 Task: Buy 1 Hair Rollers from Drying Hoods section under best seller category for shipping address: Carlos Perez, 4547 Long Street, Gainesville, Florida 32653, Cell Number 3522153680. Pay from credit card ending with 5759, CVV 953
Action: Mouse moved to (16, 93)
Screenshot: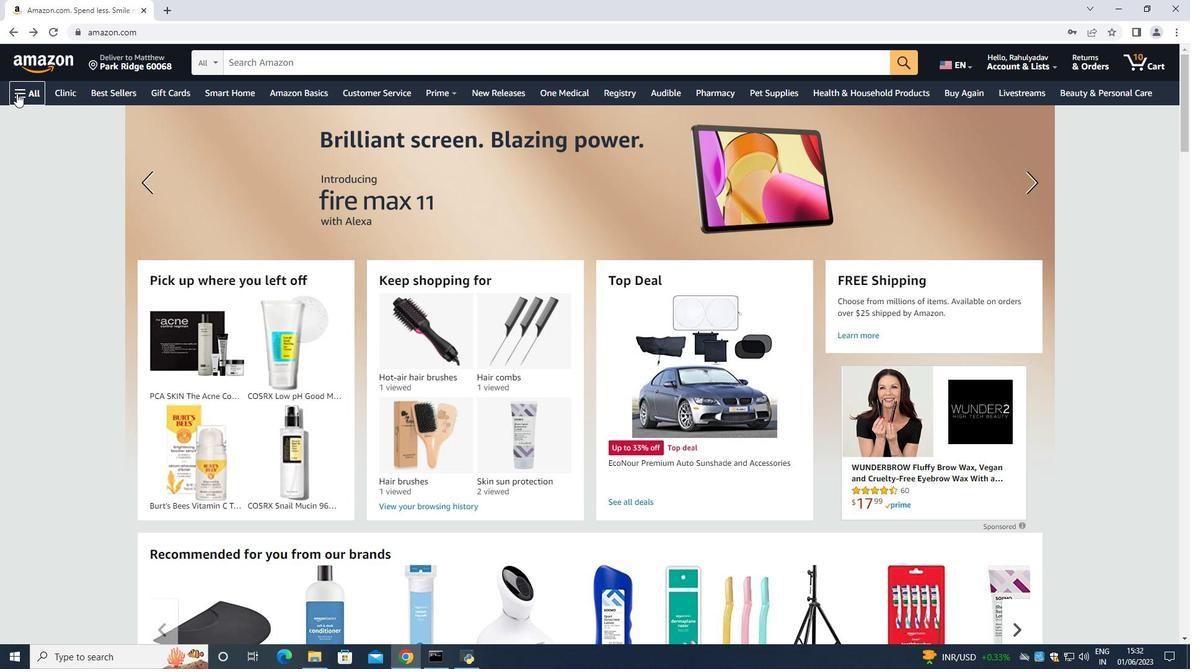 
Action: Mouse pressed left at (16, 93)
Screenshot: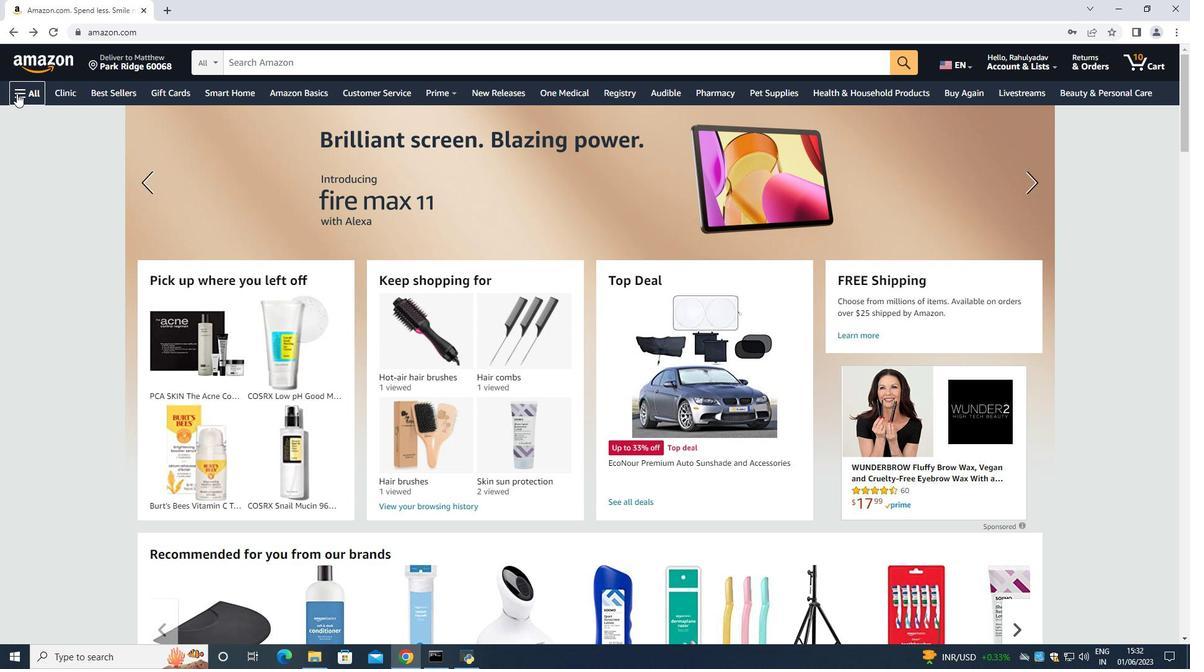 
Action: Mouse moved to (30, 110)
Screenshot: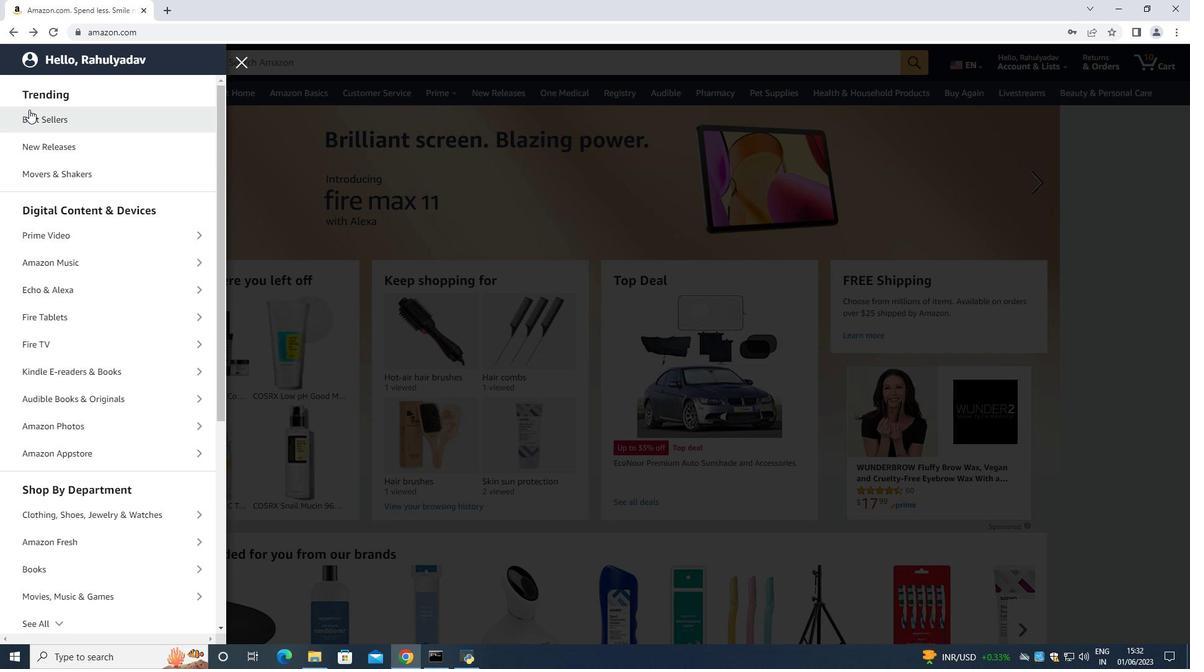 
Action: Mouse pressed left at (30, 110)
Screenshot: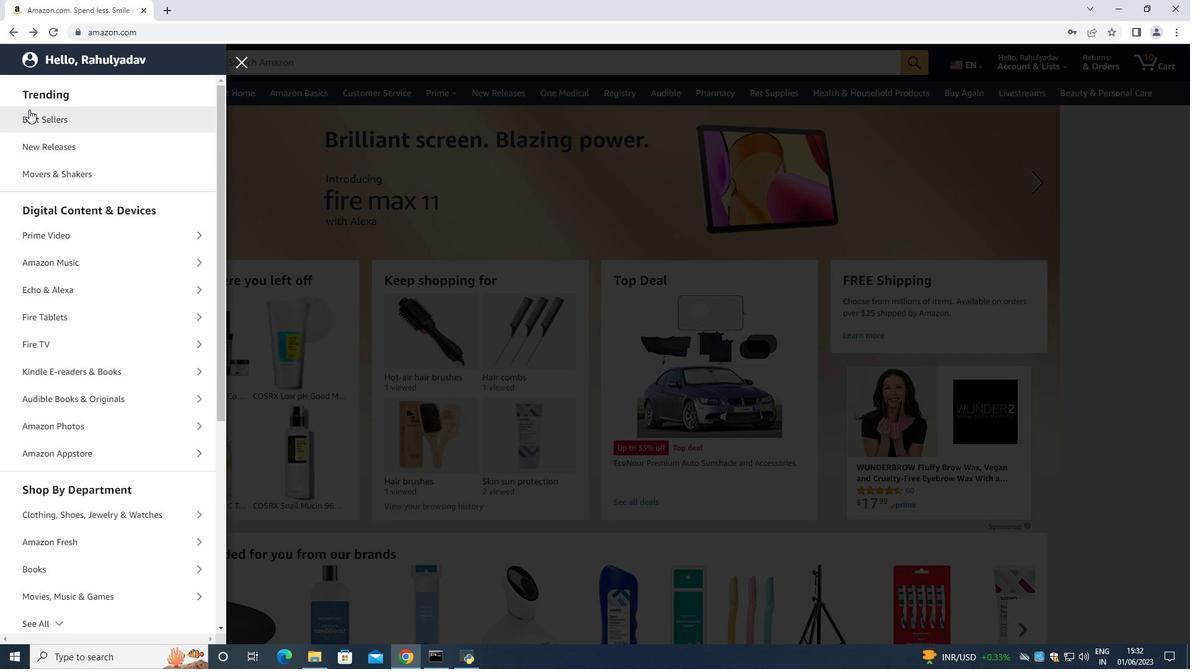 
Action: Mouse moved to (30, 111)
Screenshot: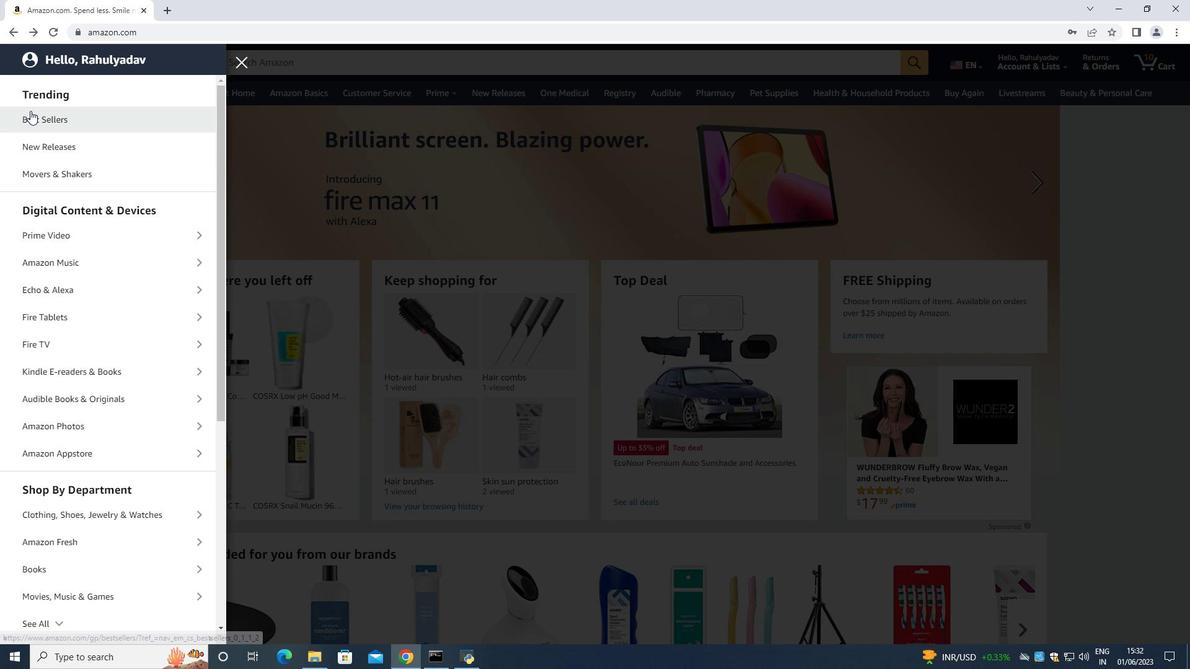 
Action: Key pressed <Key.right><Key.tab><Key.tab><Key.tab><Key.tab><Key.tab><Key.shift>Hair<Key.space><Key.shift>r<Key.backspace><Key.shift><Key.shift><Key.shift><Key.shift><Key.shift>Rollers<Key.space><Key.enter>
Screenshot: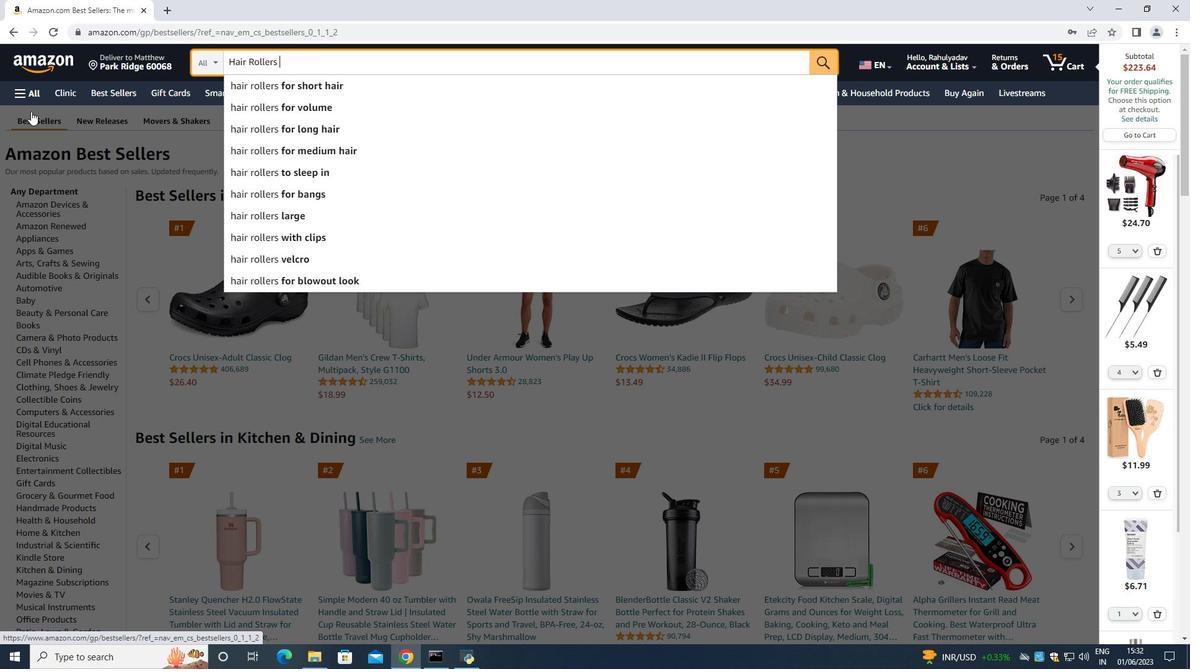 
Action: Mouse moved to (403, 484)
Screenshot: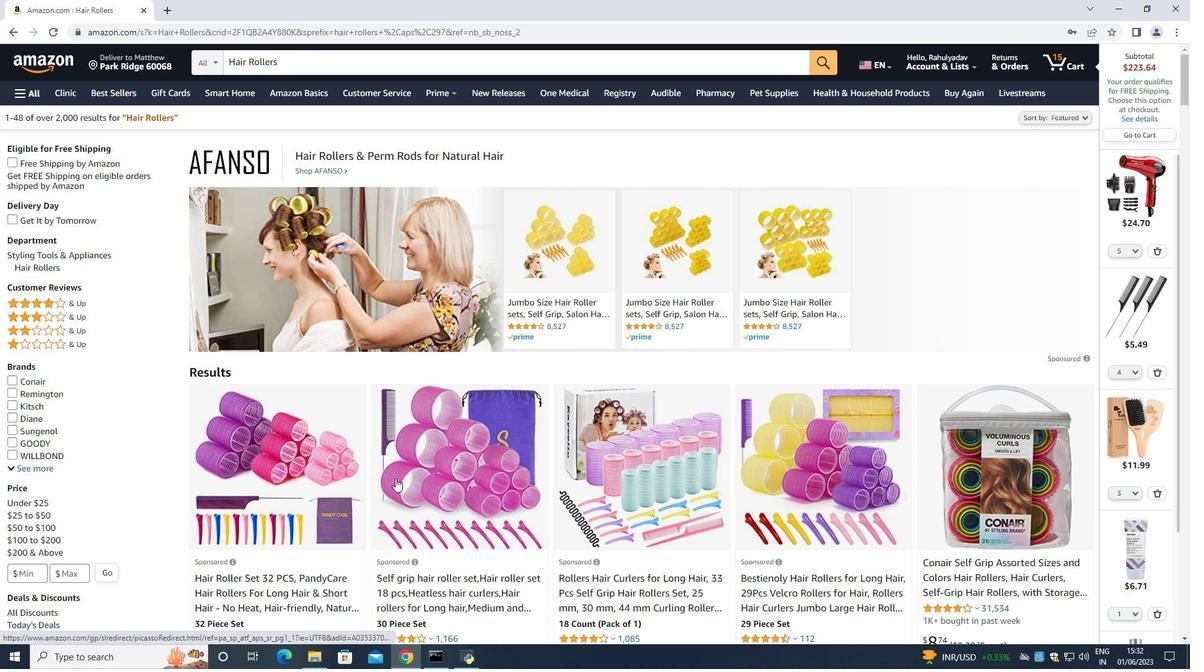 
Action: Mouse scrolled (403, 484) with delta (0, 0)
Screenshot: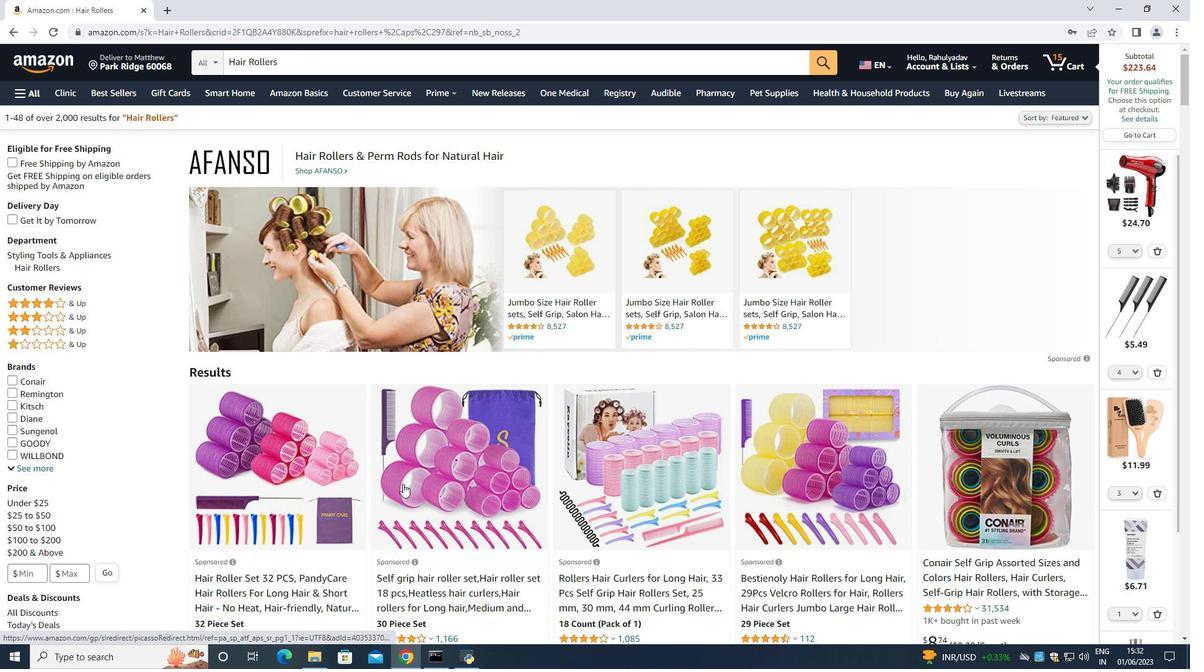 
Action: Mouse scrolled (403, 484) with delta (0, 0)
Screenshot: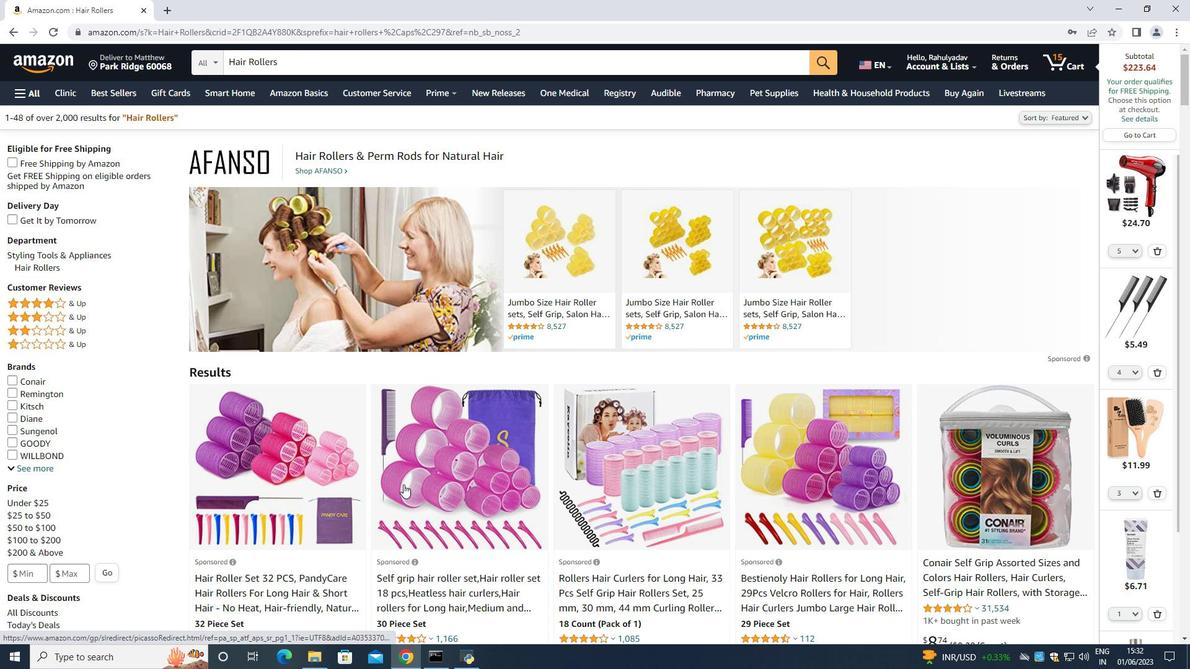 
Action: Mouse moved to (412, 489)
Screenshot: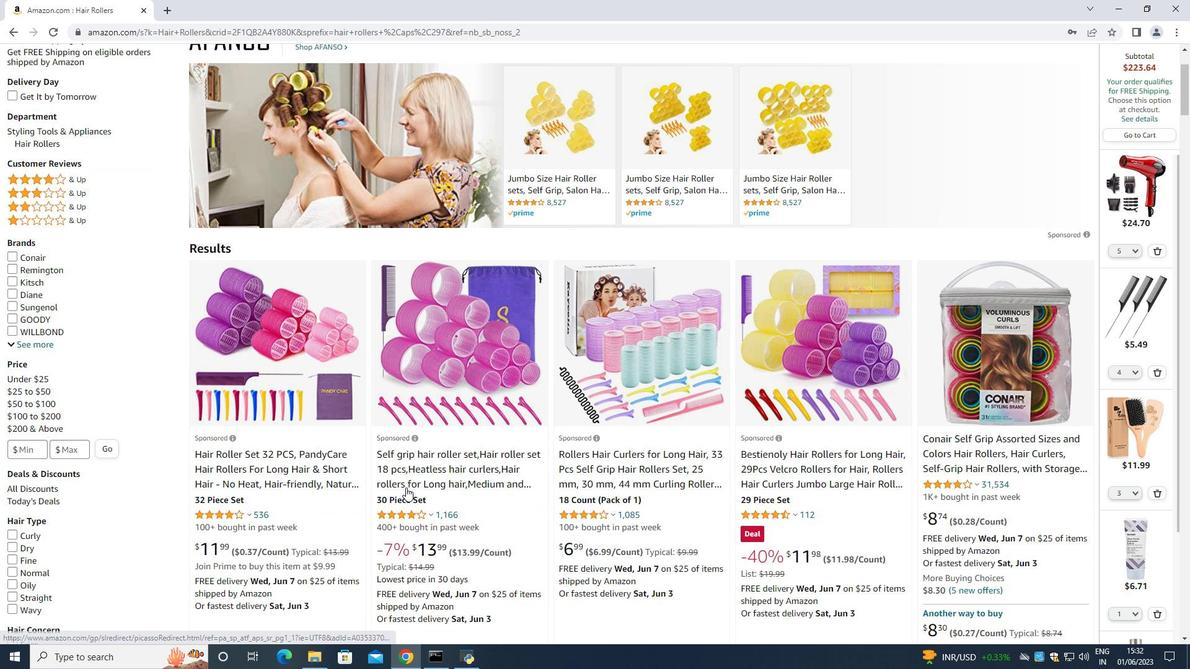 
Action: Mouse scrolled (412, 488) with delta (0, 0)
Screenshot: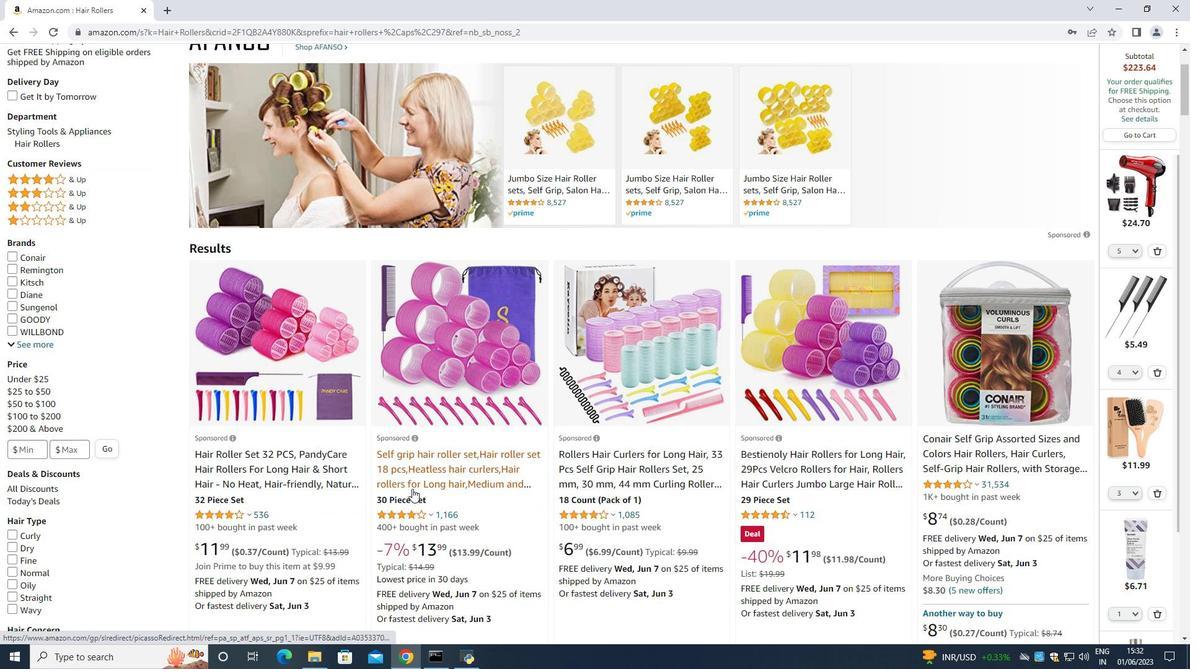 
Action: Mouse scrolled (412, 488) with delta (0, 0)
Screenshot: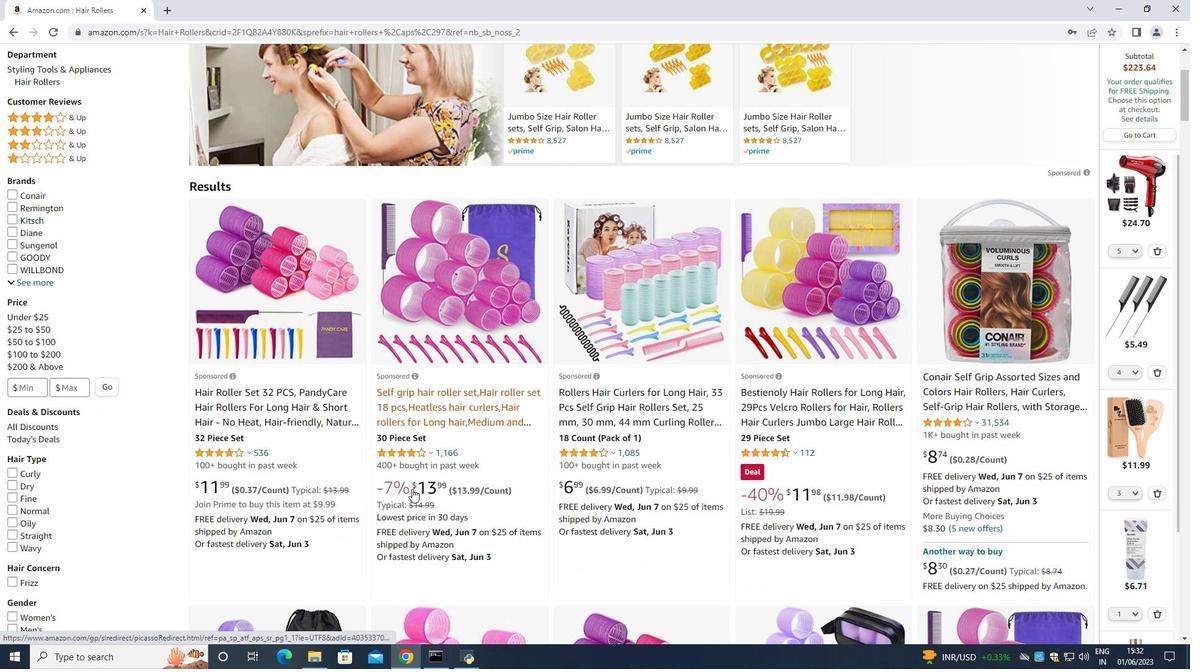 
Action: Mouse scrolled (412, 488) with delta (0, 0)
Screenshot: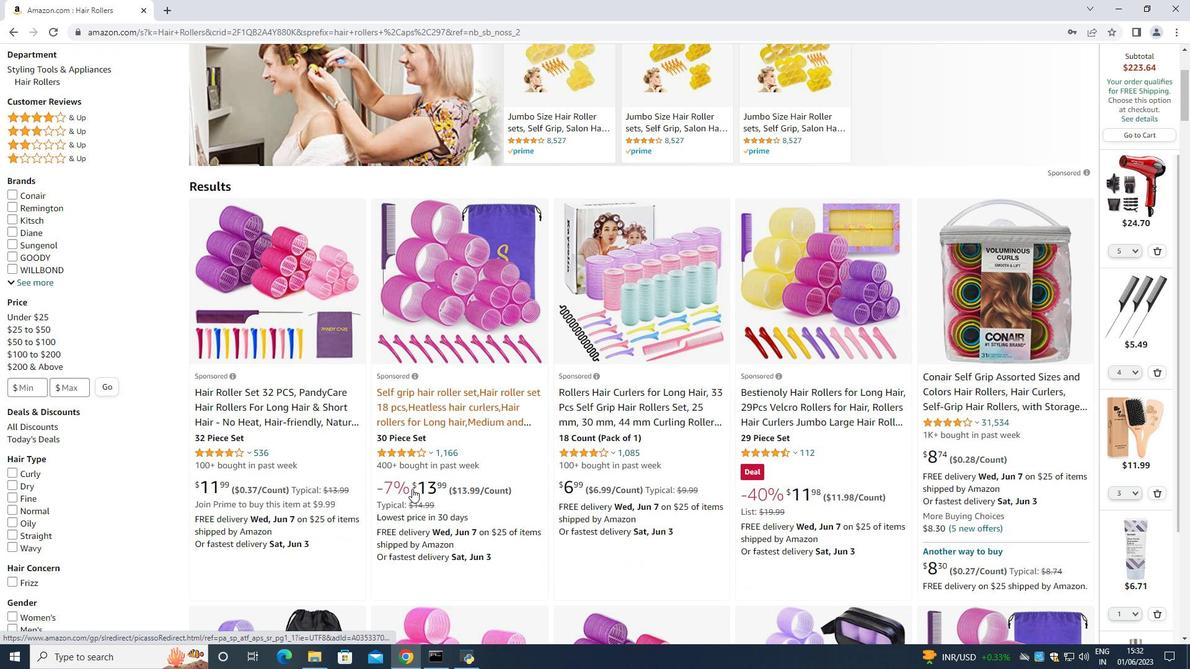 
Action: Mouse scrolled (412, 488) with delta (0, 0)
Screenshot: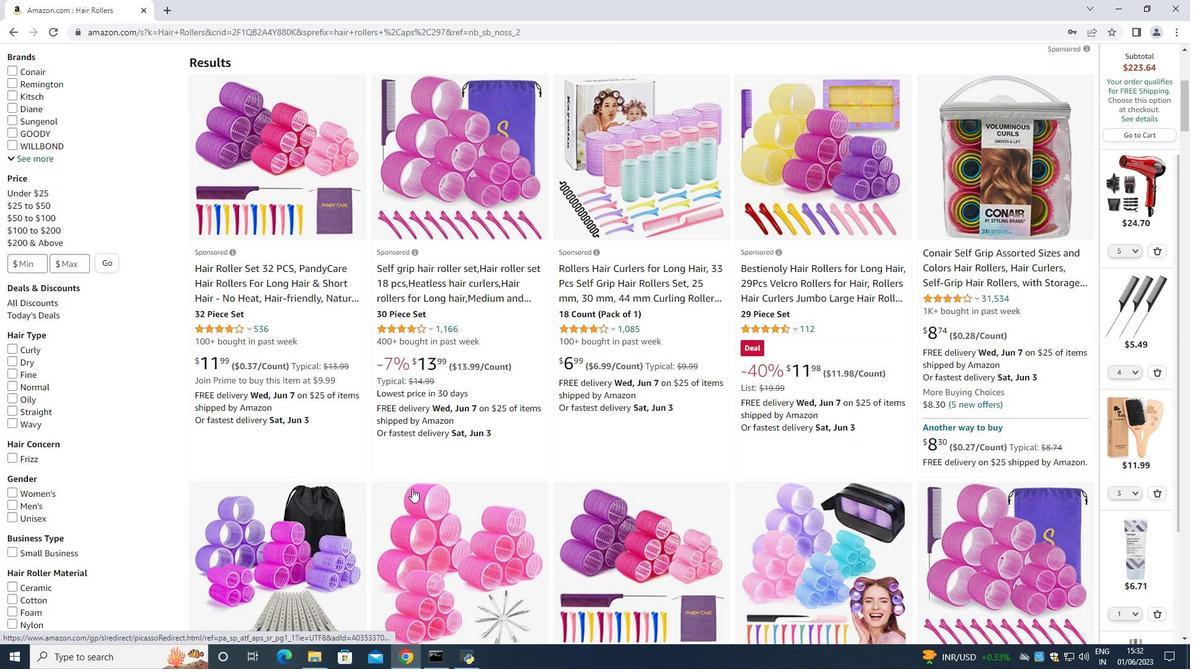 
Action: Mouse scrolled (412, 488) with delta (0, 0)
Screenshot: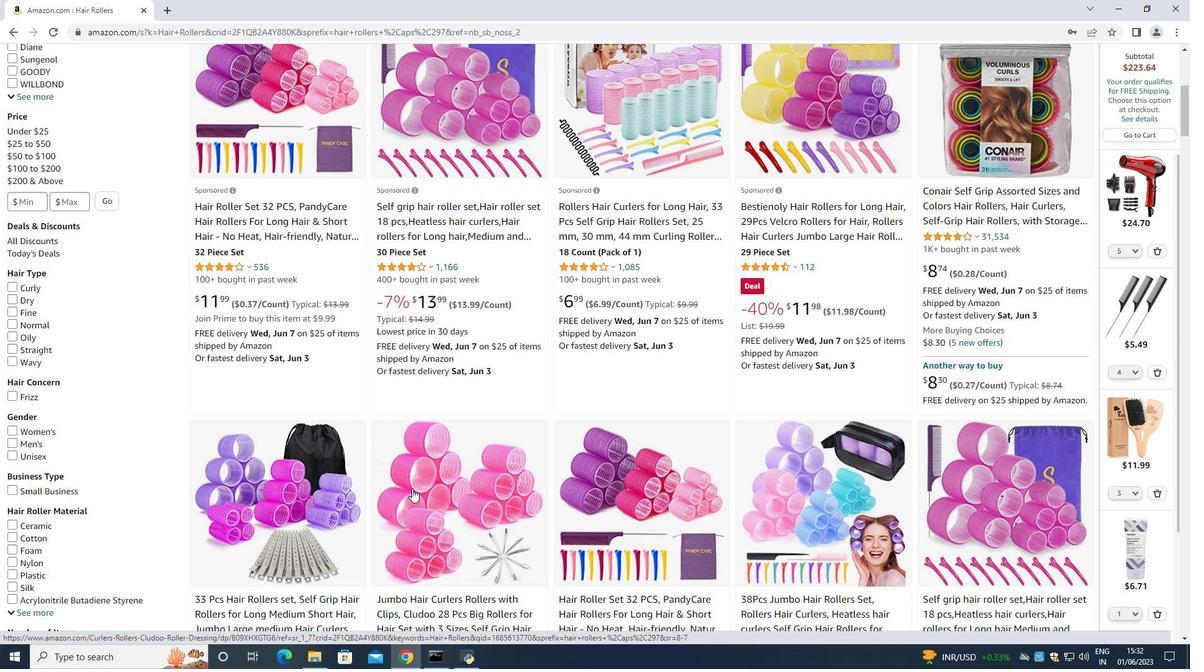 
Action: Mouse scrolled (412, 488) with delta (0, 0)
Screenshot: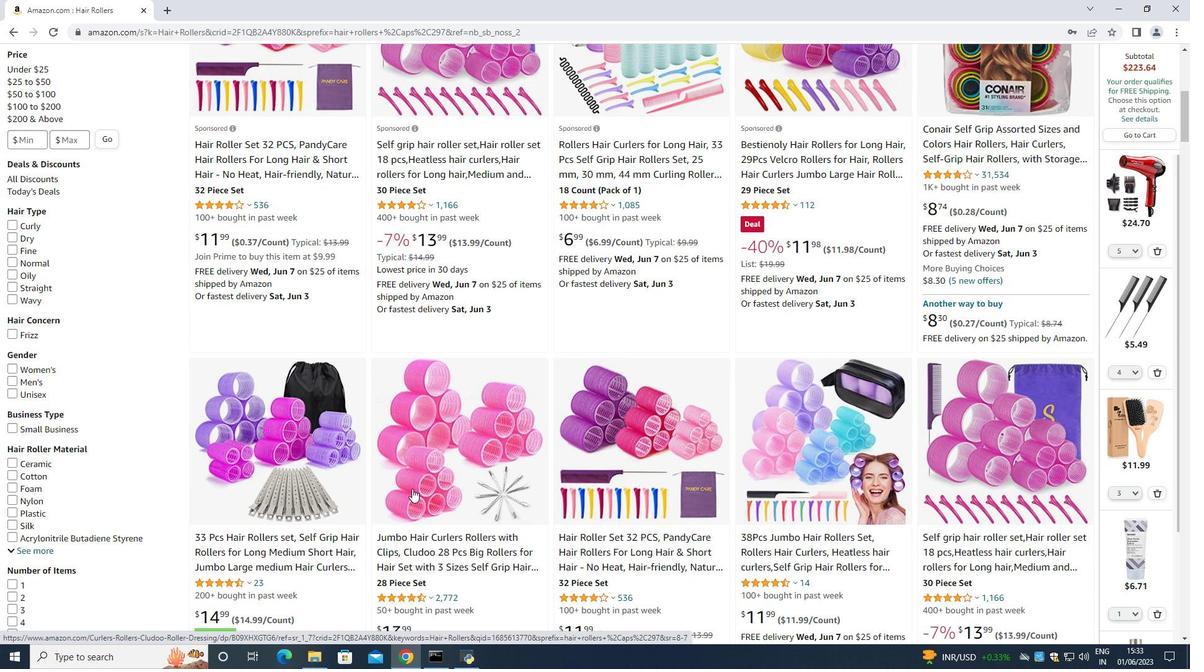 
Action: Mouse scrolled (412, 488) with delta (0, 0)
Screenshot: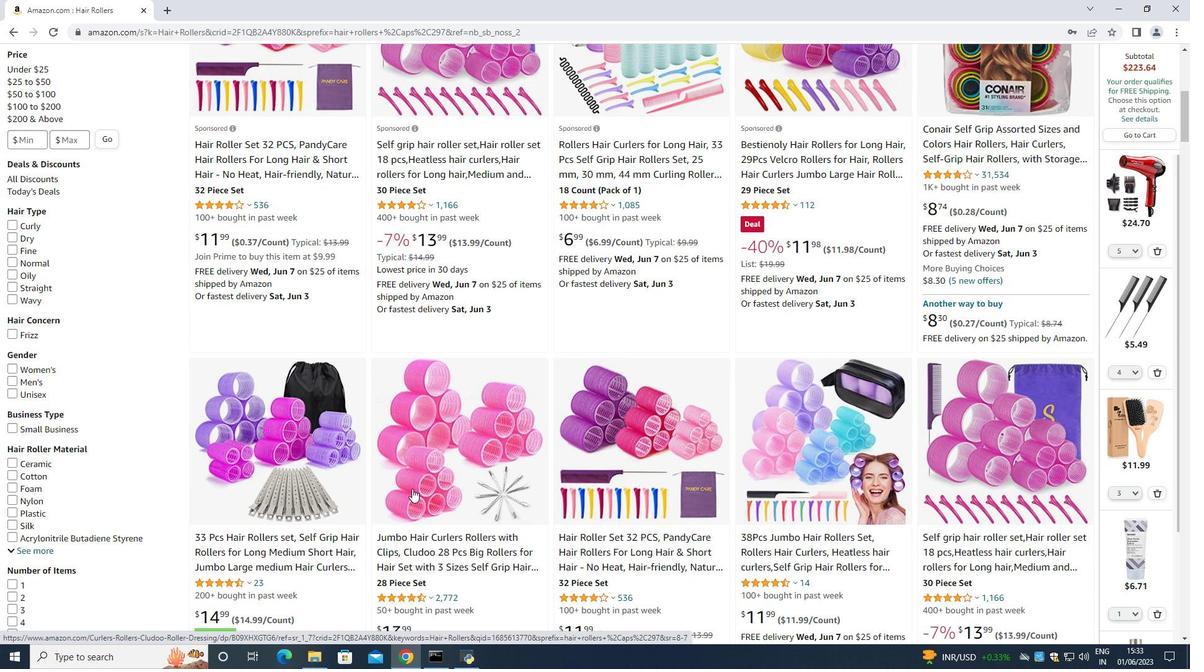 
Action: Mouse scrolled (412, 488) with delta (0, 0)
Screenshot: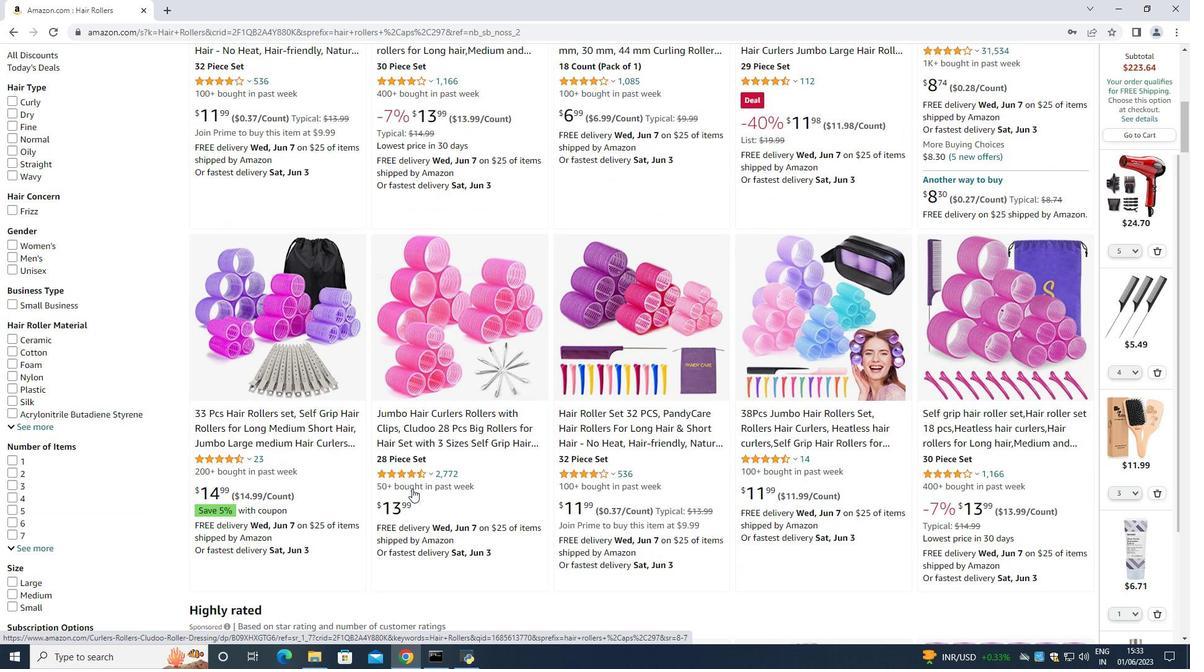 
Action: Mouse scrolled (412, 488) with delta (0, 0)
Screenshot: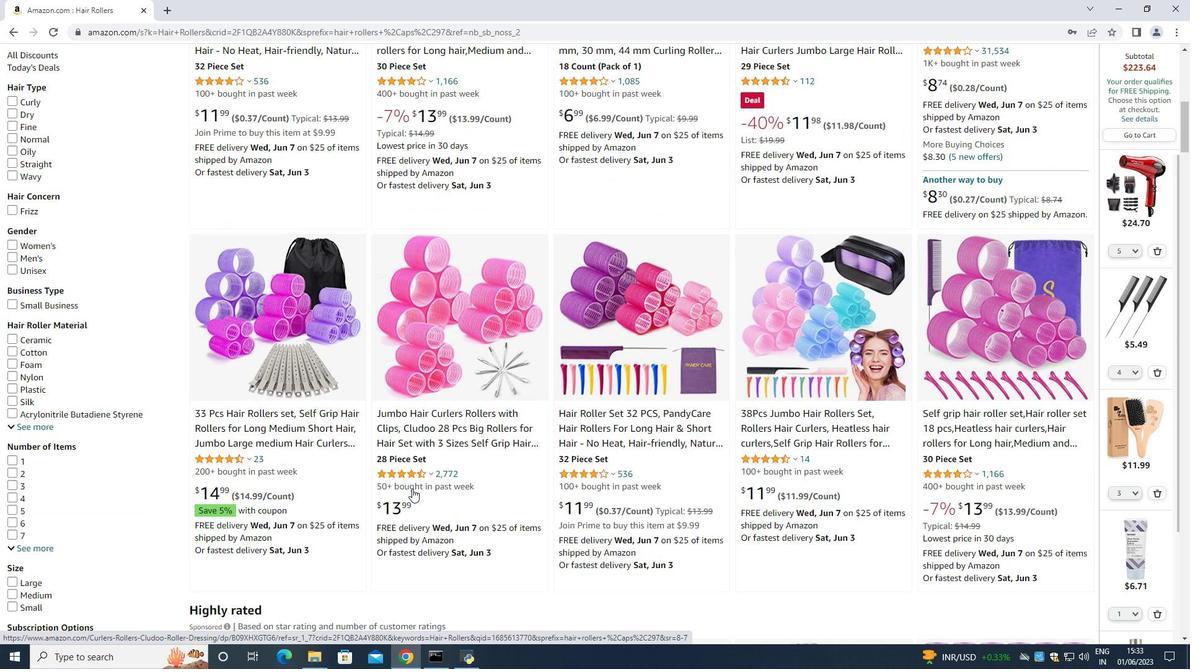 
Action: Mouse scrolled (412, 488) with delta (0, 0)
Screenshot: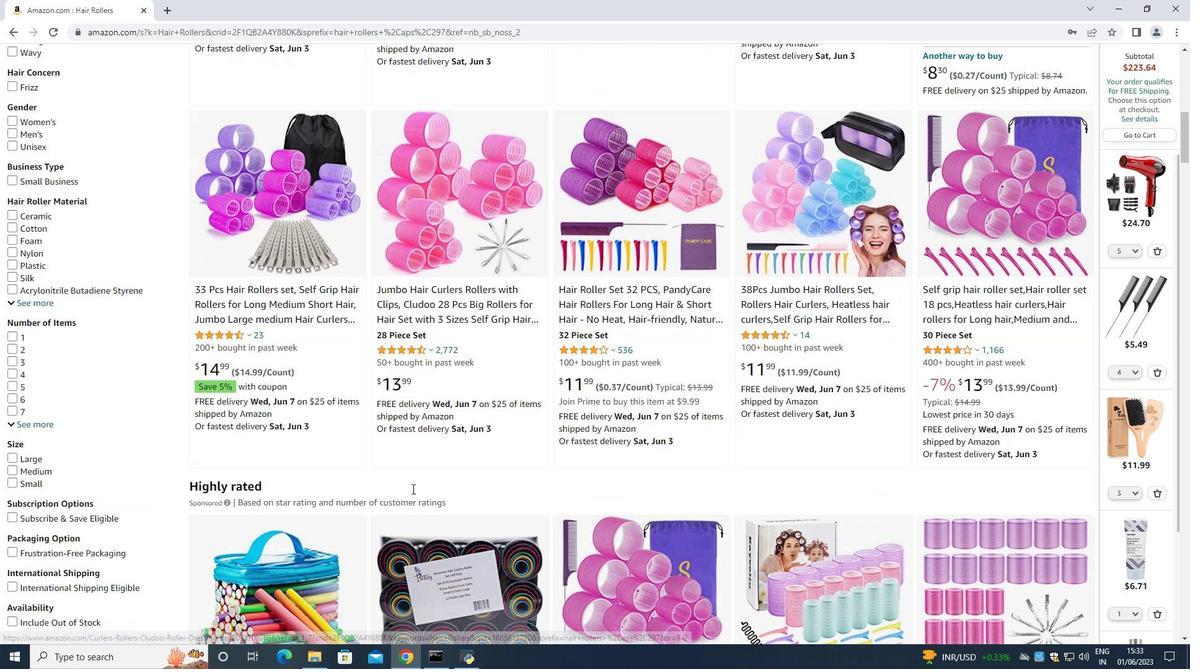 
Action: Mouse scrolled (412, 488) with delta (0, 0)
Screenshot: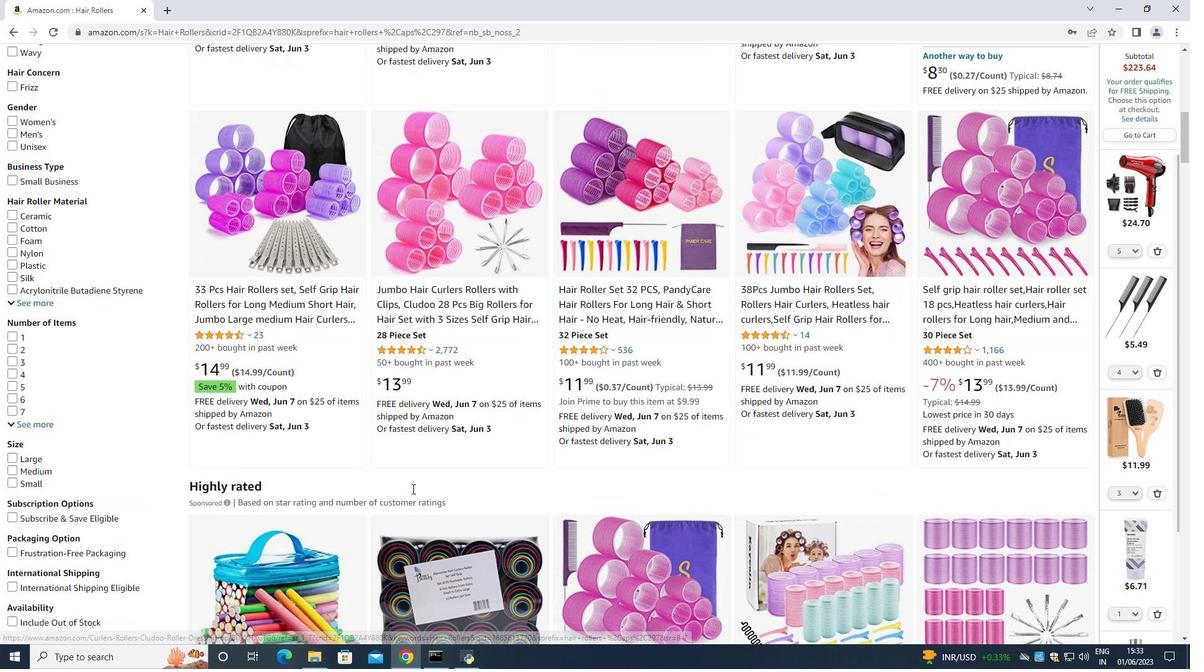 
Action: Mouse scrolled (412, 488) with delta (0, 0)
Screenshot: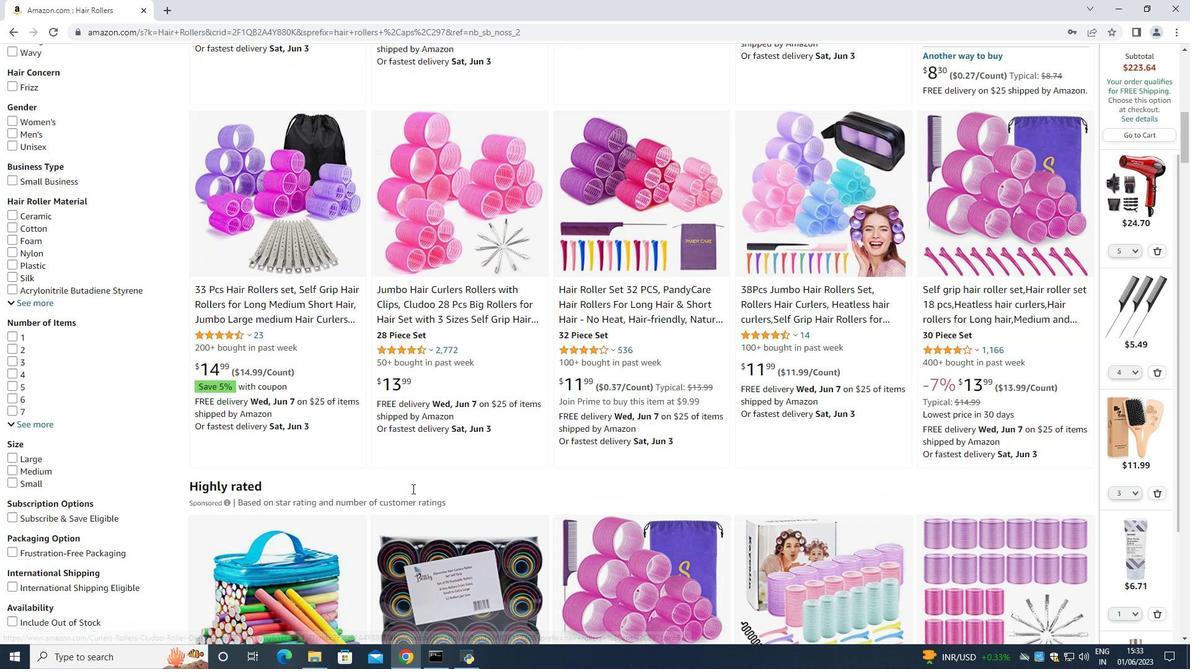 
Action: Mouse moved to (588, 358)
Screenshot: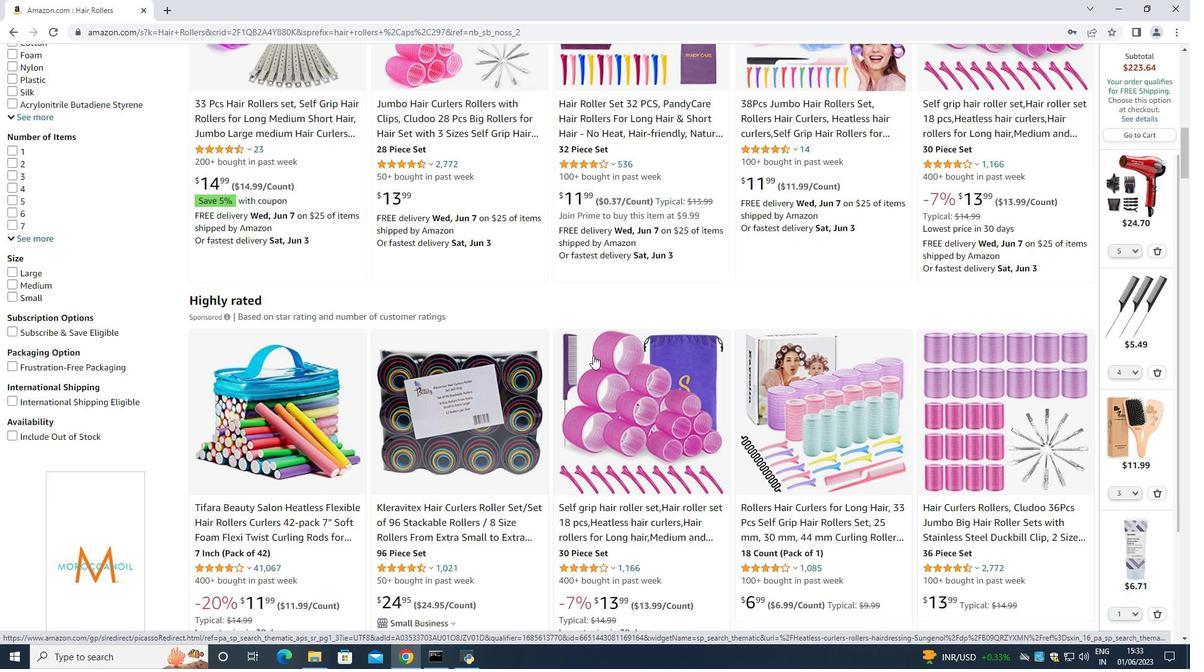
Action: Mouse scrolled (588, 358) with delta (0, 0)
Screenshot: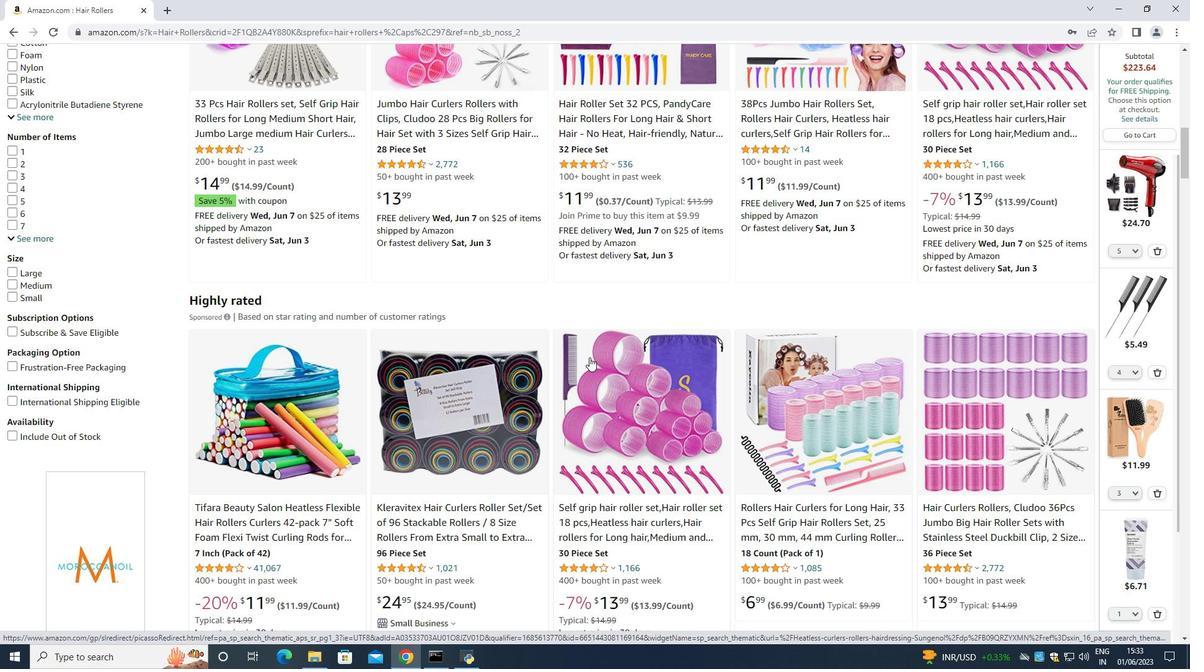 
Action: Mouse moved to (586, 362)
Screenshot: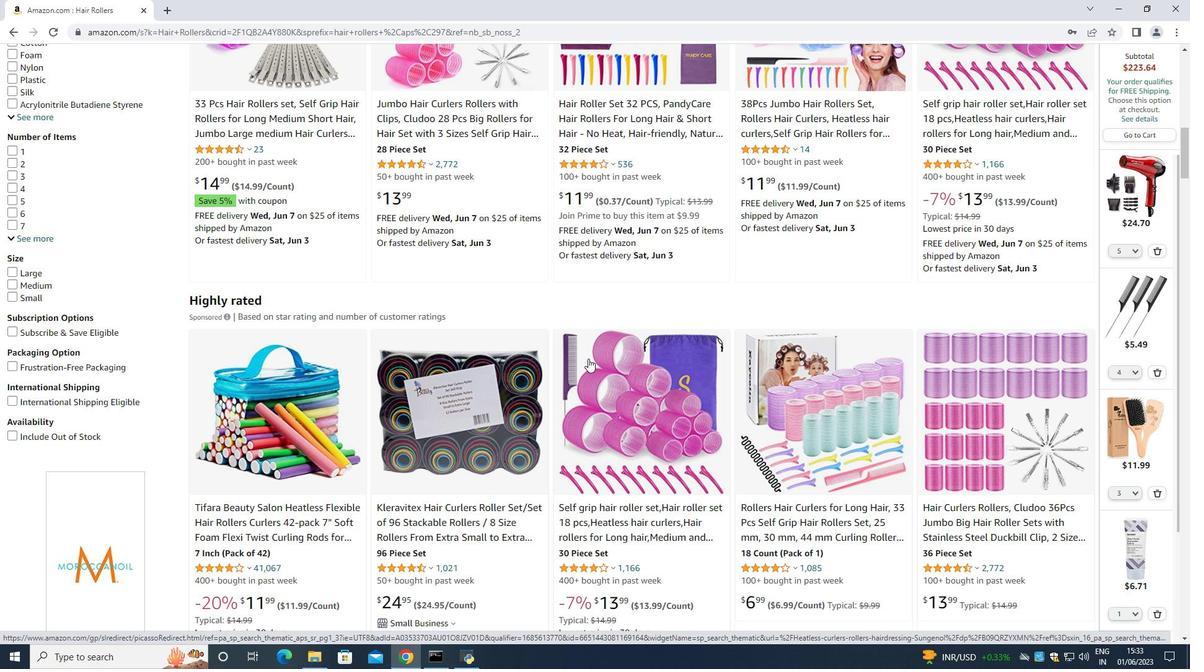 
Action: Mouse scrolled (586, 361) with delta (0, 0)
Screenshot: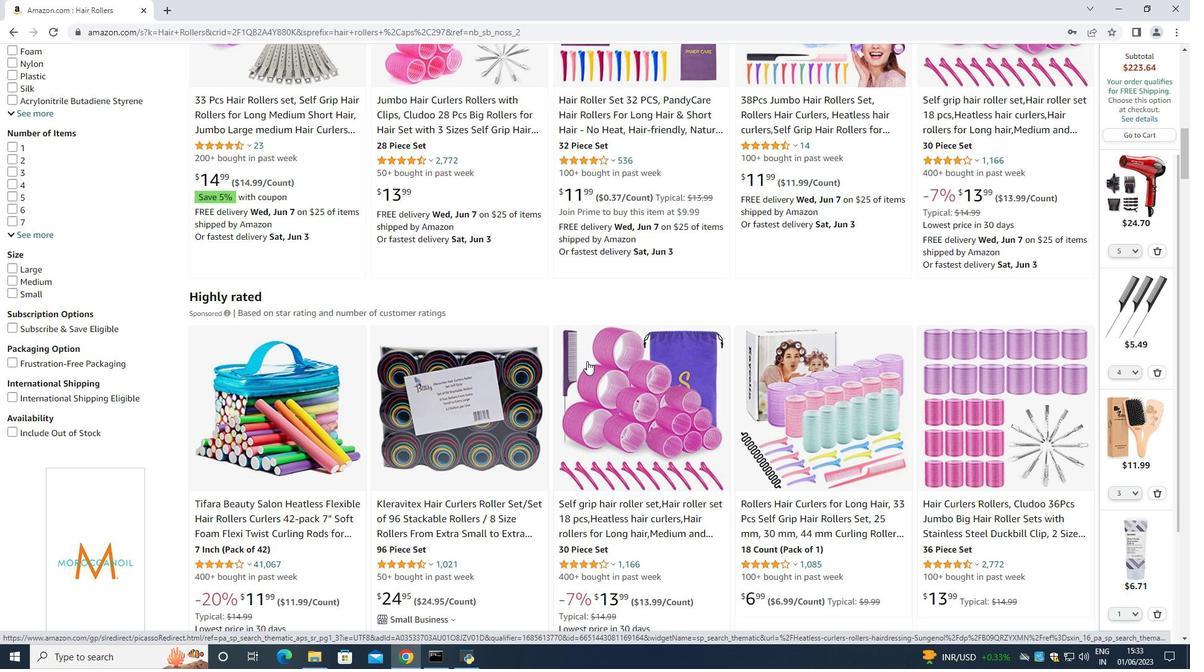 
Action: Mouse moved to (59, 182)
Screenshot: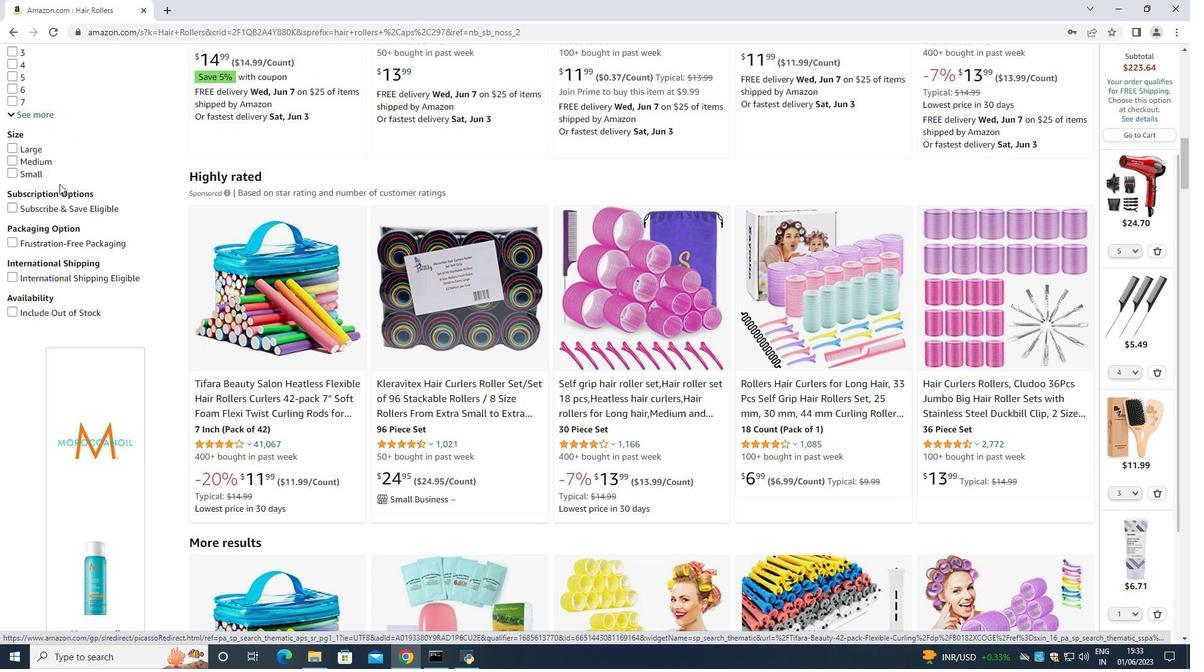 
Action: Mouse scrolled (59, 182) with delta (0, 0)
Screenshot: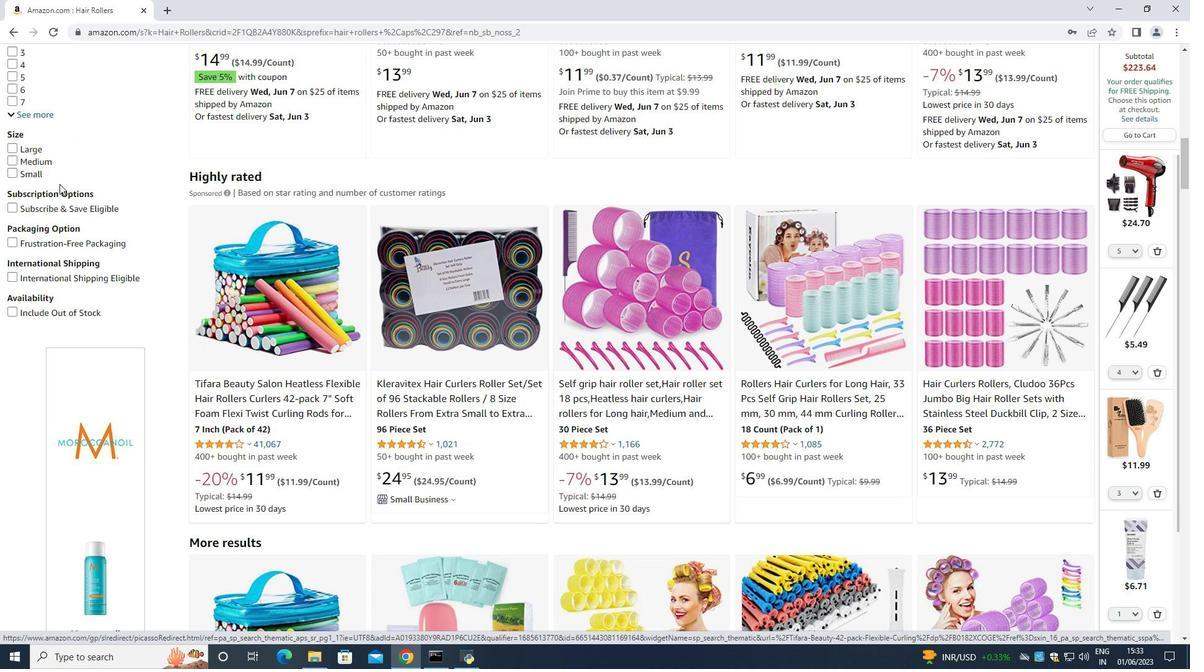 
Action: Mouse moved to (79, 186)
Screenshot: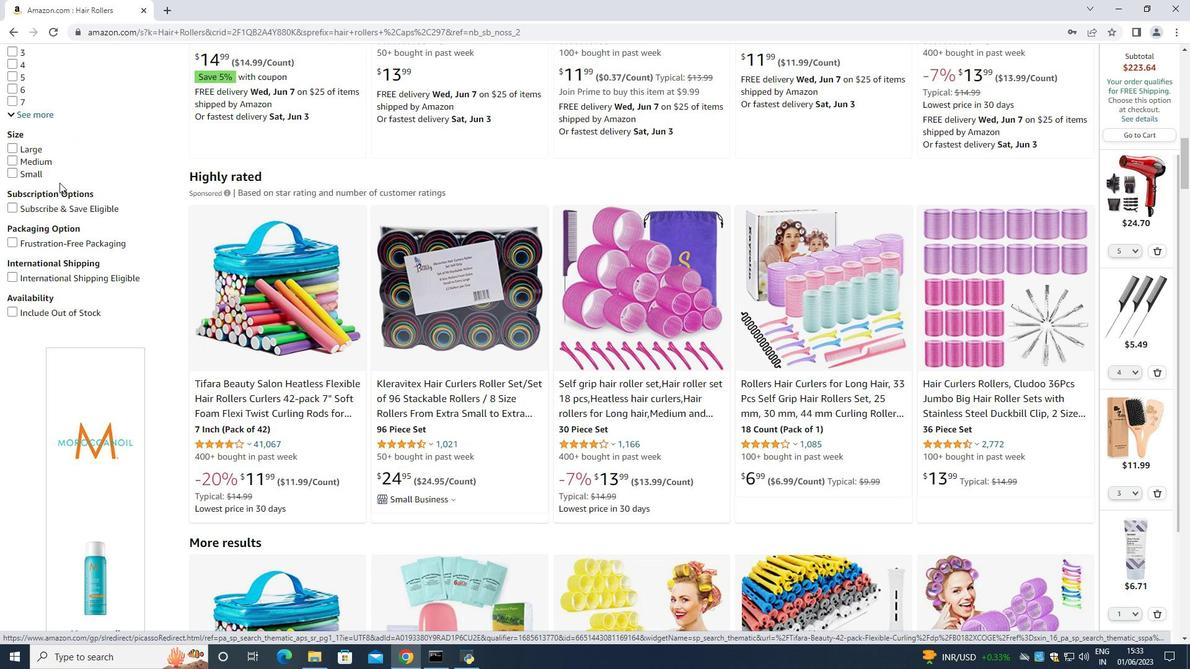 
Action: Mouse scrolled (77, 185) with delta (0, 0)
Screenshot: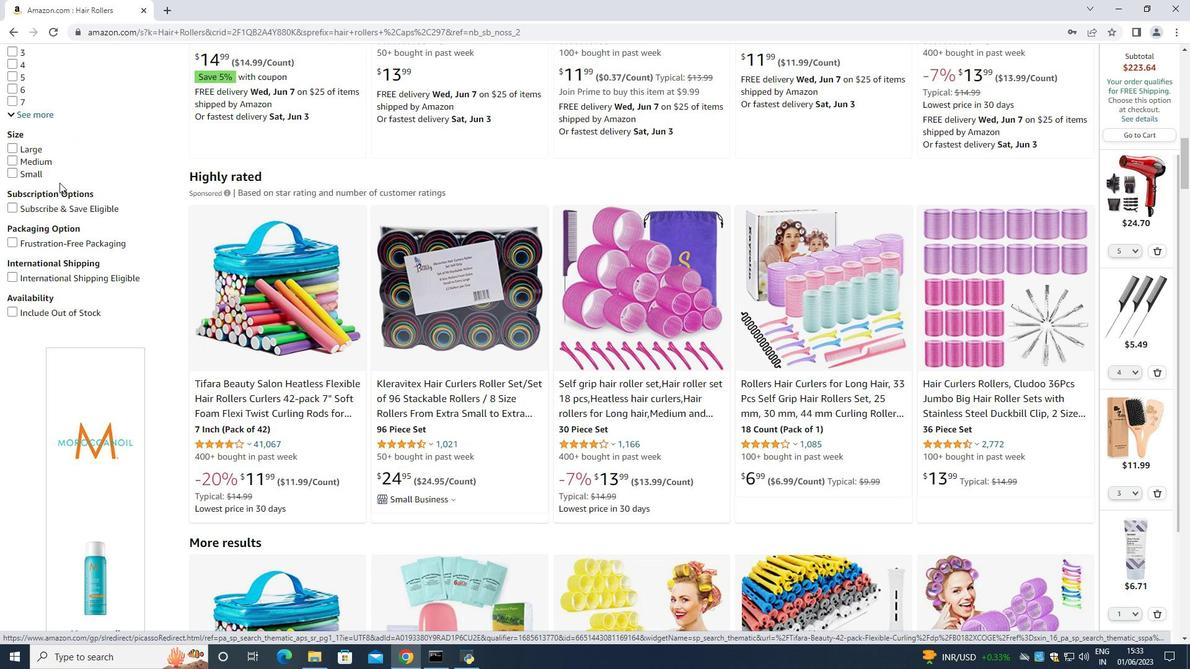 
Action: Mouse moved to (394, 216)
Screenshot: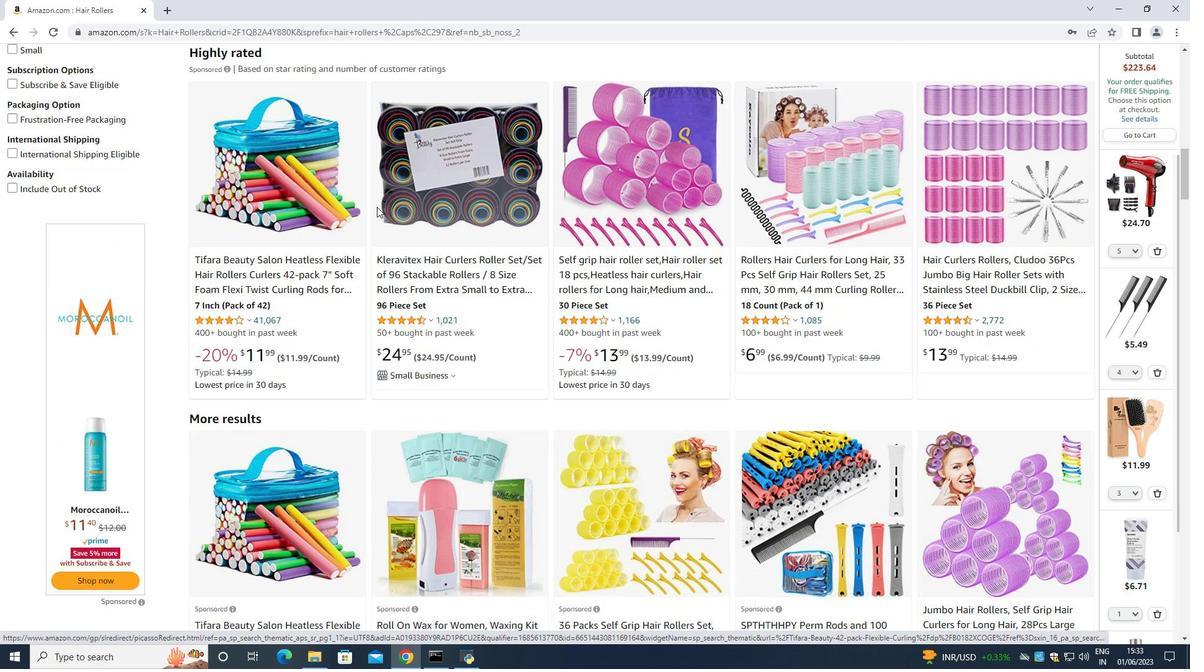 
Action: Mouse scrolled (394, 215) with delta (0, 0)
Screenshot: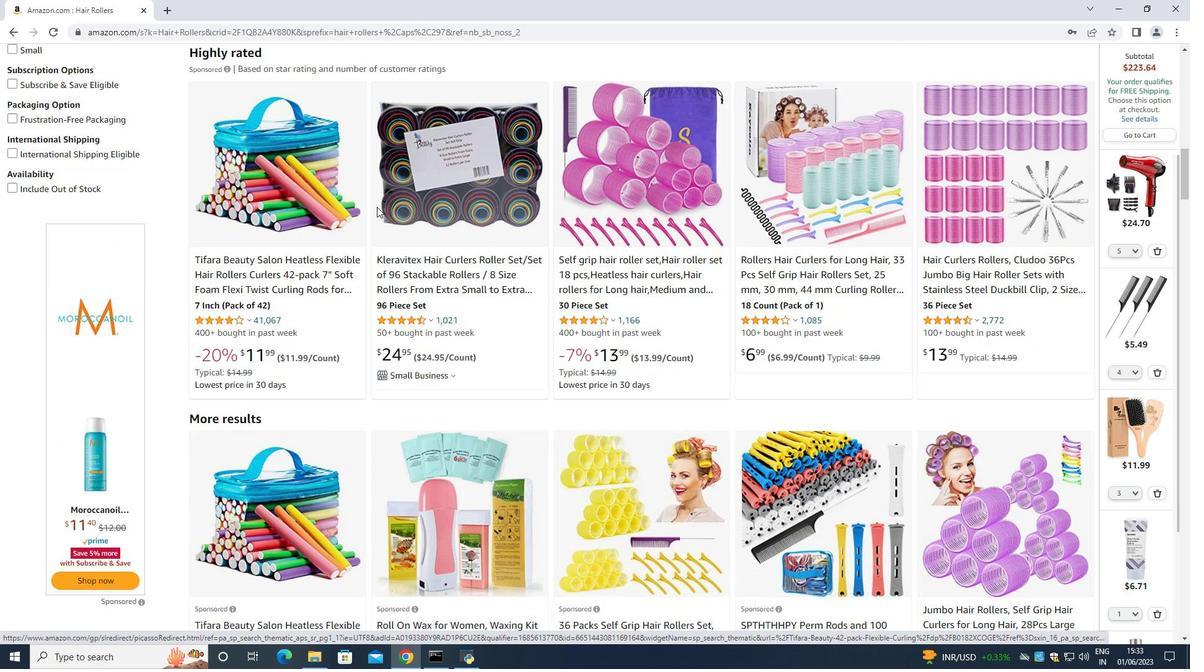 
Action: Mouse moved to (397, 219)
Screenshot: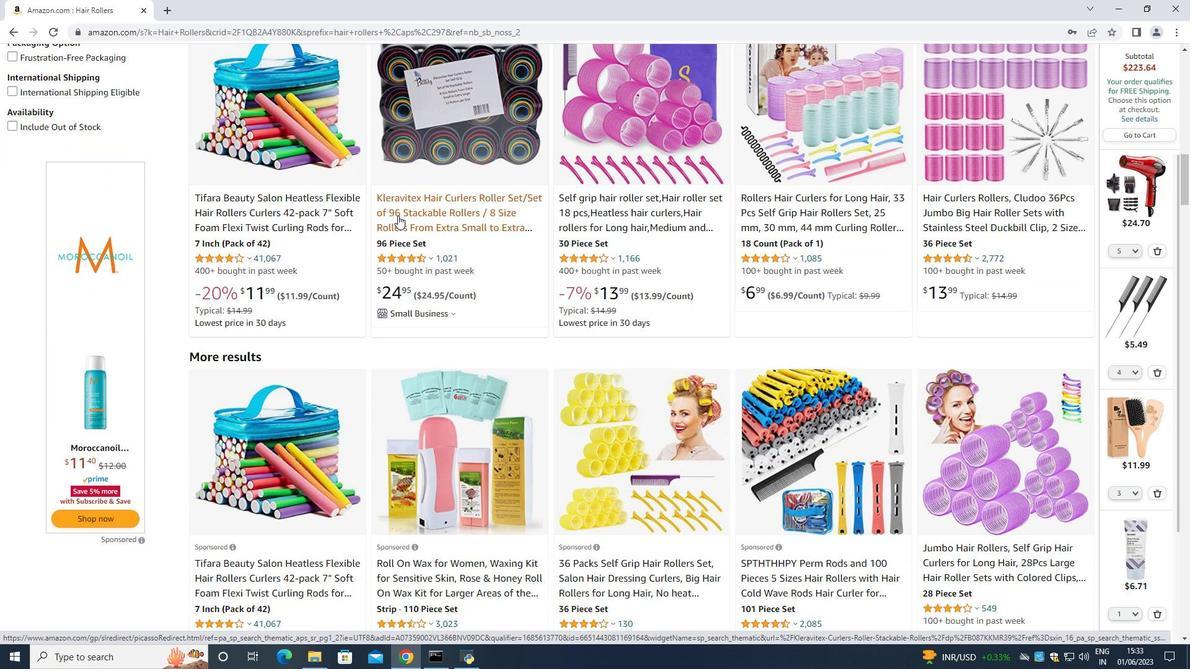 
Action: Mouse scrolled (397, 218) with delta (0, 0)
Screenshot: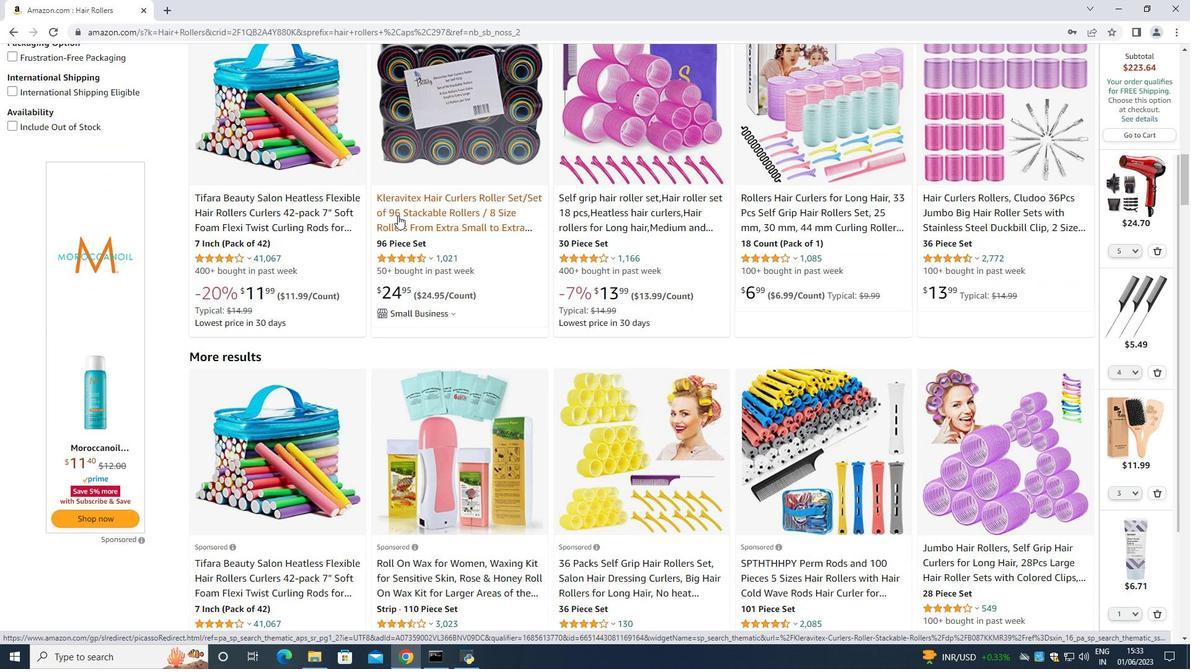 
Action: Mouse scrolled (397, 218) with delta (0, 0)
Screenshot: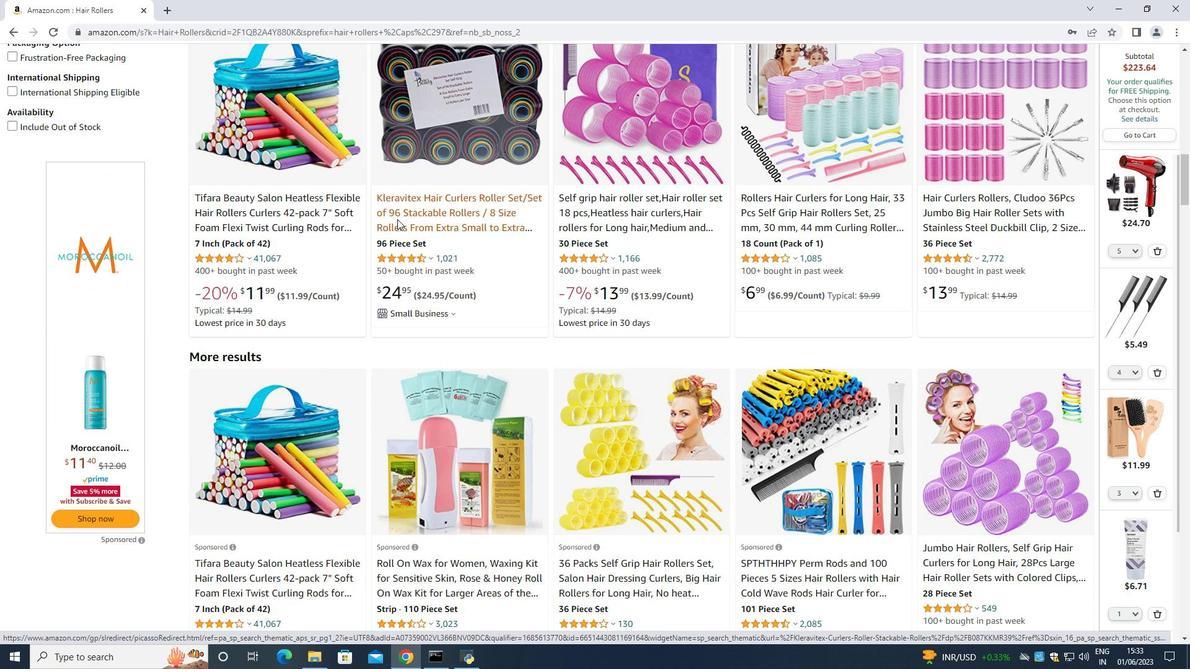 
Action: Mouse moved to (427, 231)
Screenshot: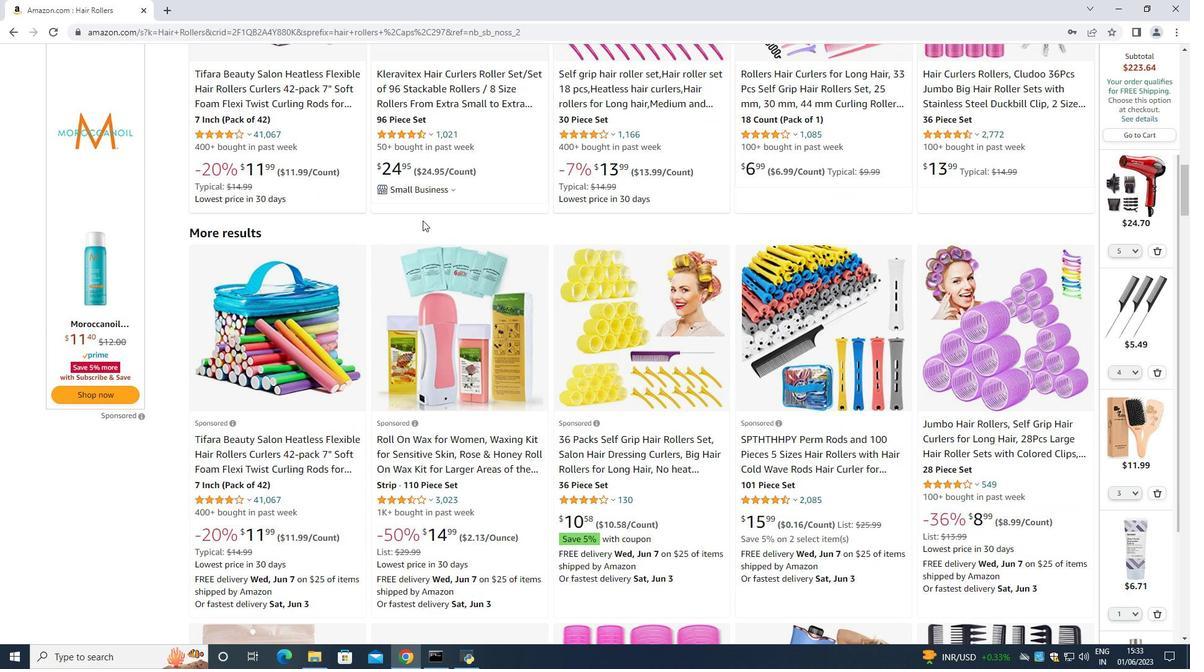 
Action: Mouse scrolled (427, 231) with delta (0, 0)
Screenshot: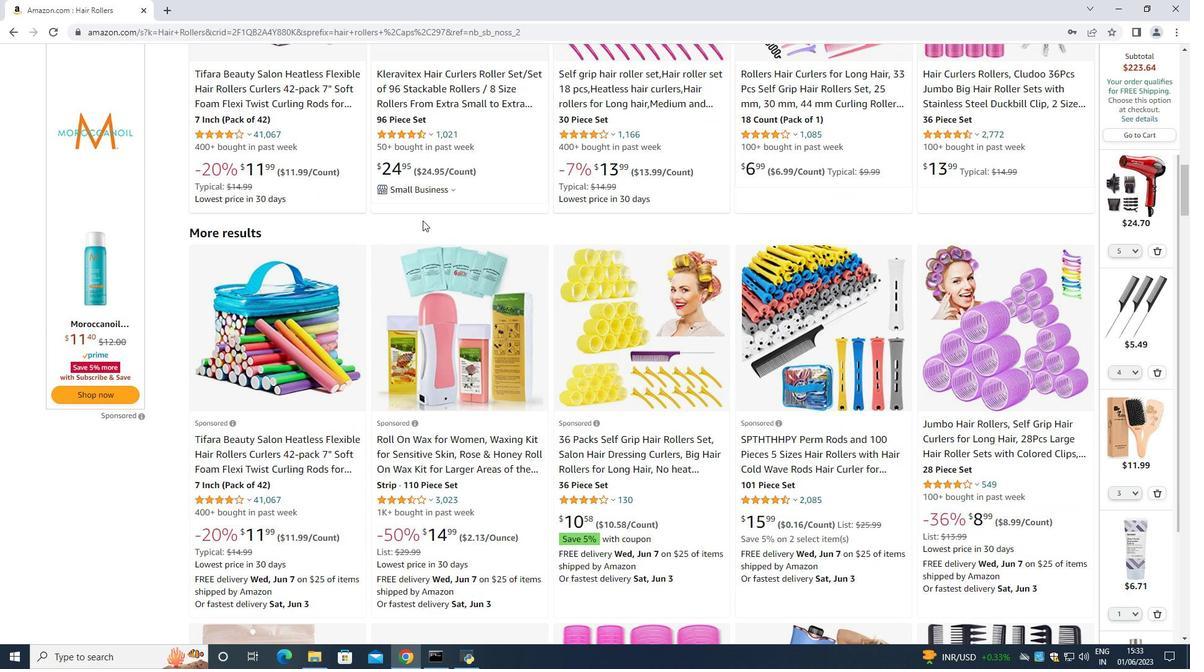 
Action: Mouse moved to (428, 234)
Screenshot: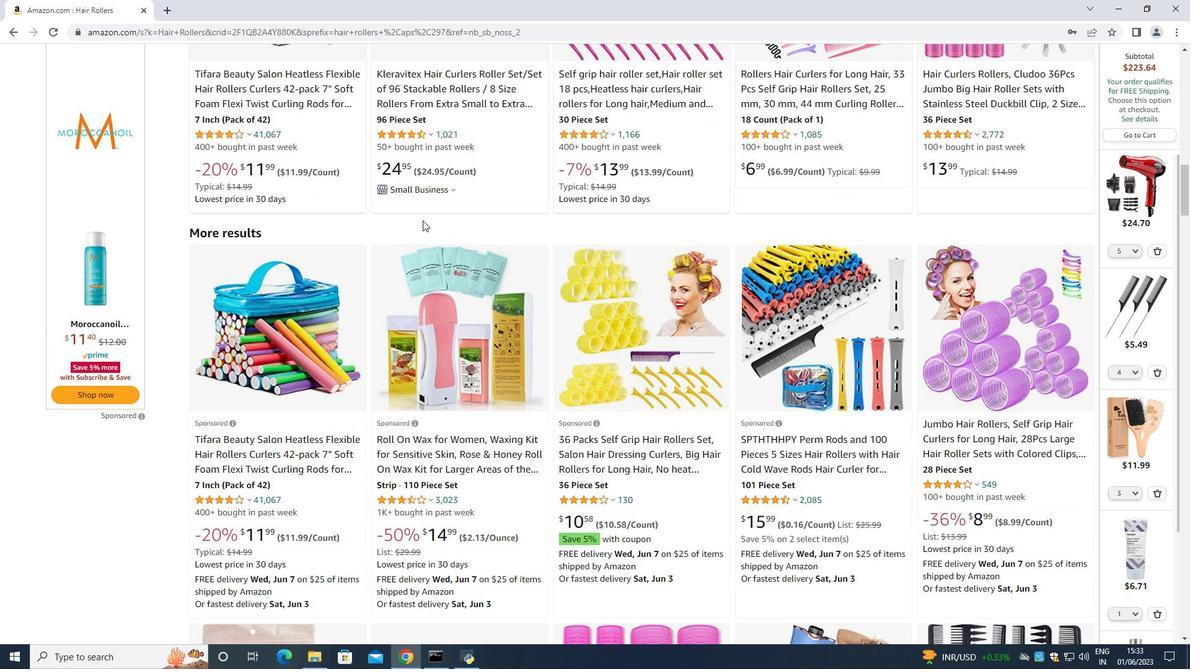 
Action: Mouse scrolled (428, 234) with delta (0, 0)
Screenshot: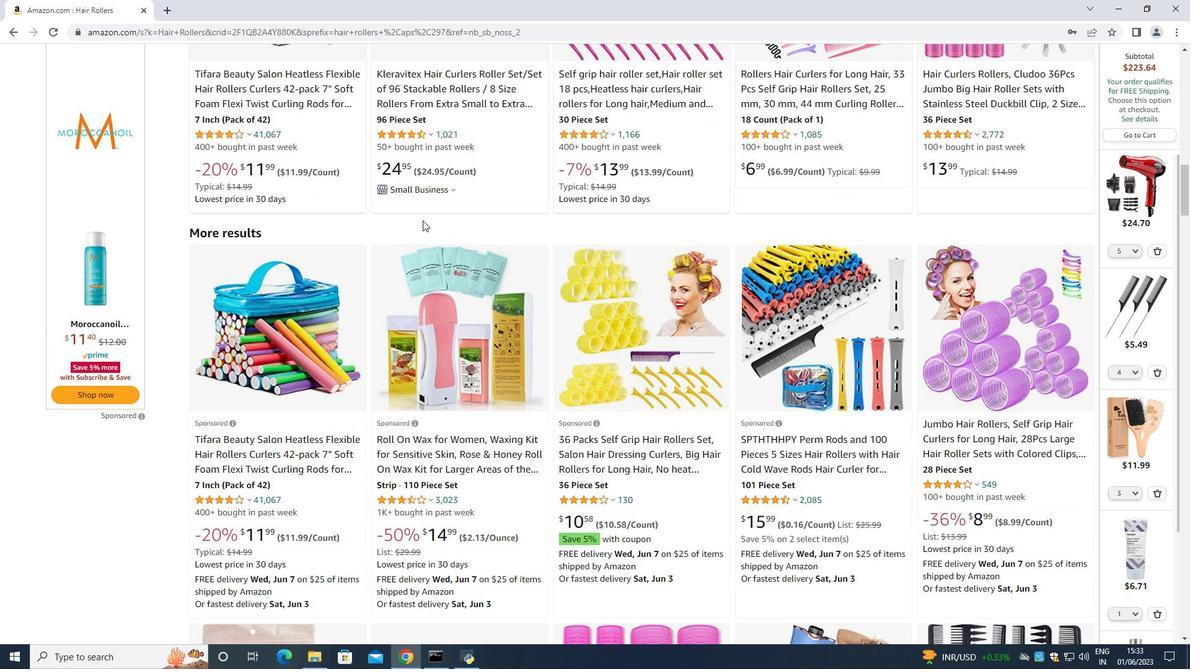 
Action: Mouse moved to (430, 236)
Screenshot: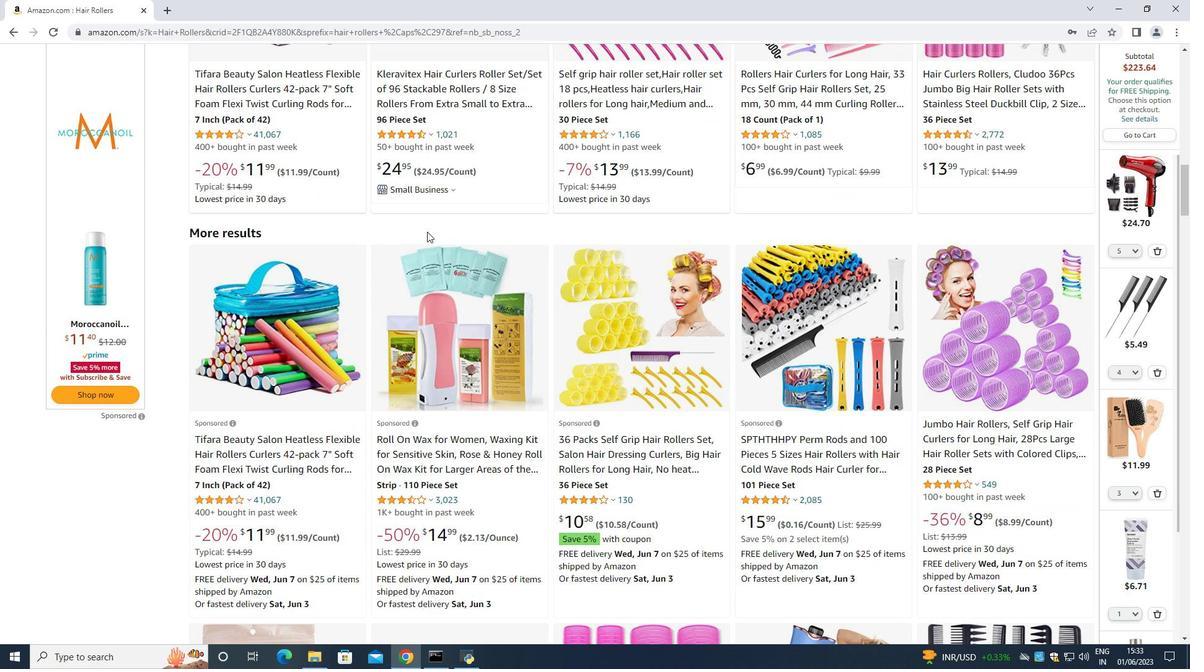 
Action: Mouse scrolled (430, 235) with delta (0, 0)
Screenshot: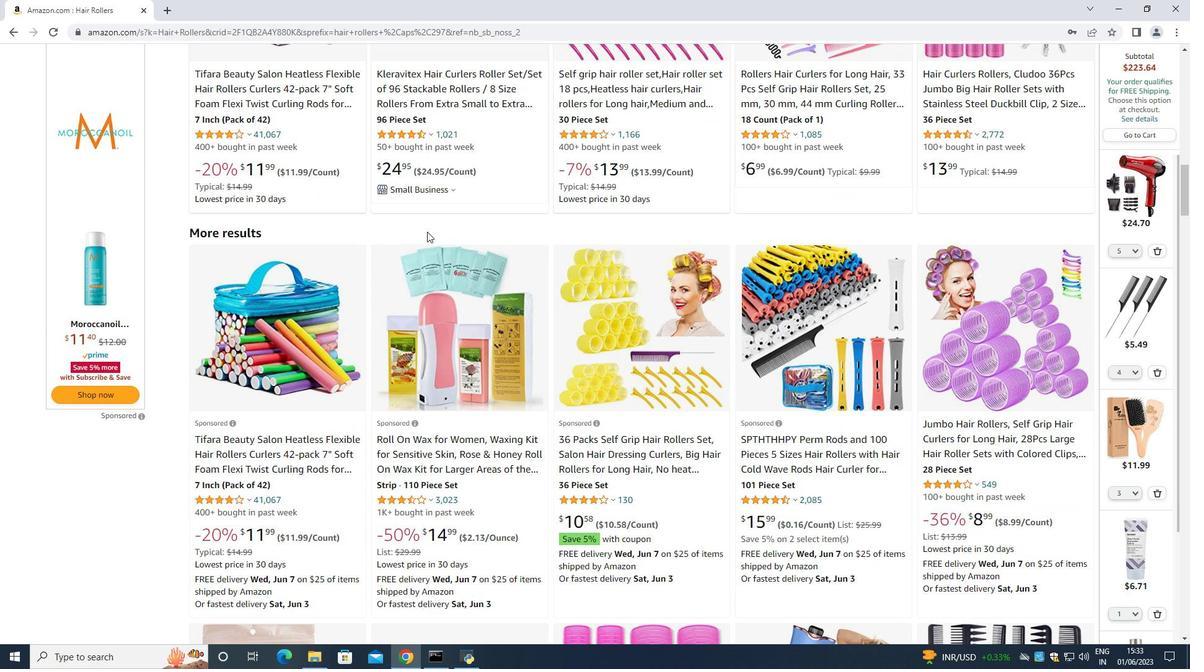 
Action: Mouse moved to (432, 236)
Screenshot: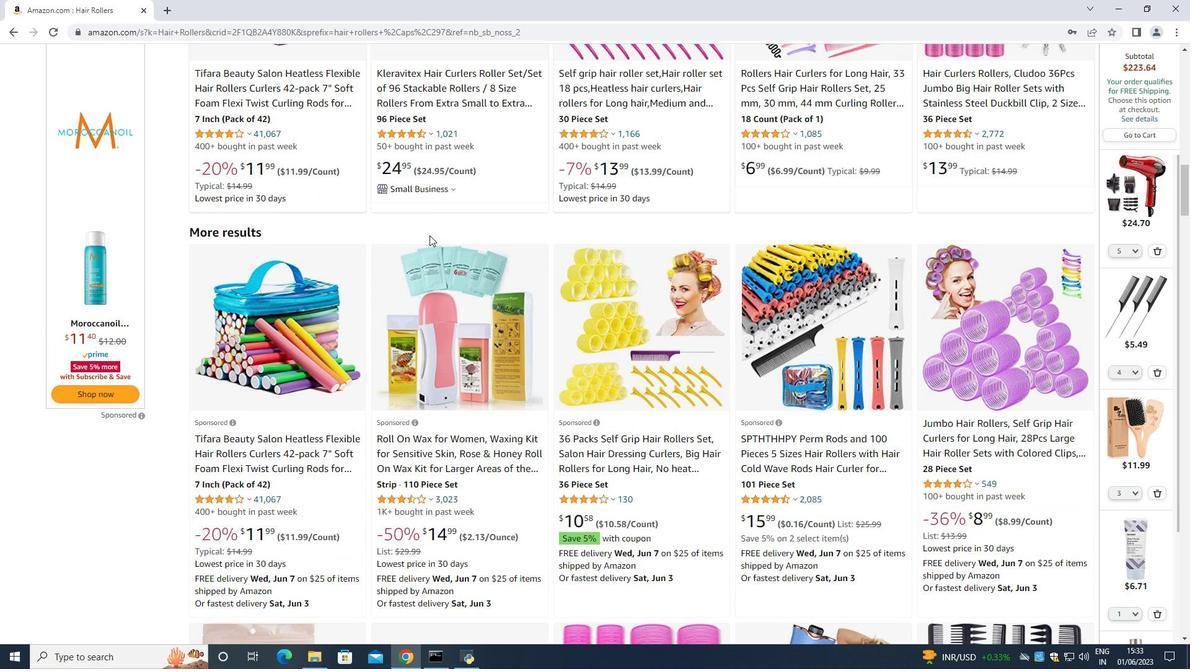 
Action: Mouse scrolled (432, 235) with delta (0, 0)
Screenshot: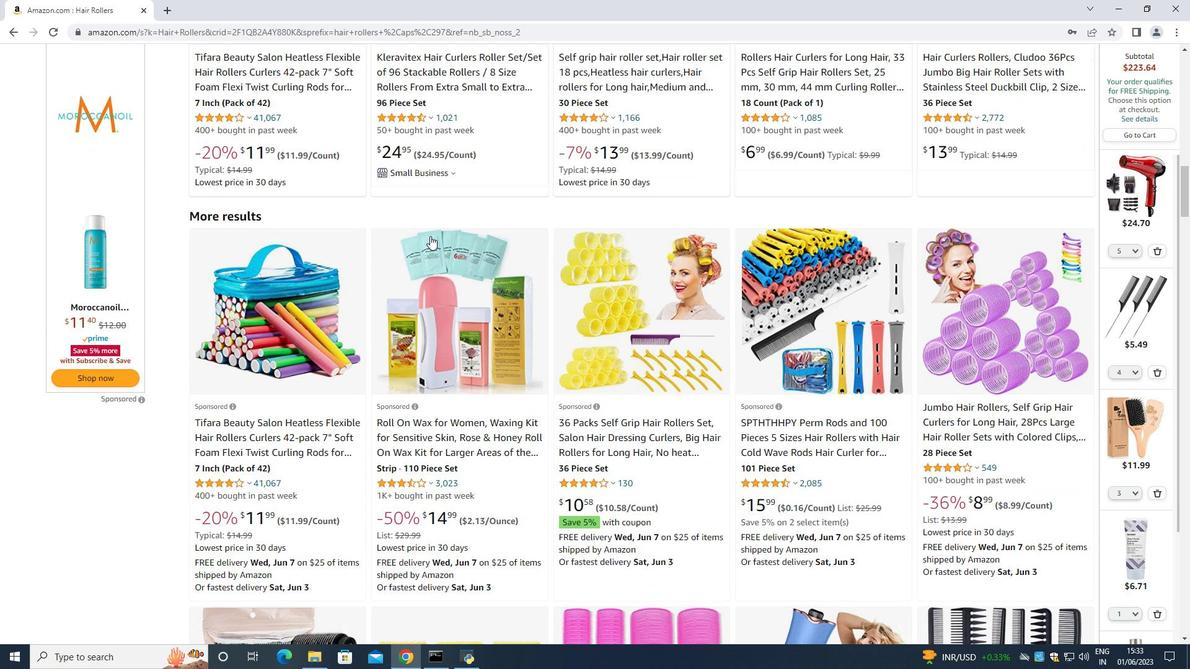 
Action: Mouse moved to (524, 429)
Screenshot: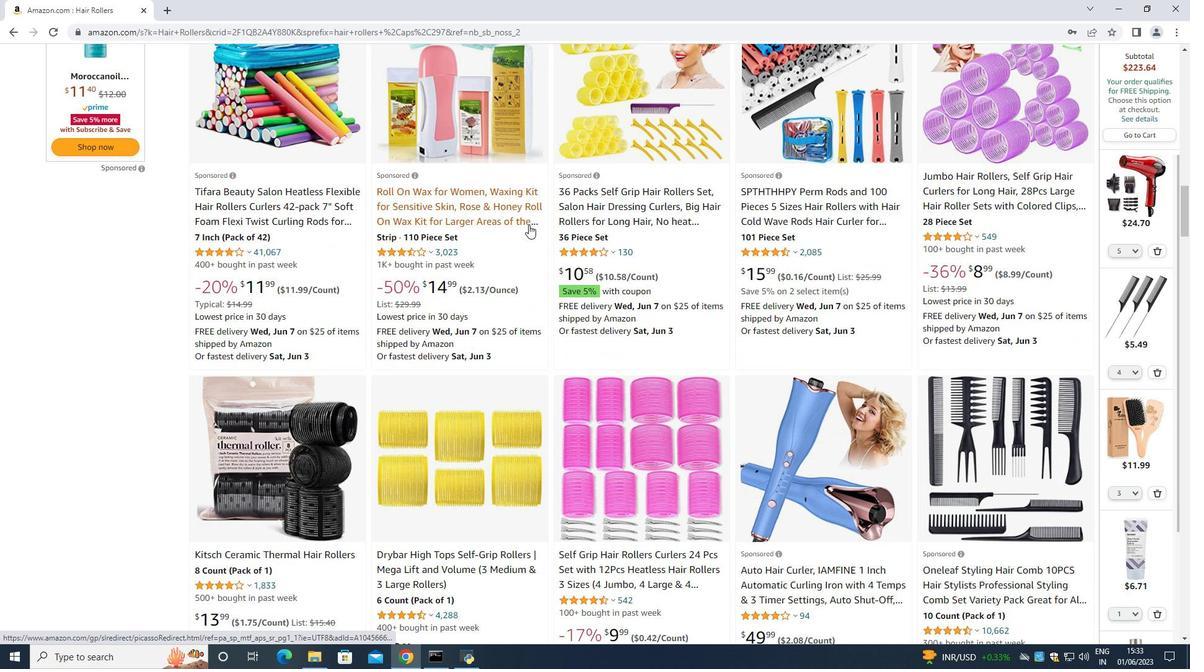 
Action: Mouse scrolled (524, 428) with delta (0, 0)
Screenshot: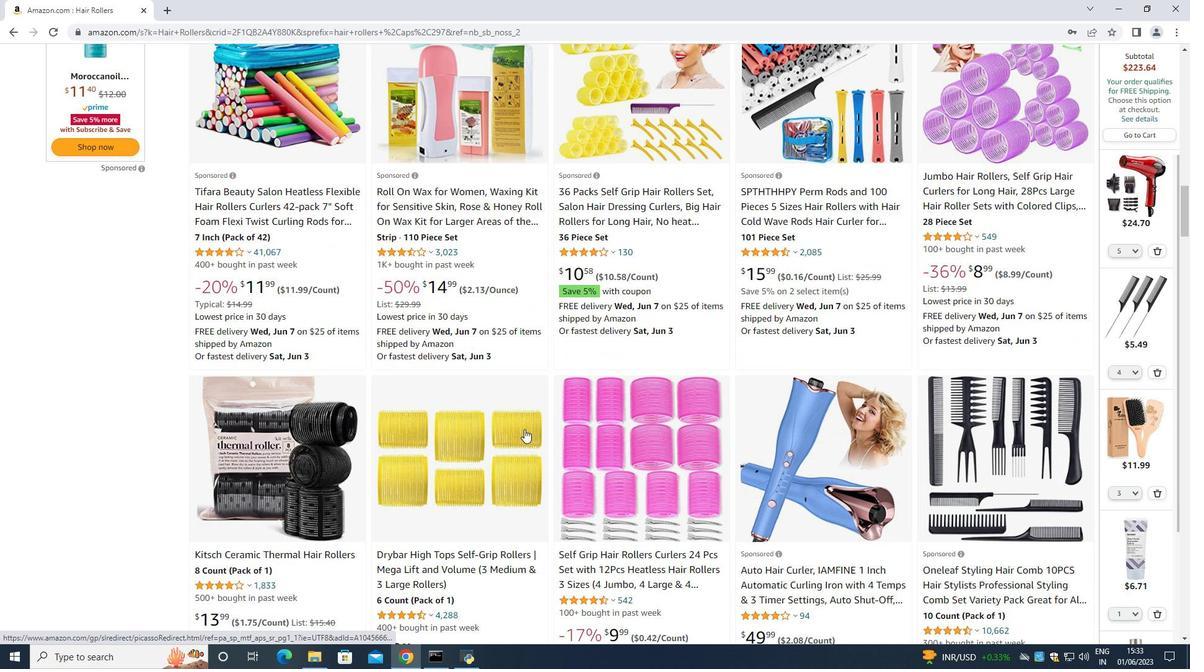 
Action: Mouse scrolled (524, 428) with delta (0, 0)
Screenshot: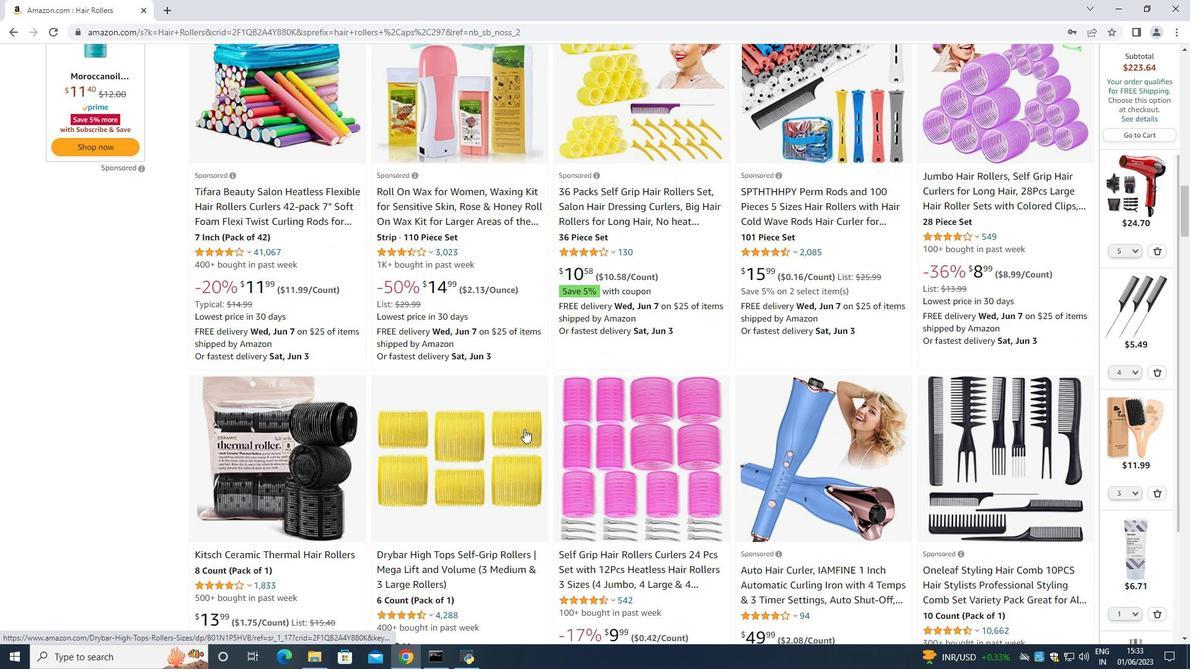 
Action: Mouse moved to (839, 367)
Screenshot: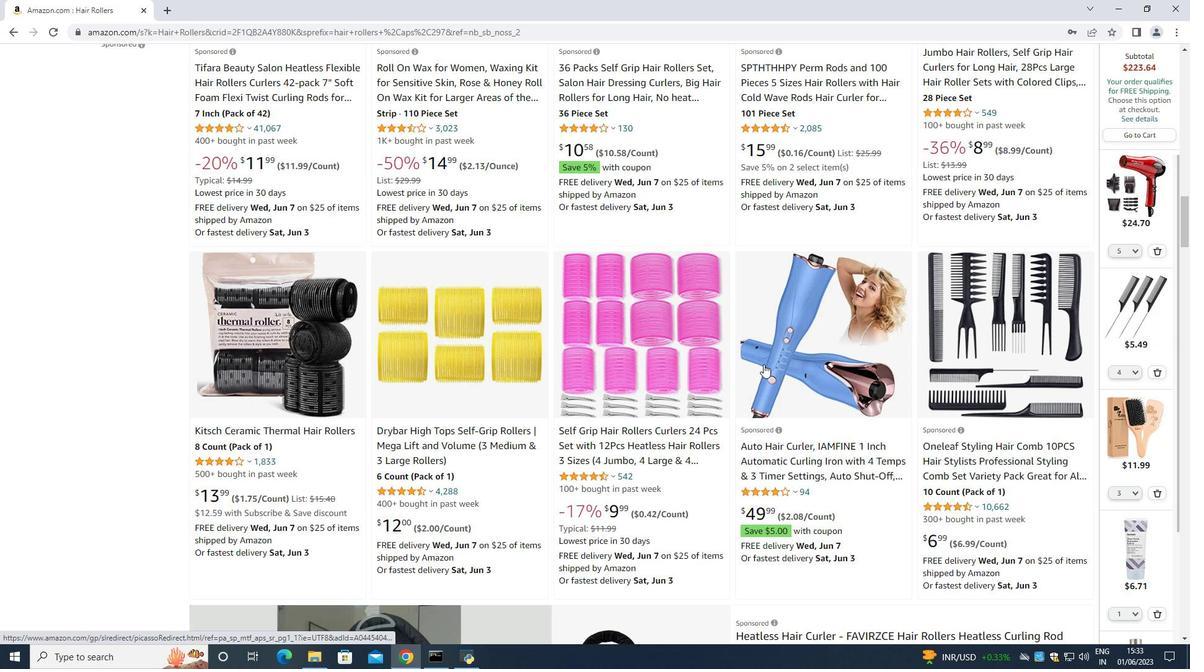 
Action: Mouse scrolled (807, 366) with delta (0, 0)
Screenshot: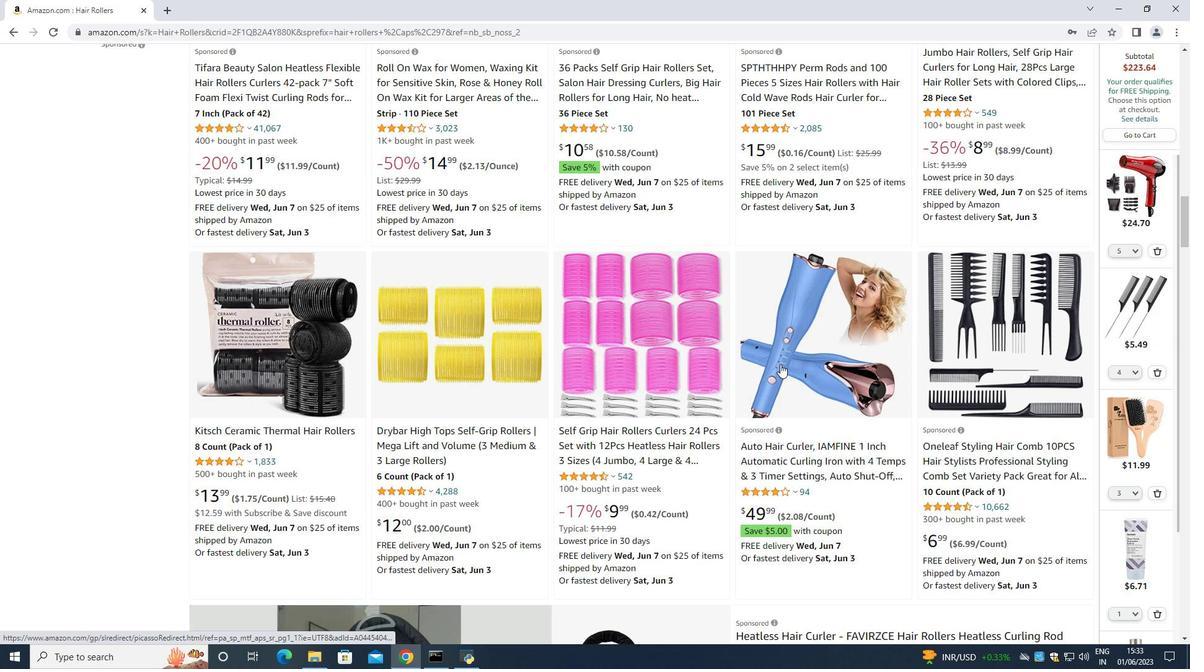 
Action: Mouse moved to (836, 365)
Screenshot: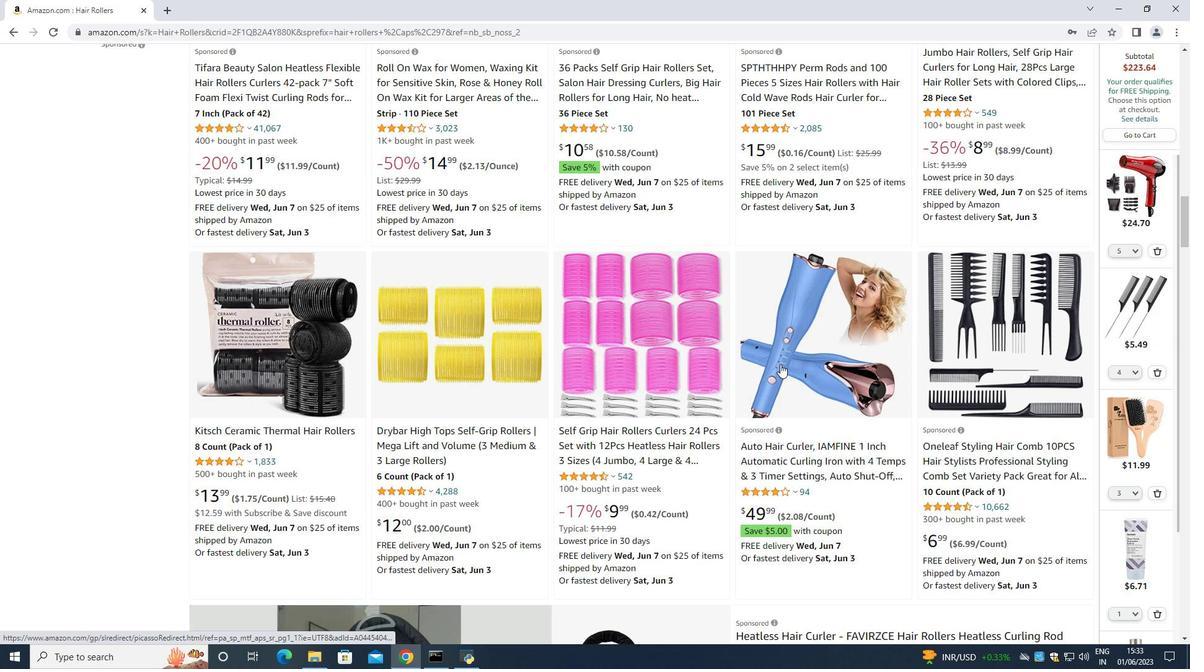 
Action: Mouse scrolled (839, 366) with delta (0, 0)
Screenshot: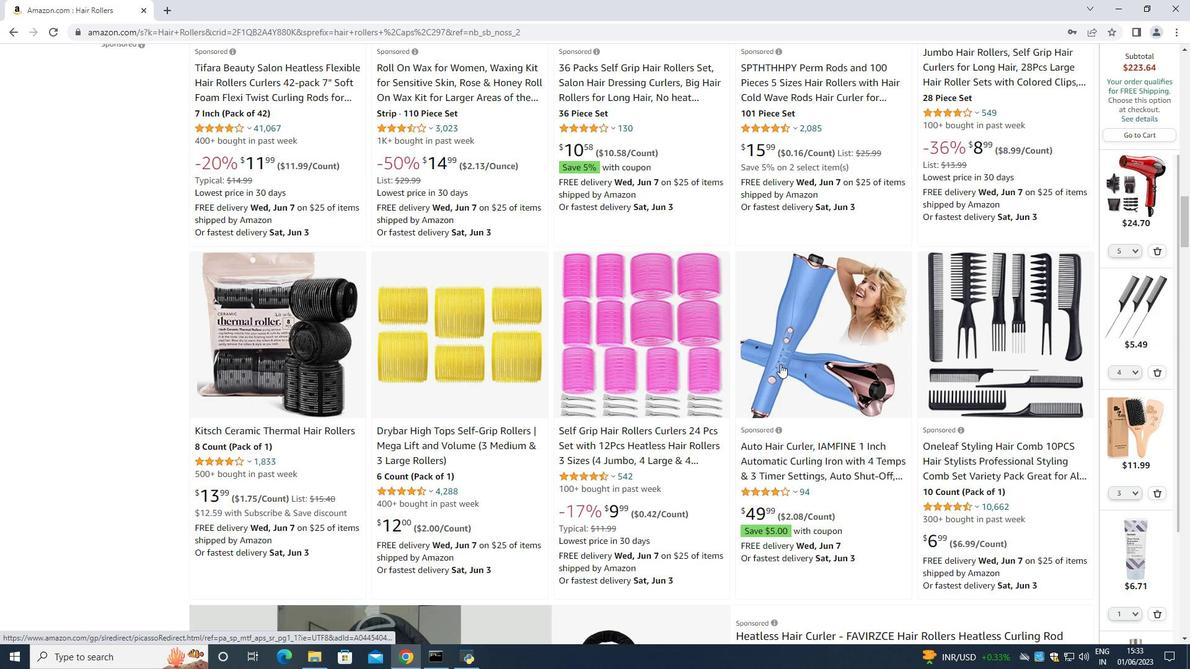 
Action: Mouse moved to (819, 355)
Screenshot: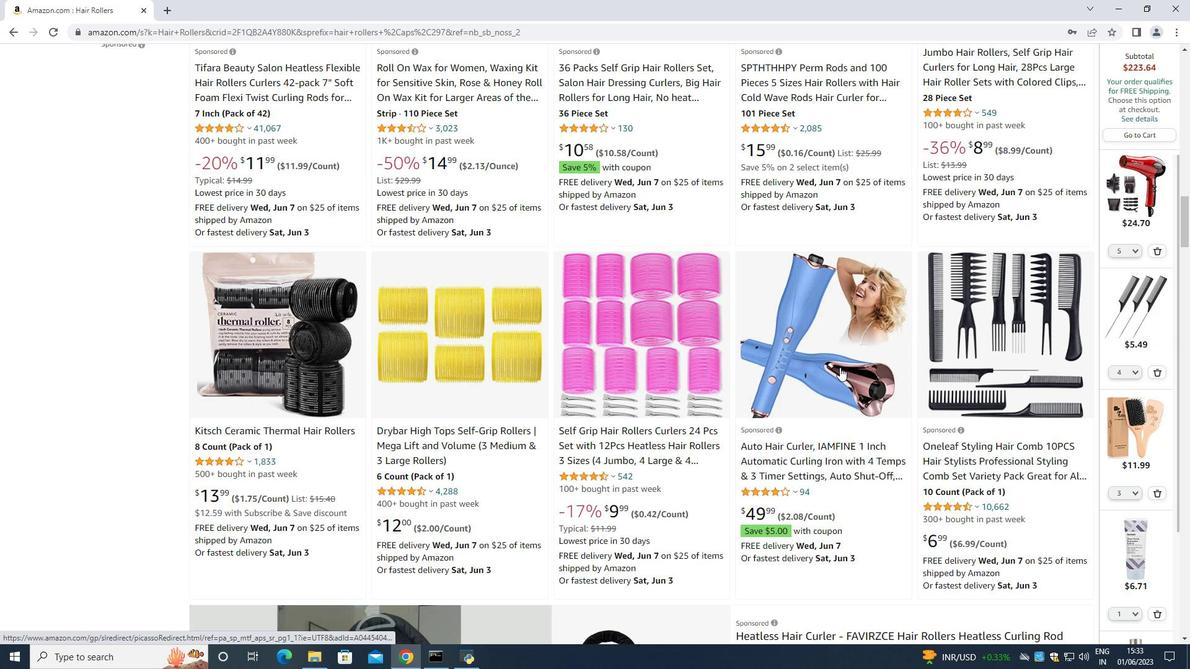 
Action: Mouse scrolled (833, 362) with delta (0, 0)
Screenshot: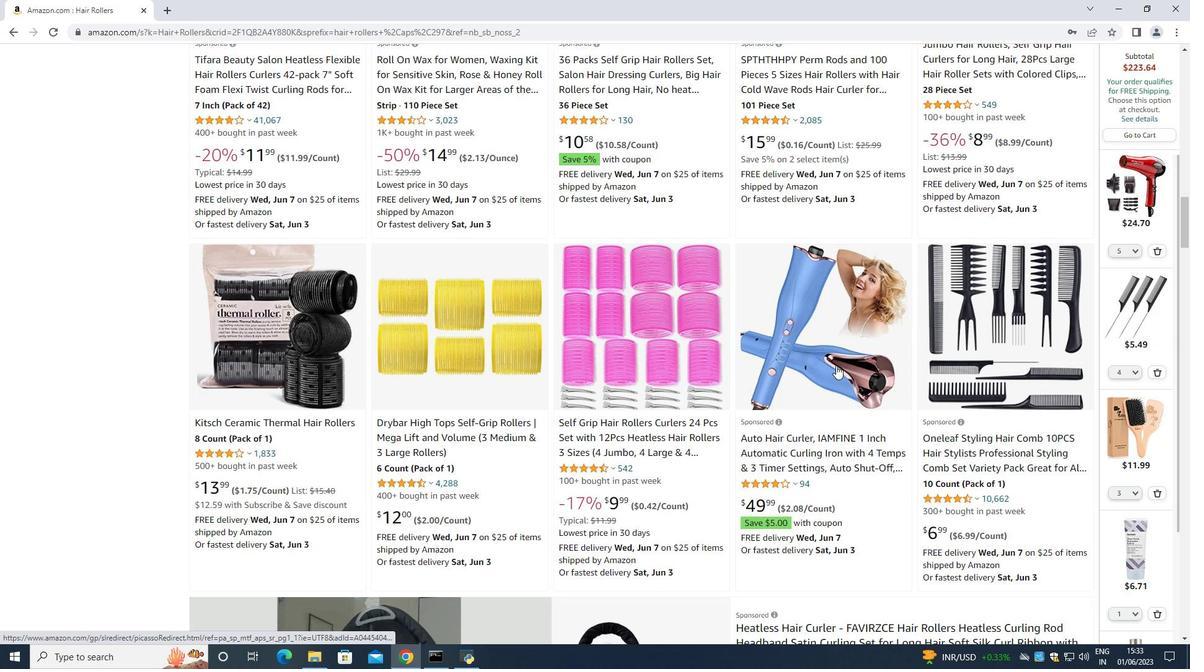 
Action: Mouse moved to (800, 346)
Screenshot: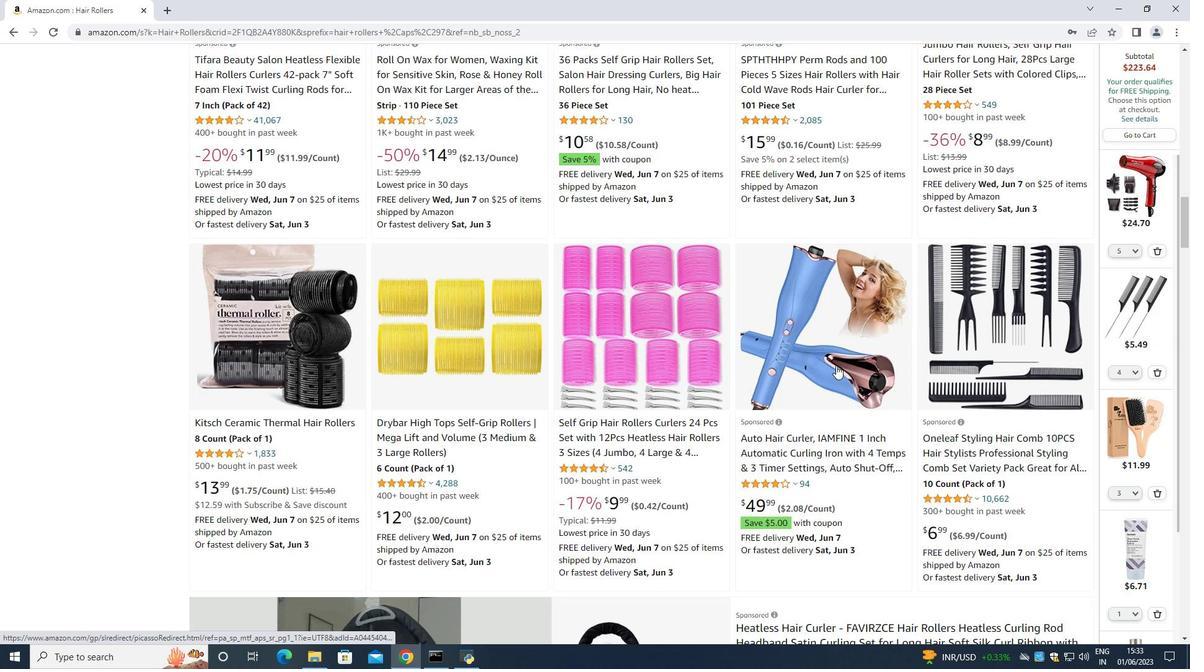 
Action: Mouse scrolled (818, 354) with delta (0, 0)
Screenshot: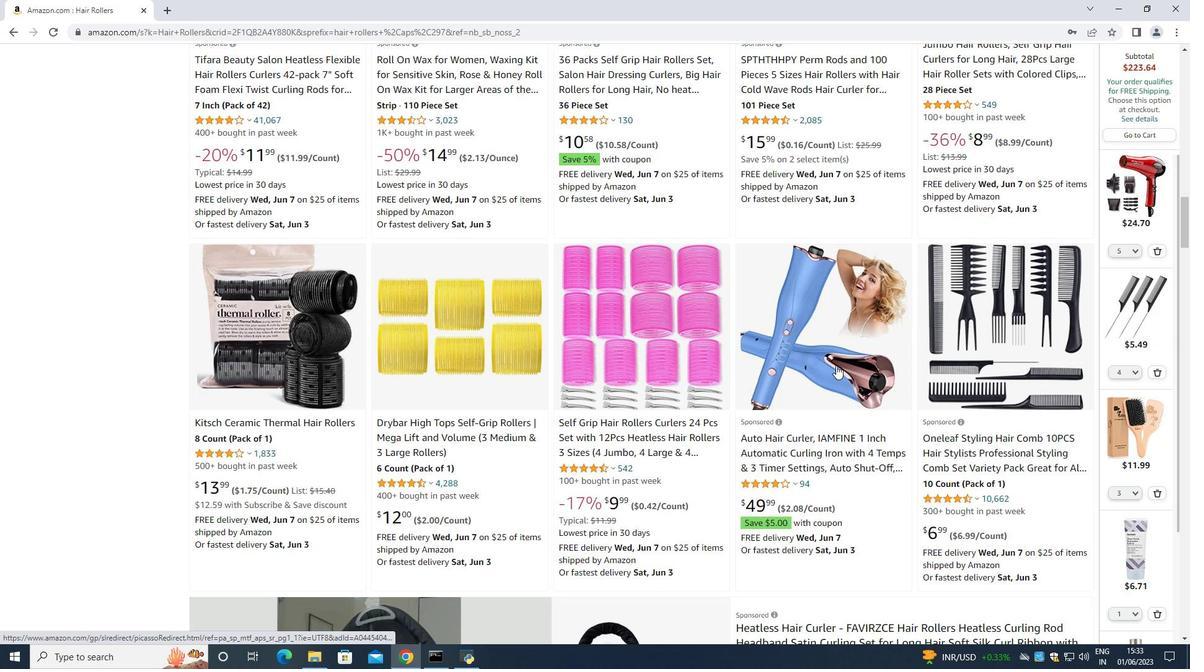 
Action: Mouse moved to (694, 331)
Screenshot: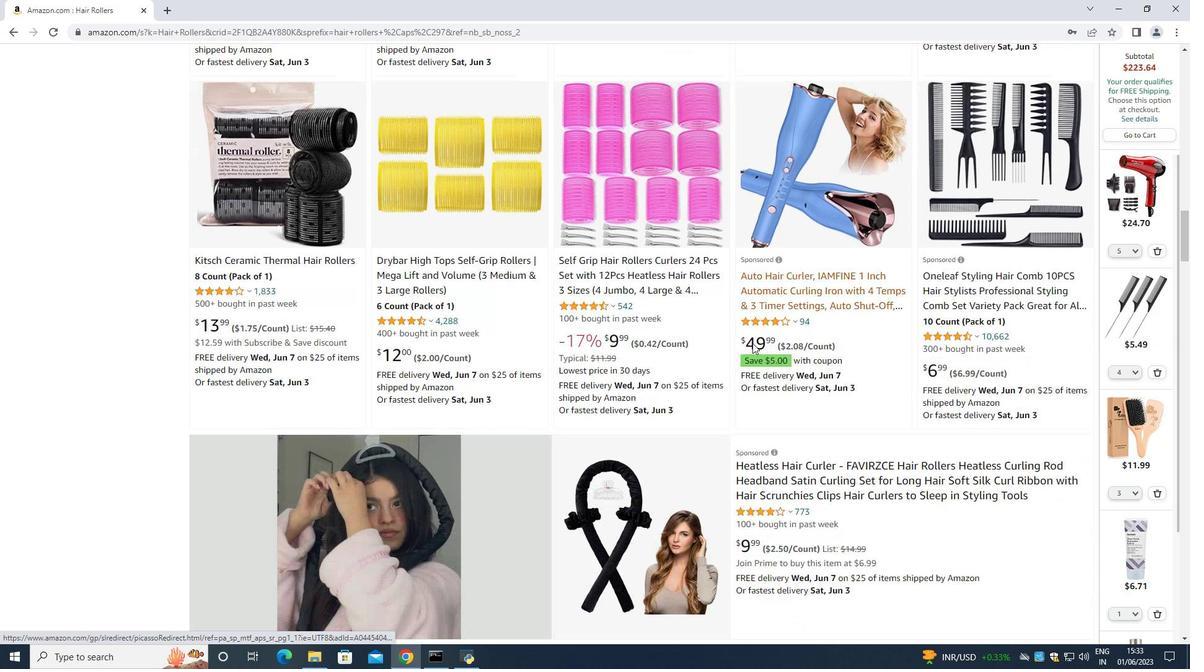 
Action: Mouse scrolled (694, 331) with delta (0, 0)
Screenshot: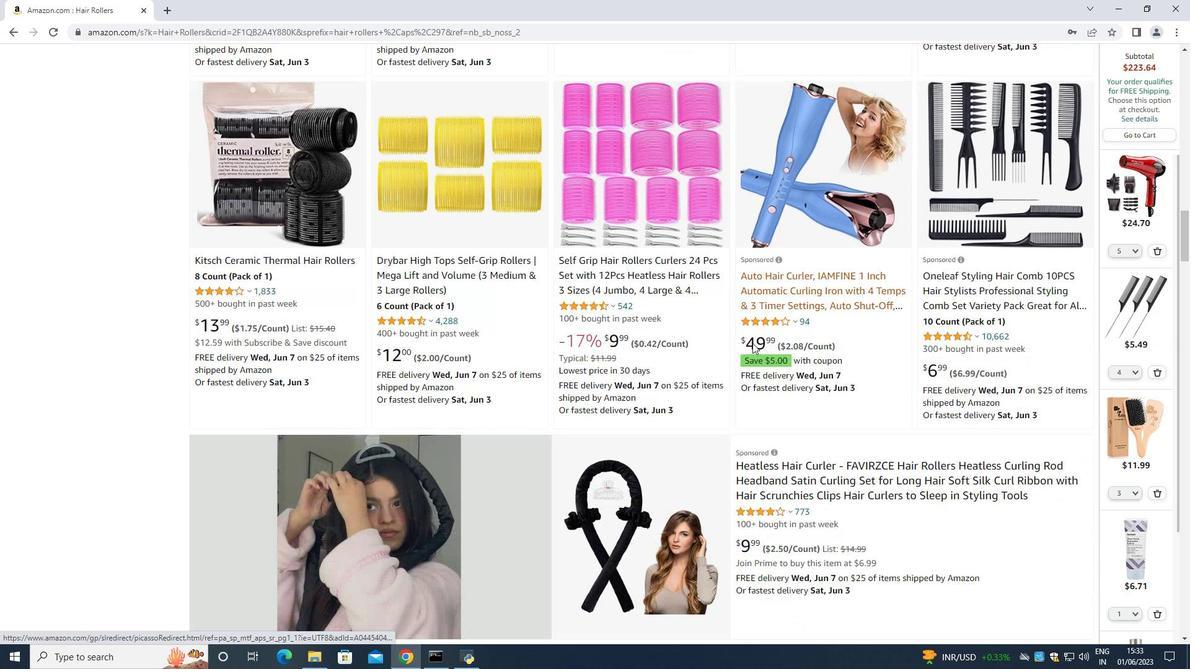 
Action: Mouse scrolled (694, 331) with delta (0, 0)
Screenshot: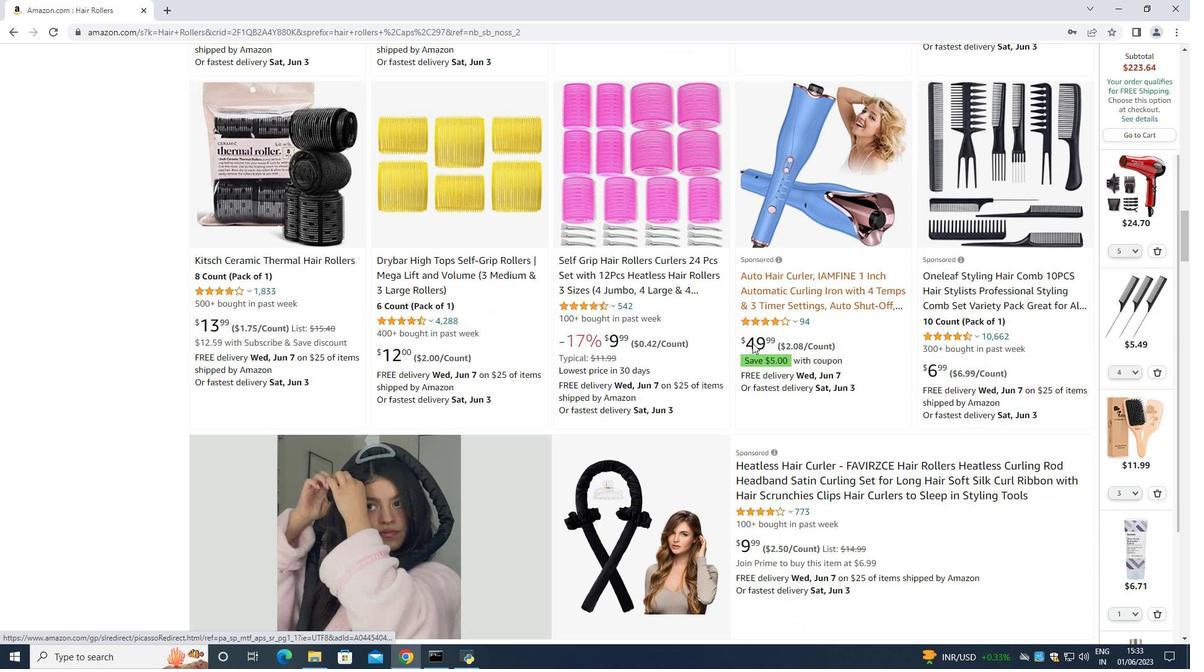
Action: Mouse scrolled (694, 331) with delta (0, 0)
Screenshot: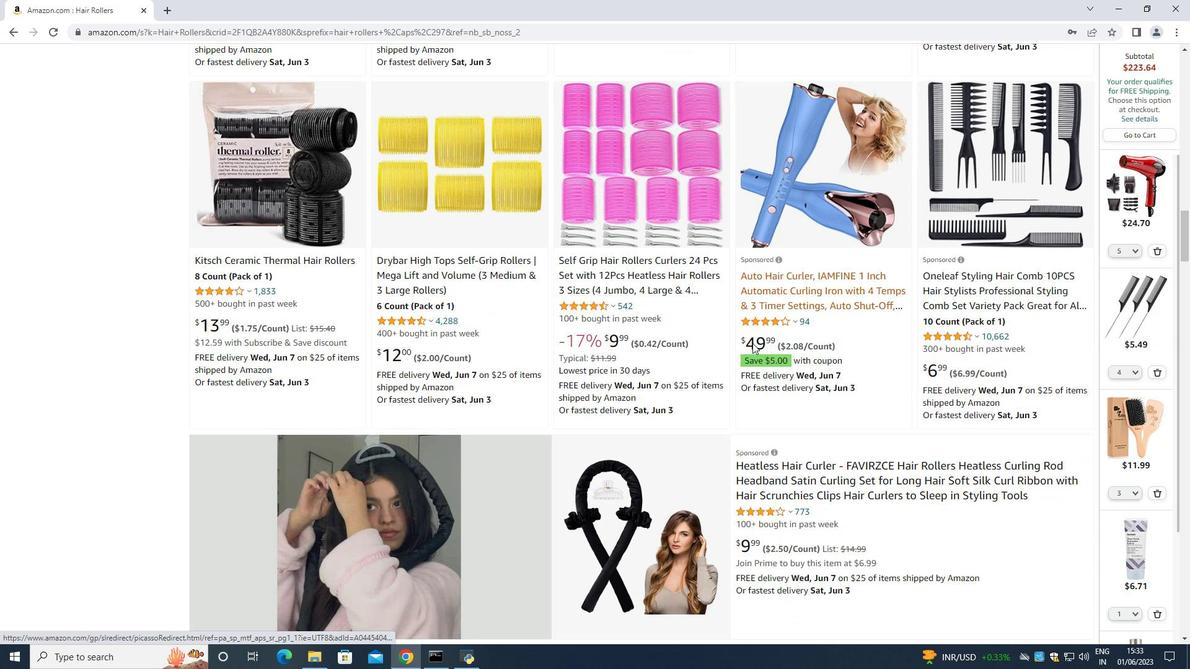 
Action: Mouse scrolled (694, 331) with delta (0, 0)
Screenshot: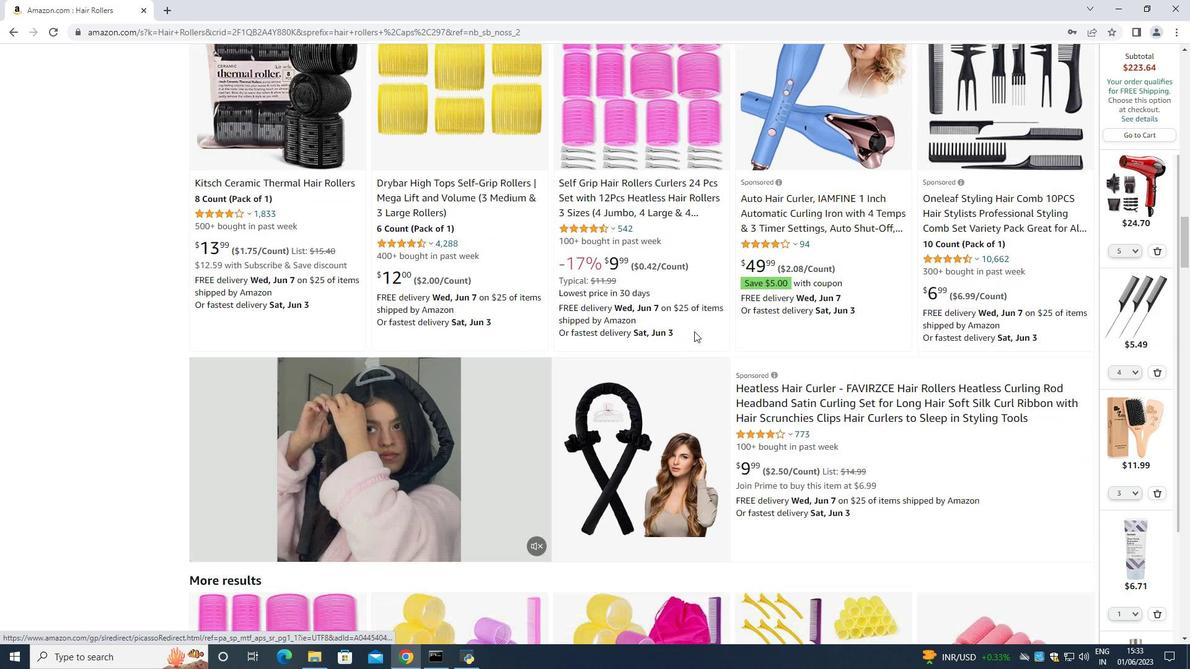
Action: Mouse moved to (694, 330)
Screenshot: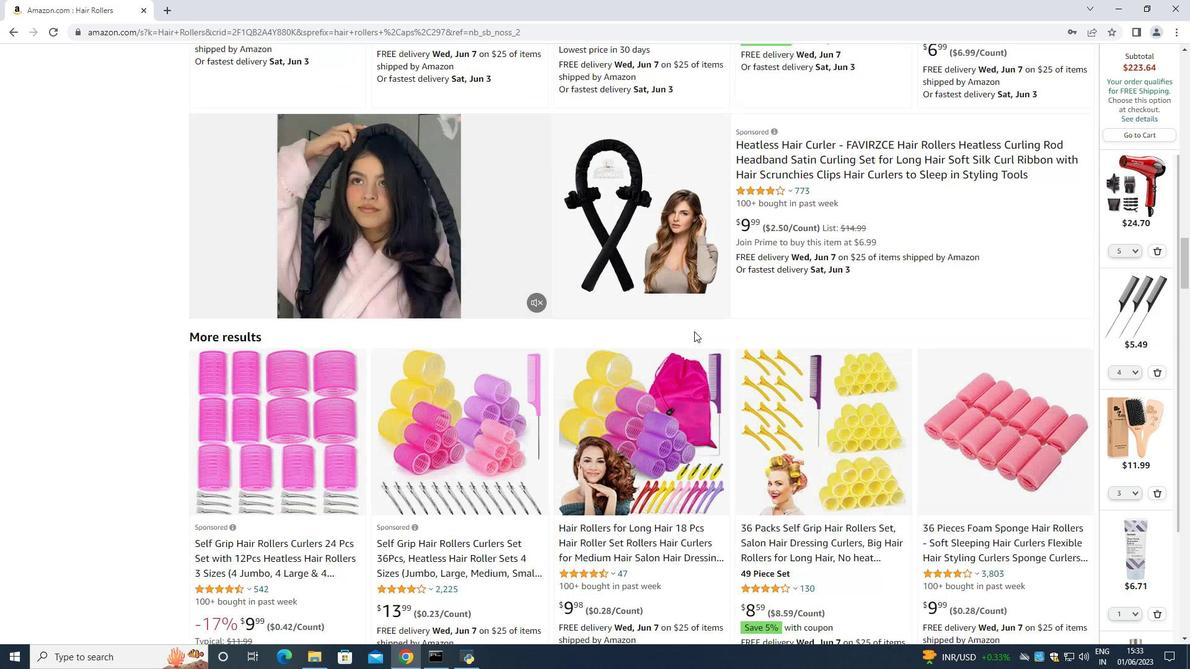 
Action: Mouse scrolled (694, 329) with delta (0, 0)
Screenshot: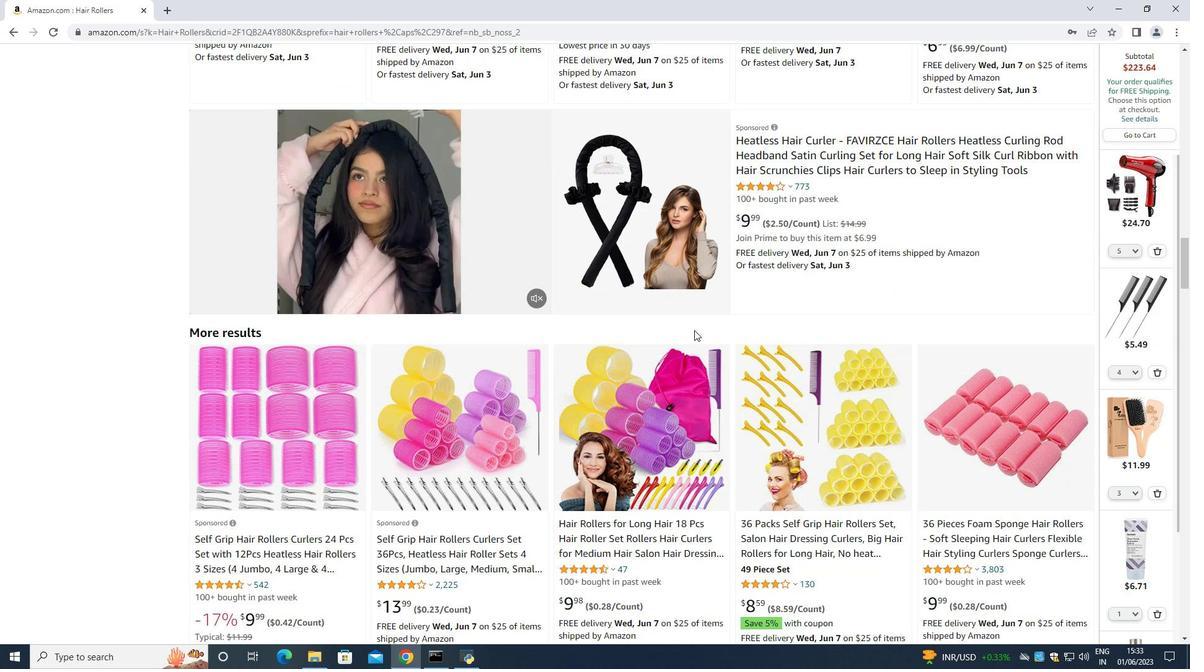 
Action: Mouse scrolled (694, 329) with delta (0, 0)
Screenshot: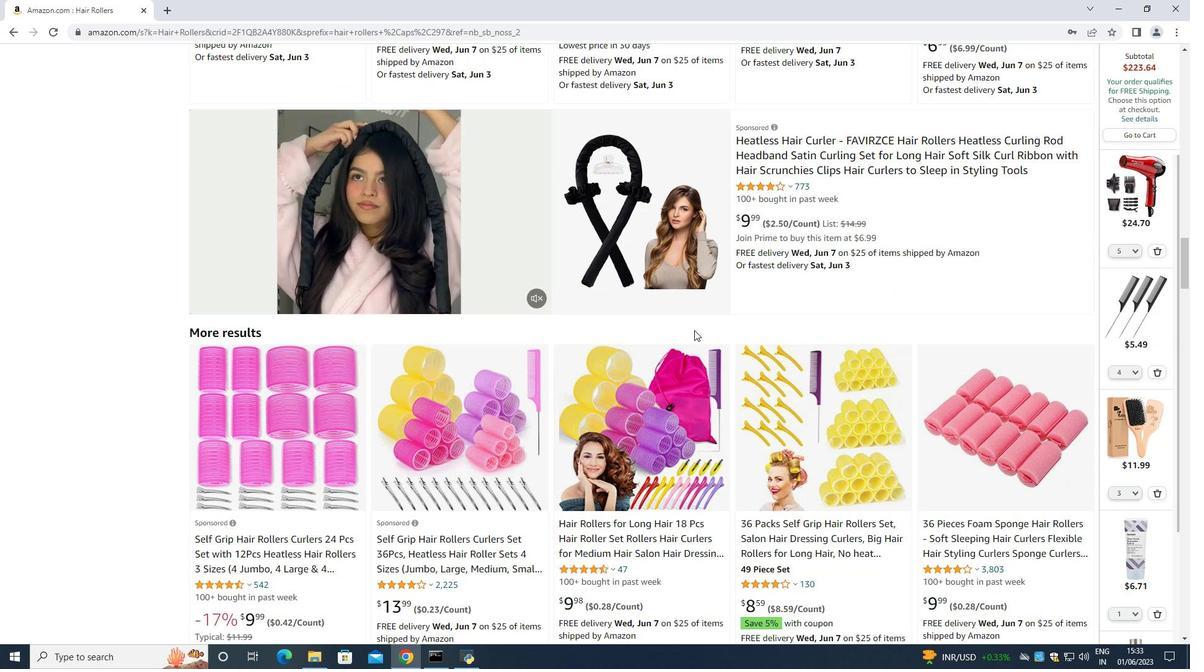 
Action: Mouse moved to (696, 330)
Screenshot: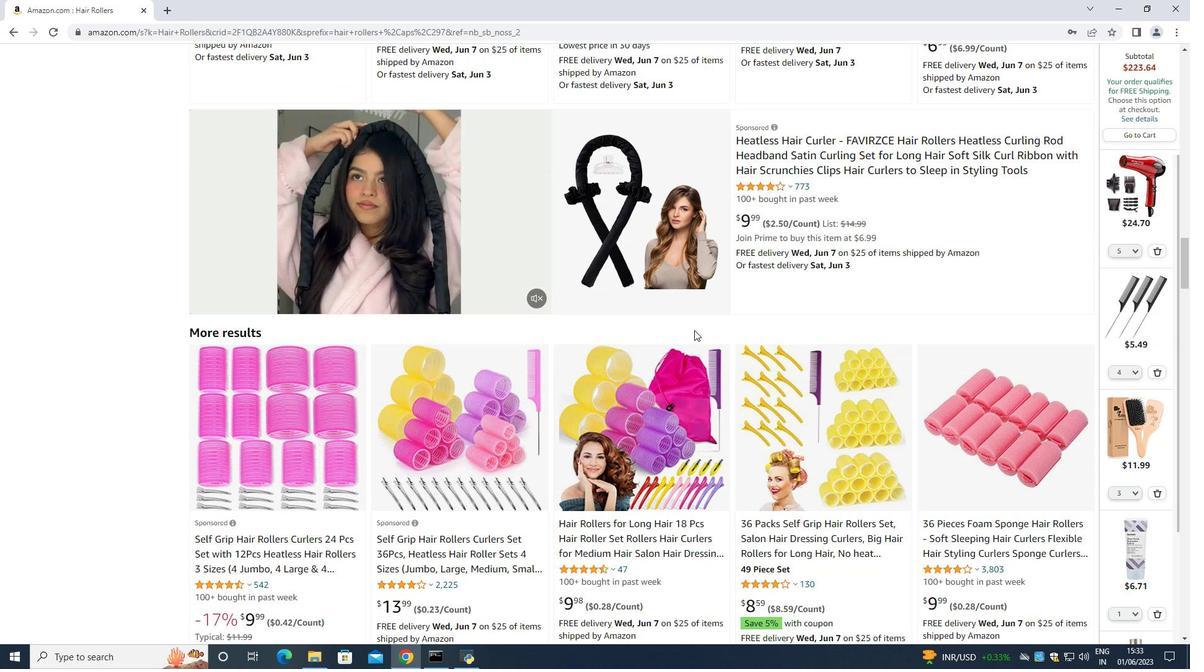 
Action: Mouse scrolled (696, 329) with delta (0, 0)
Screenshot: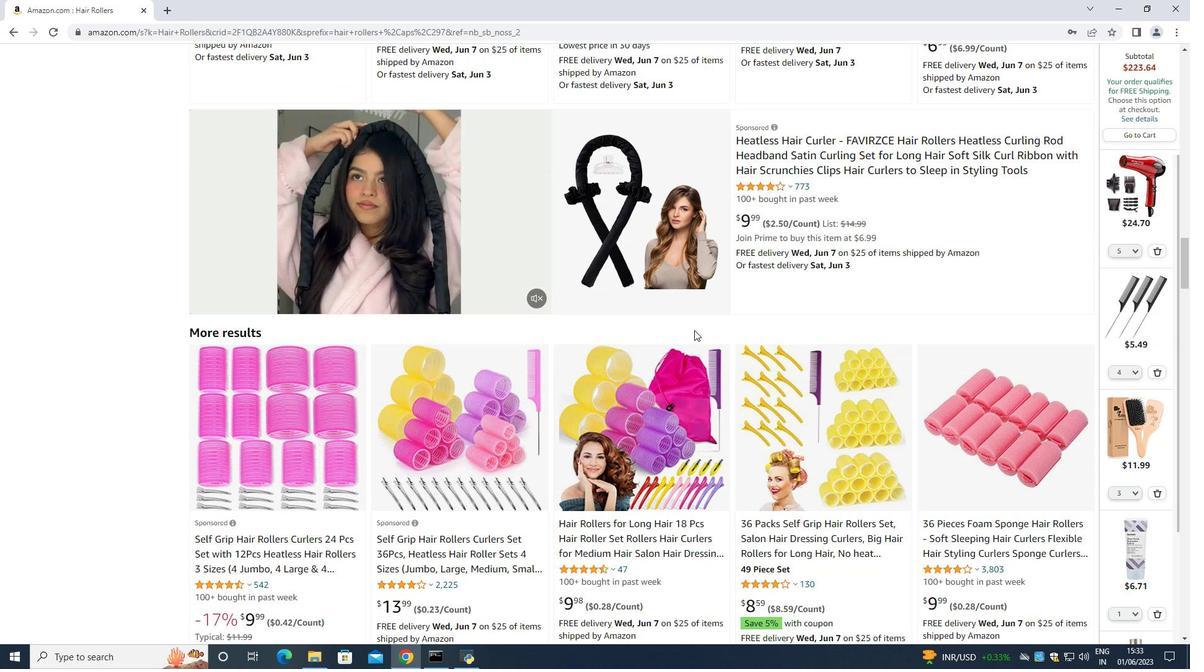 
Action: Mouse moved to (670, 322)
Screenshot: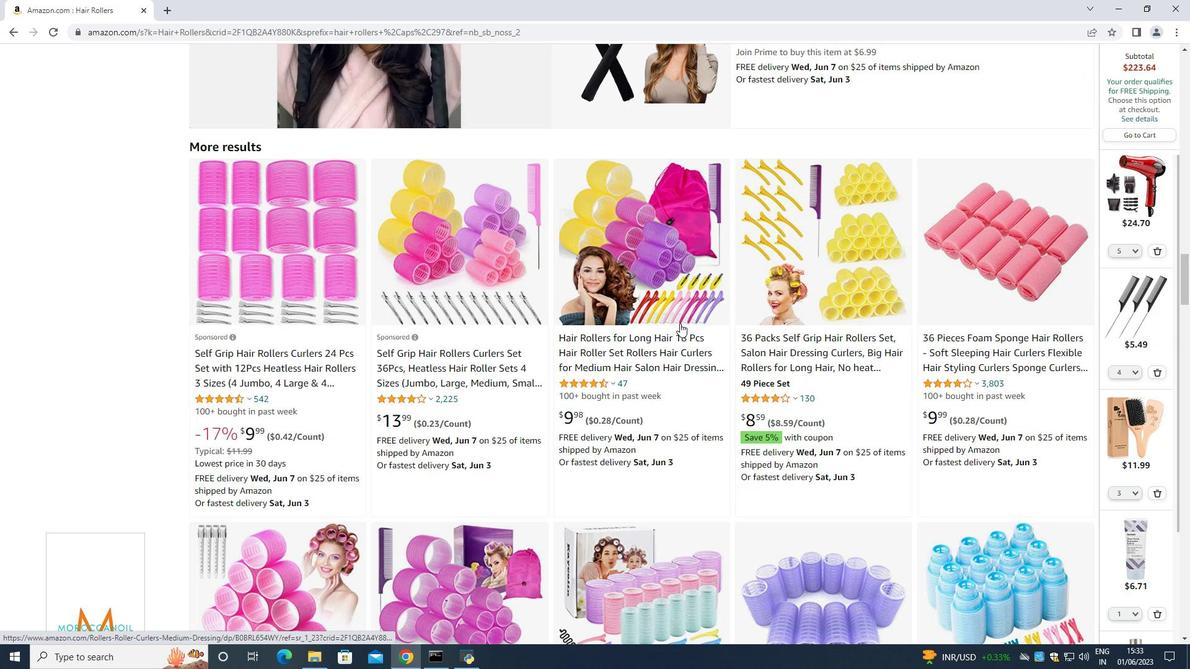 
Action: Mouse scrolled (670, 322) with delta (0, 0)
Screenshot: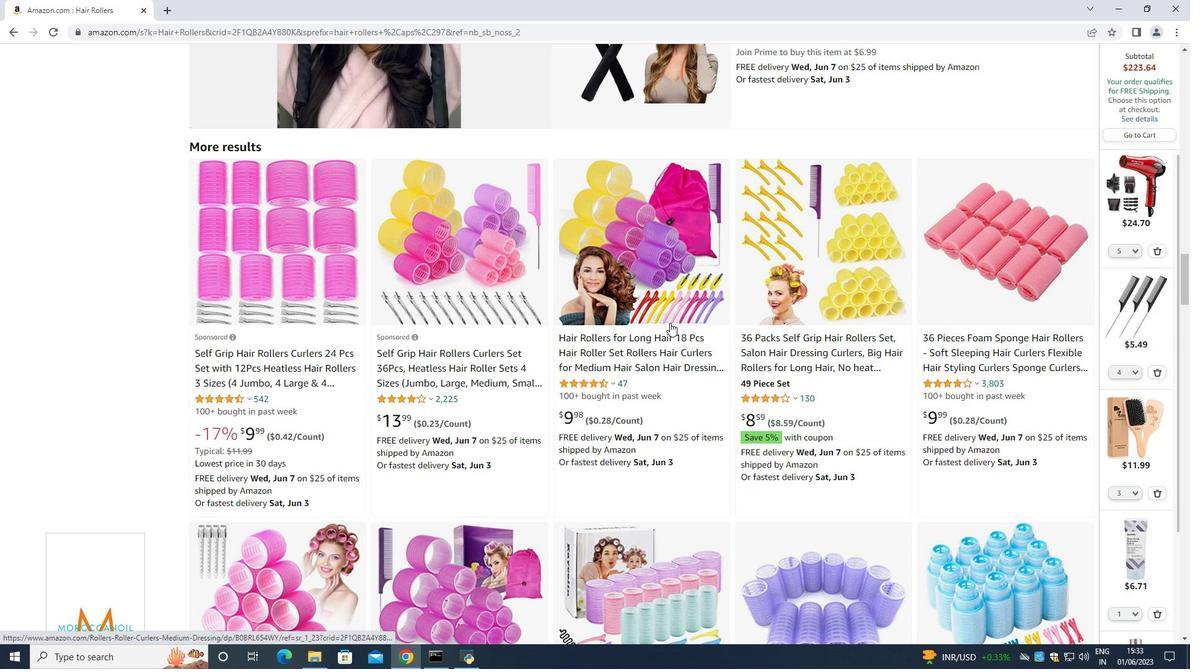 
Action: Mouse scrolled (670, 322) with delta (0, 0)
Screenshot: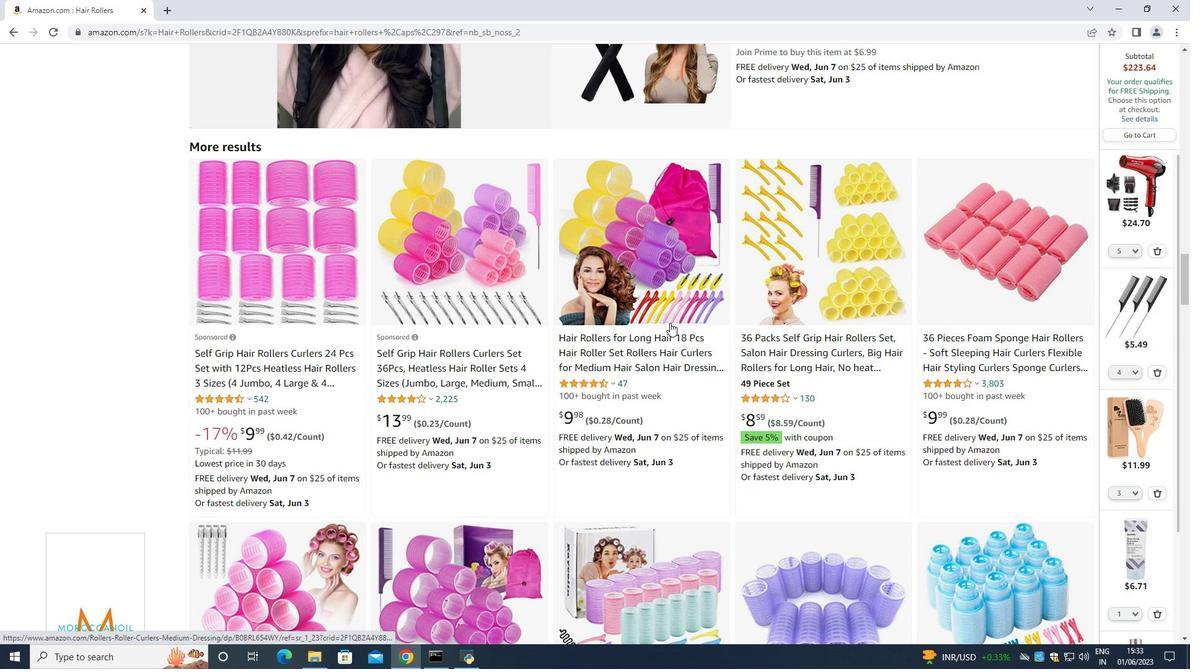 
Action: Mouse scrolled (670, 322) with delta (0, 0)
Screenshot: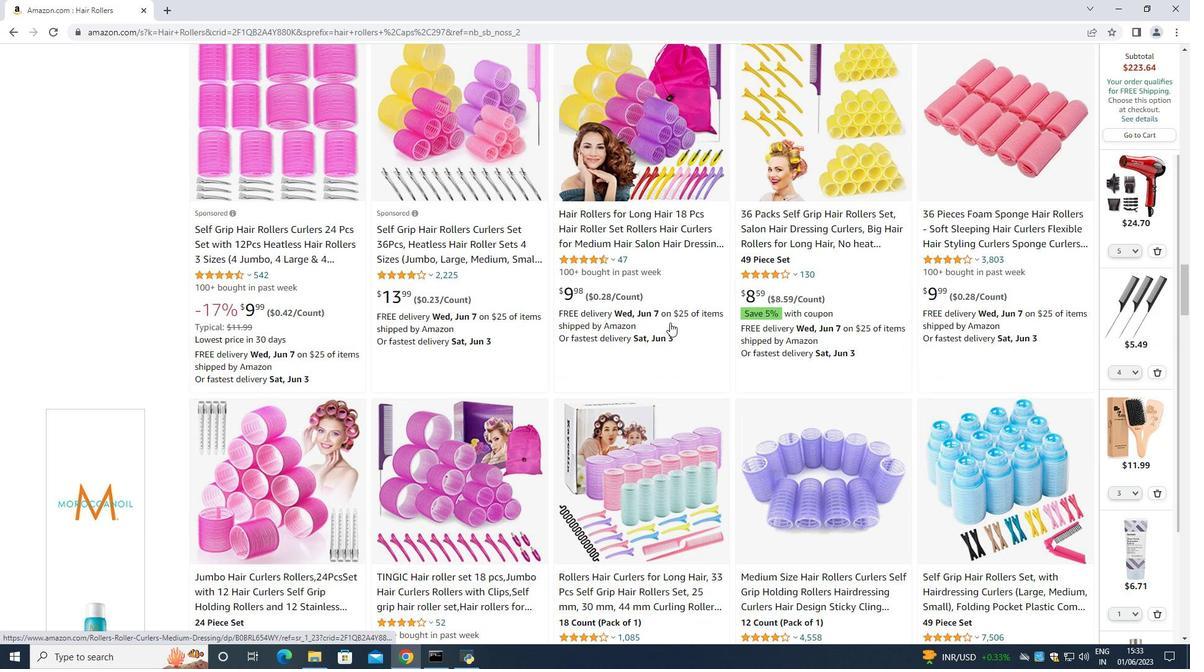 
Action: Mouse scrolled (670, 322) with delta (0, 0)
Screenshot: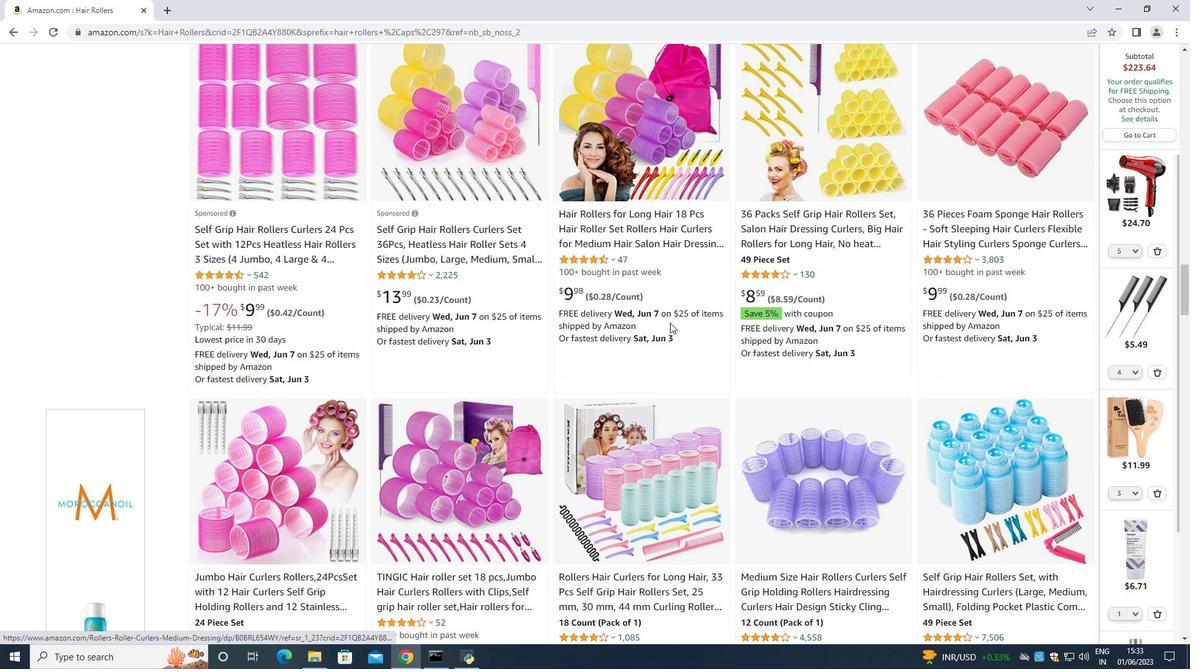 
Action: Mouse scrolled (670, 322) with delta (0, 0)
Screenshot: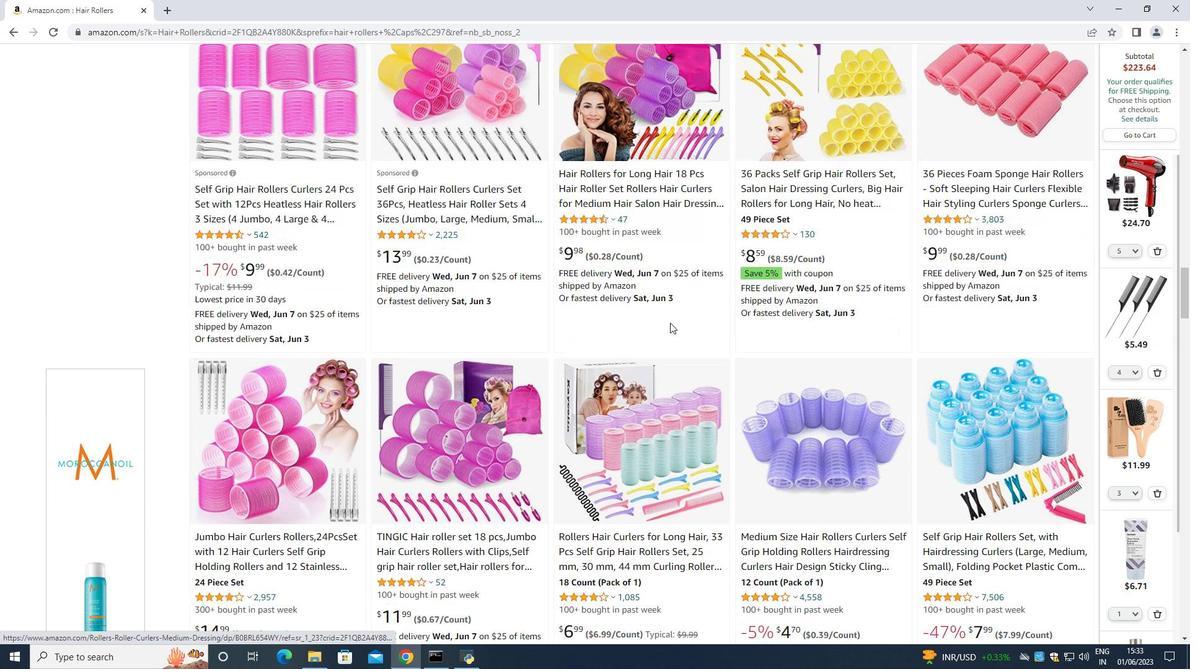 
Action: Mouse scrolled (670, 322) with delta (0, 0)
Screenshot: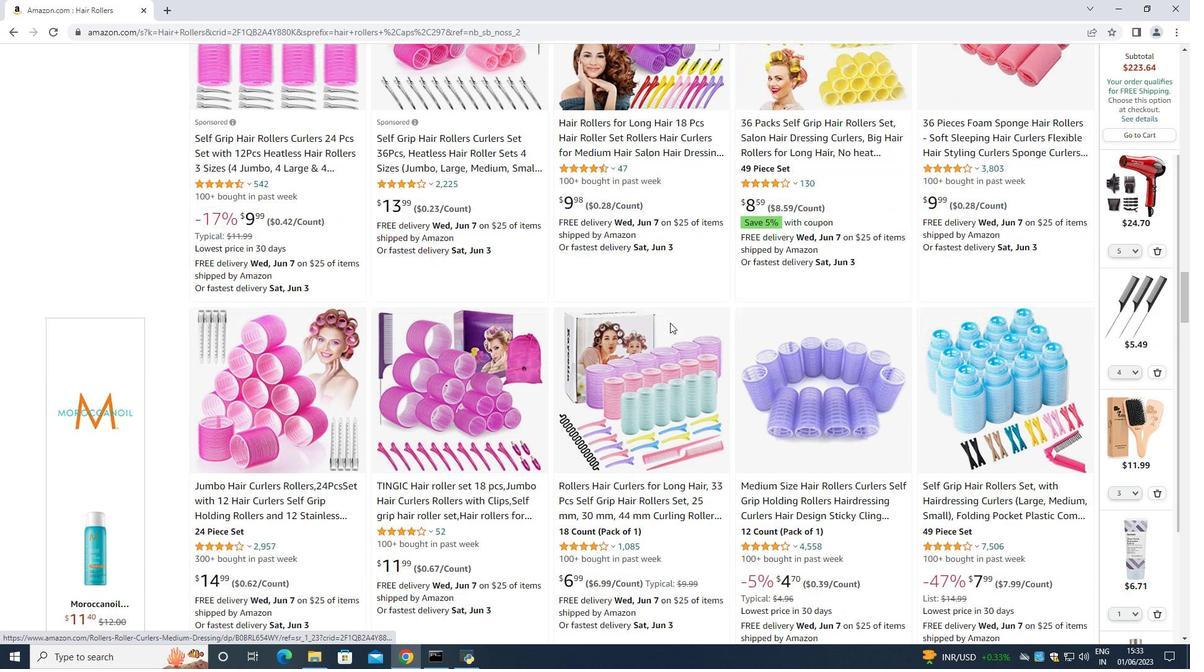 
Action: Mouse scrolled (670, 322) with delta (0, 0)
Screenshot: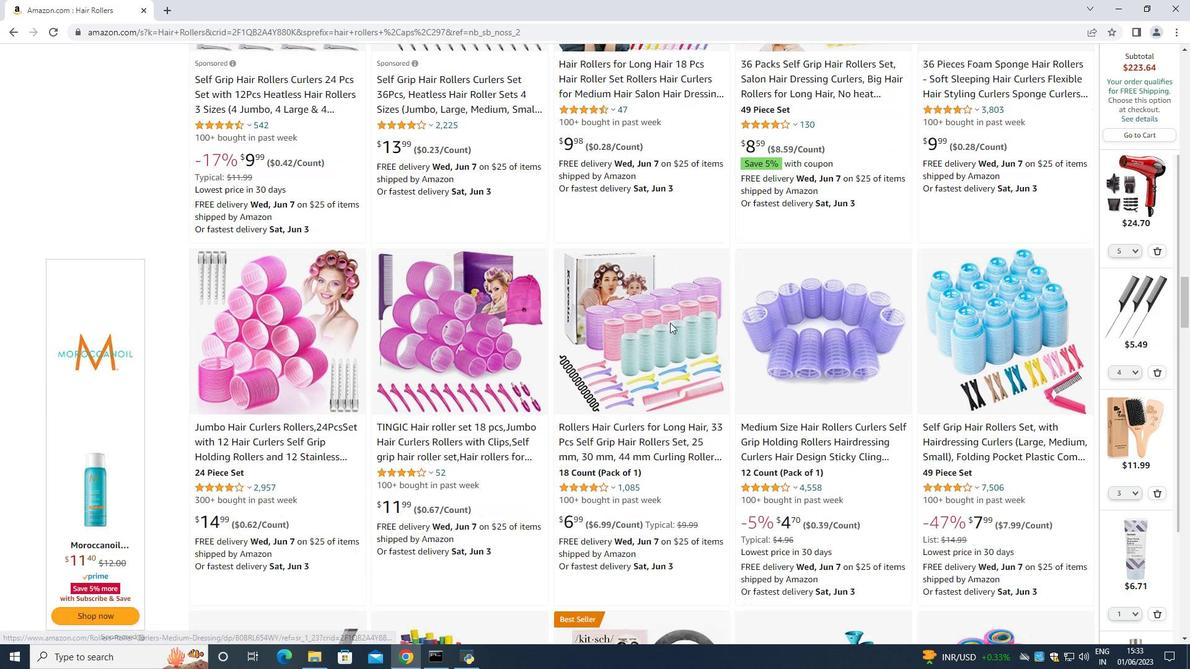 
Action: Mouse moved to (670, 322)
Screenshot: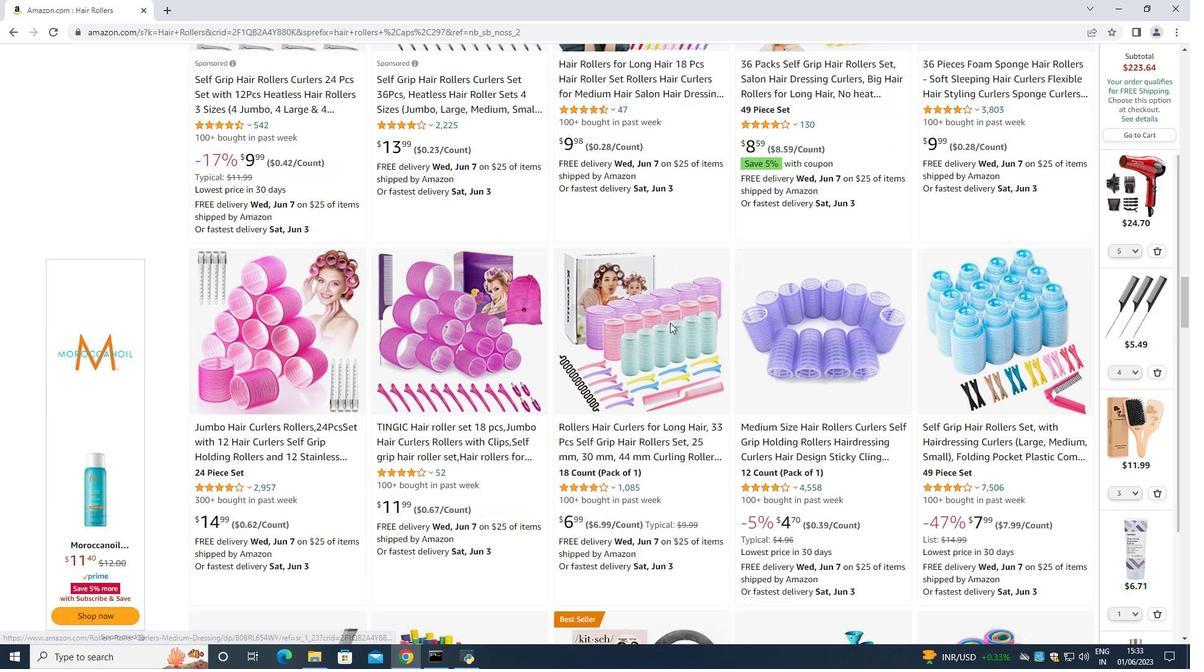 
Action: Mouse scrolled (670, 322) with delta (0, 0)
Screenshot: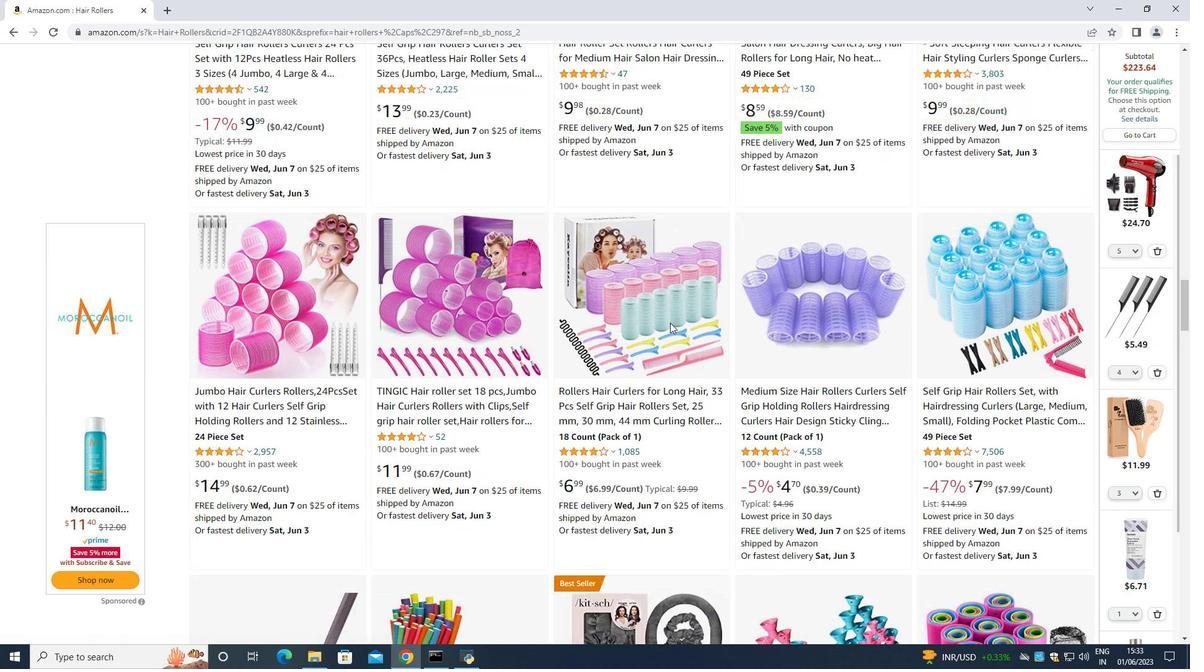 
Action: Mouse moved to (681, 319)
Screenshot: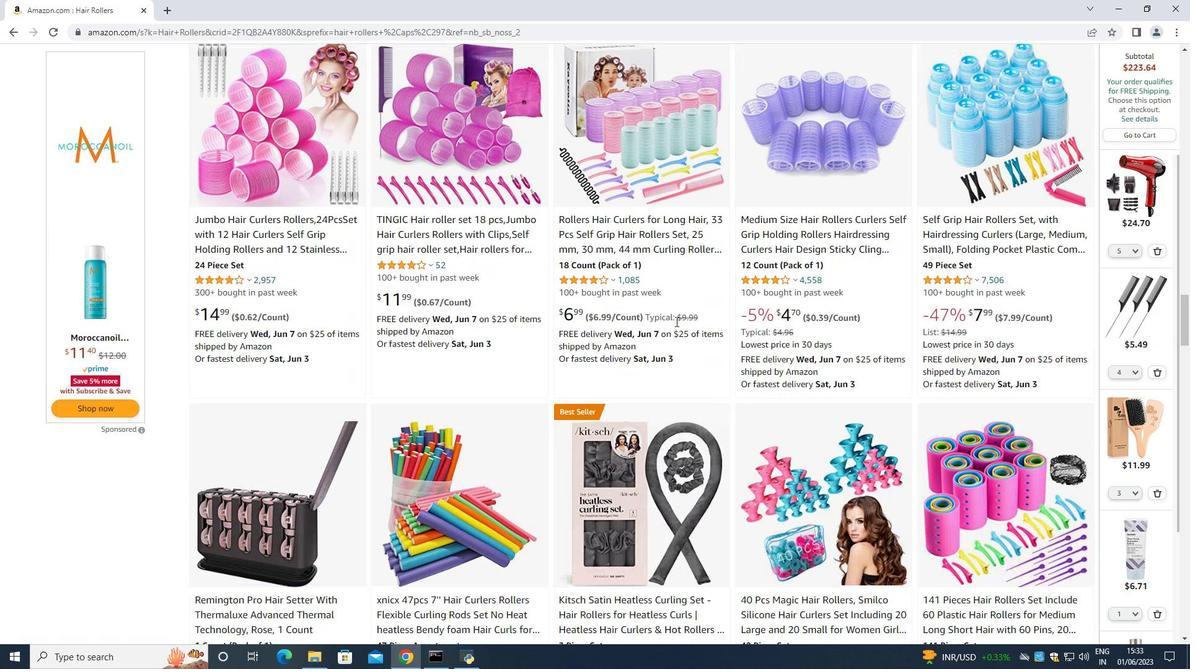 
Action: Mouse scrolled (681, 318) with delta (0, 0)
Screenshot: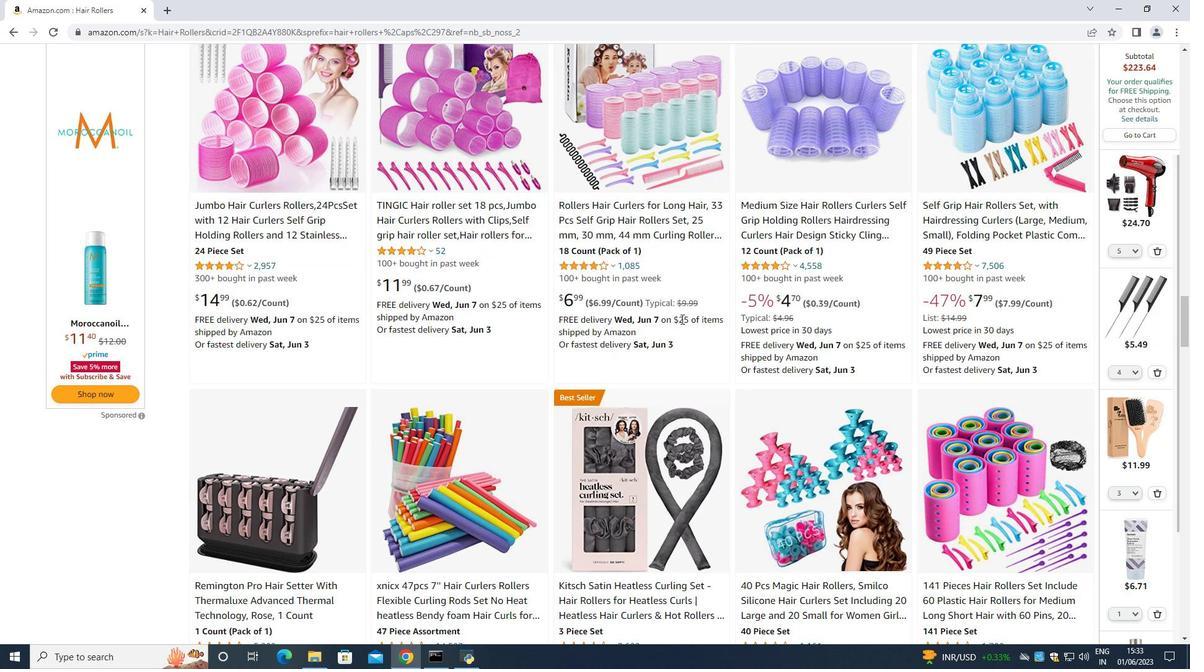 
Action: Mouse scrolled (681, 318) with delta (0, 0)
Screenshot: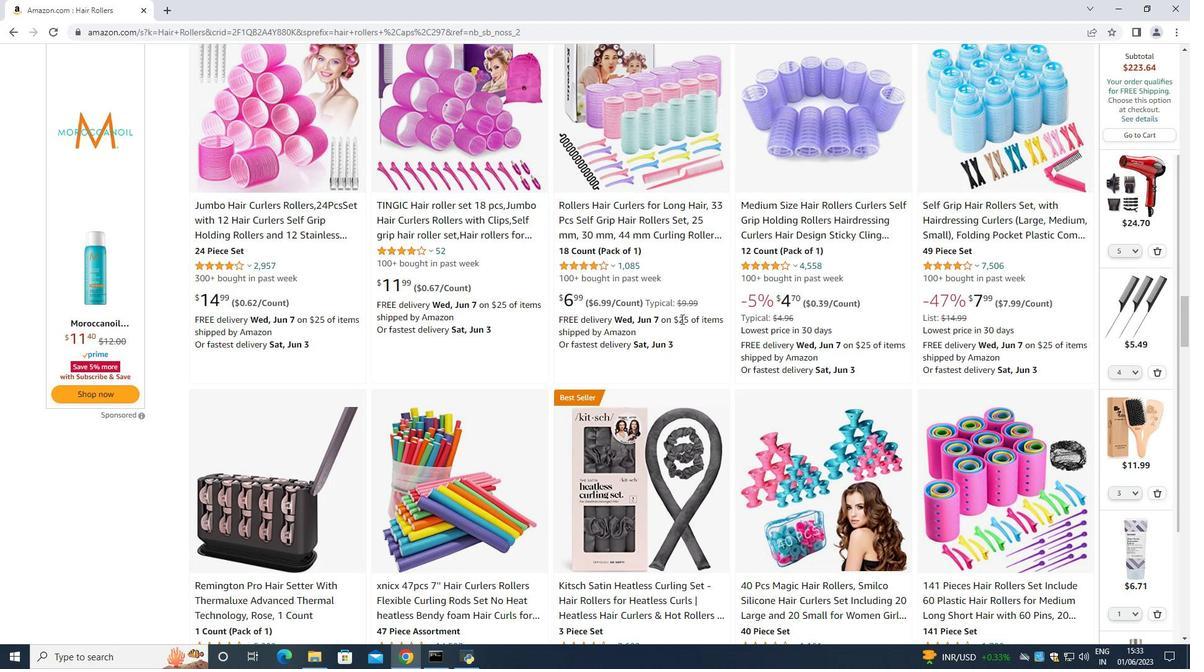 
Action: Mouse moved to (626, 463)
Screenshot: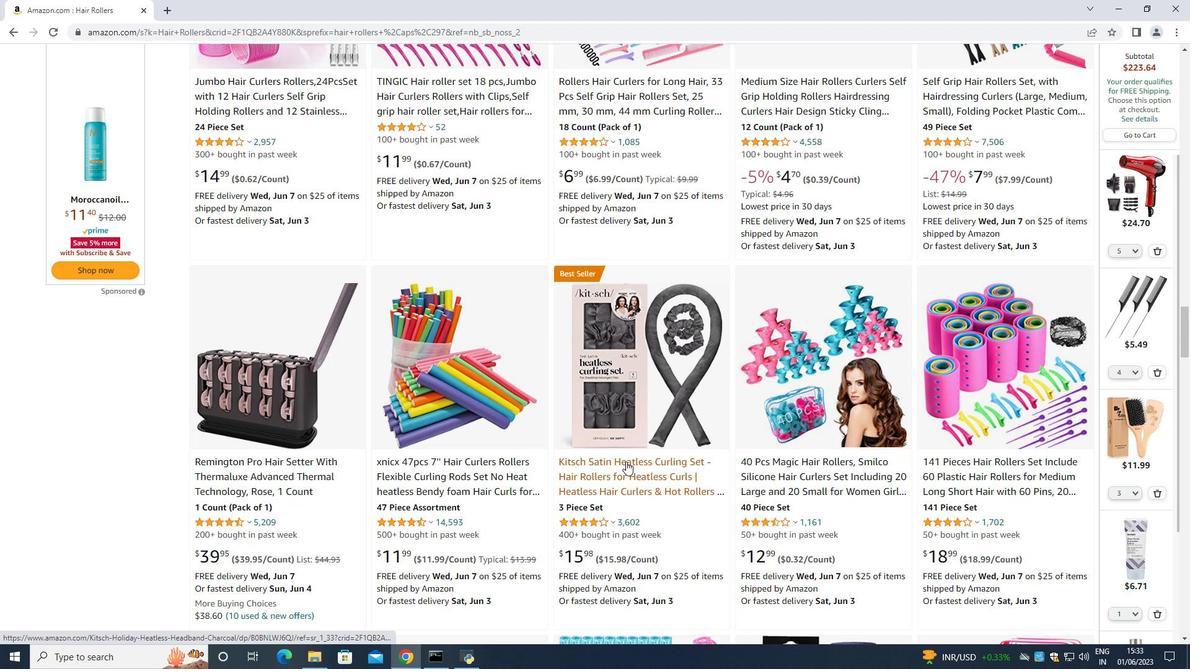 
Action: Mouse pressed left at (626, 463)
Screenshot: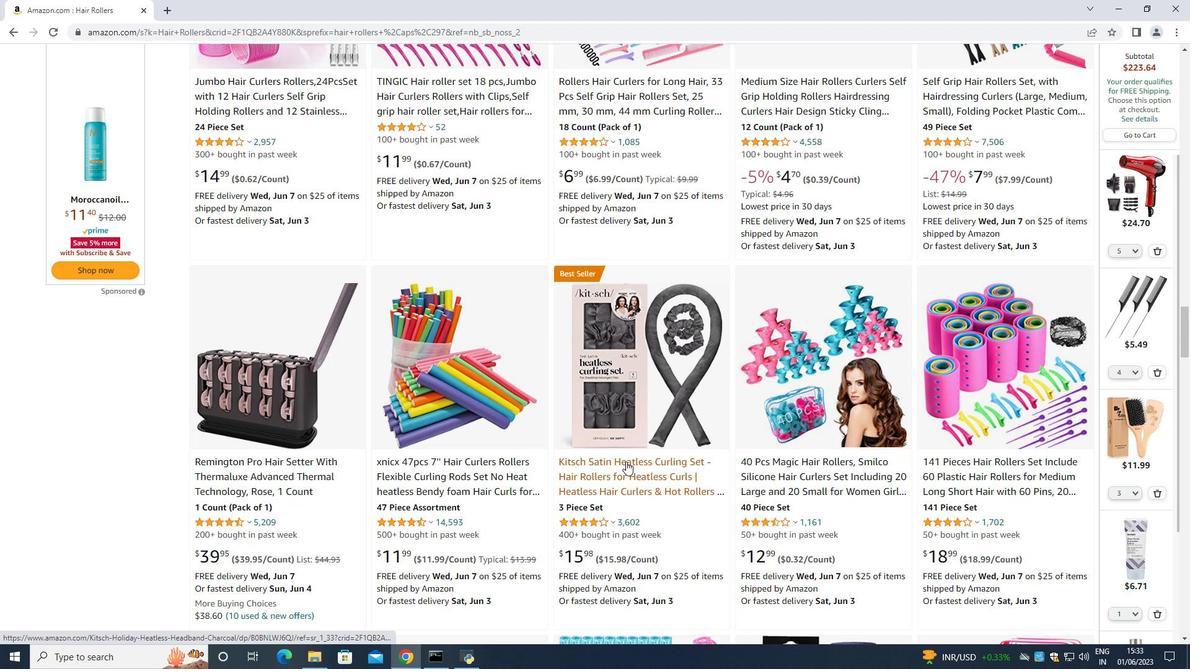 
Action: Mouse moved to (748, 396)
Screenshot: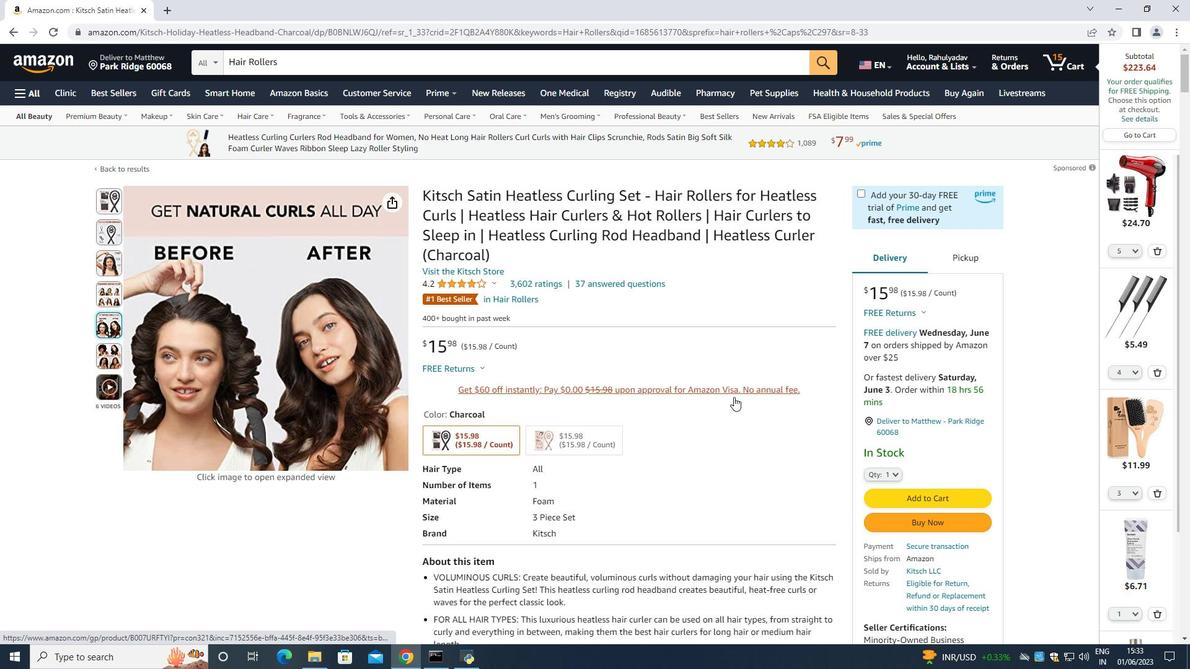 
Action: Mouse scrolled (748, 396) with delta (0, 0)
Screenshot: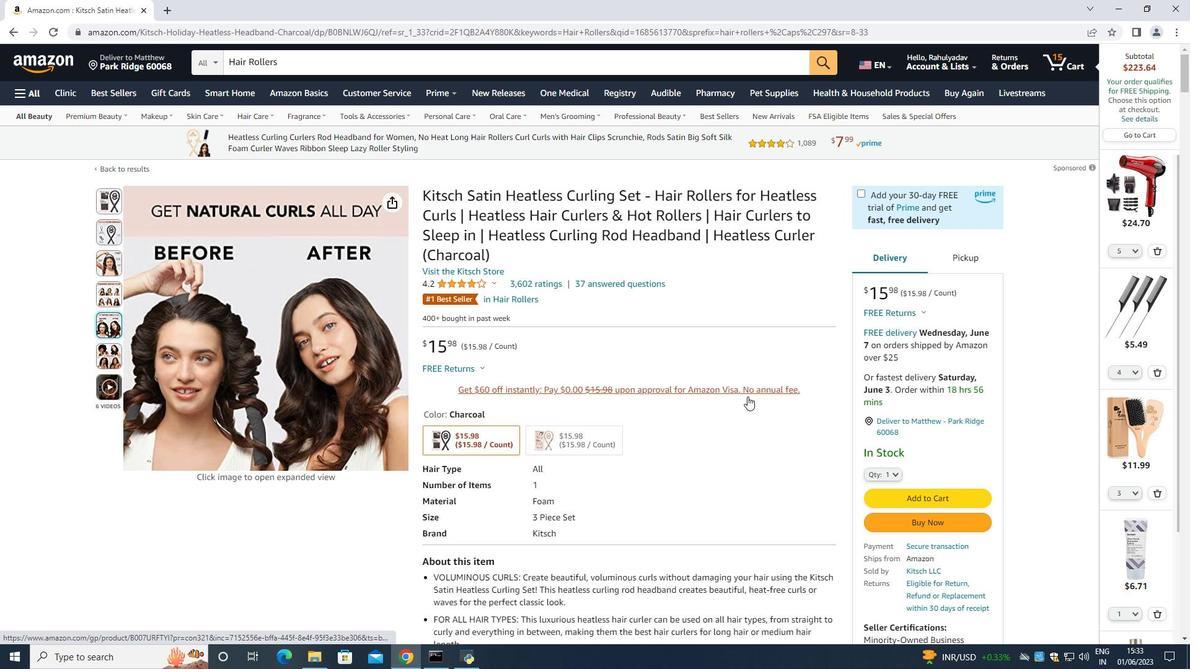 
Action: Mouse scrolled (748, 396) with delta (0, 0)
Screenshot: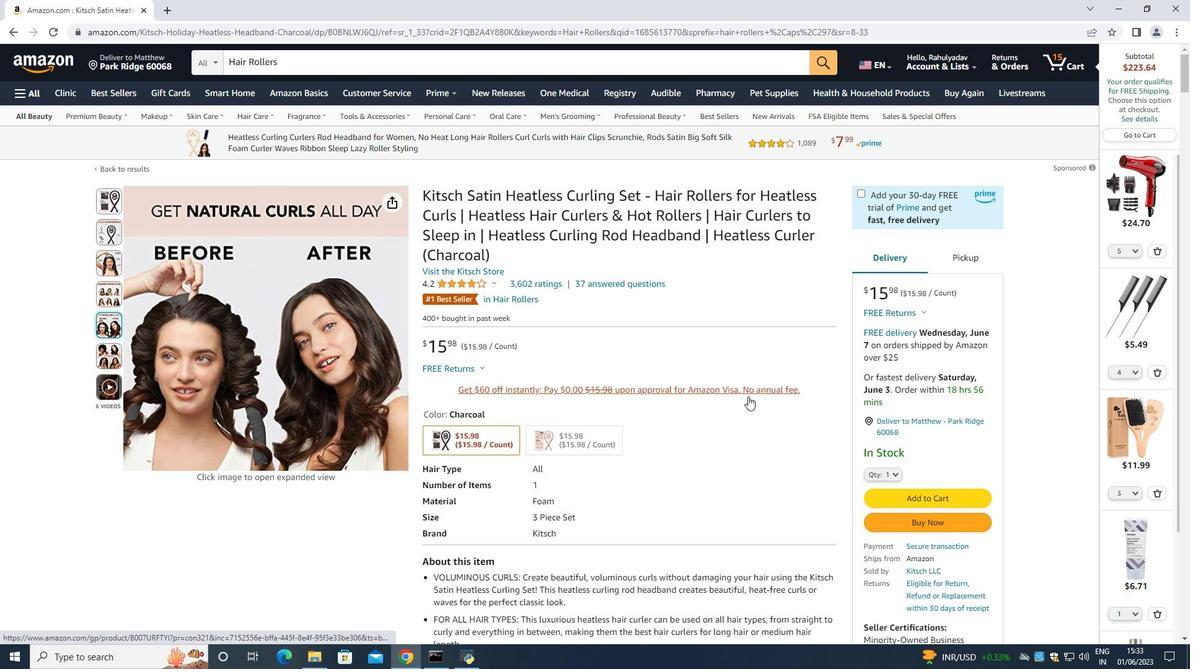 
Action: Mouse moved to (747, 391)
Screenshot: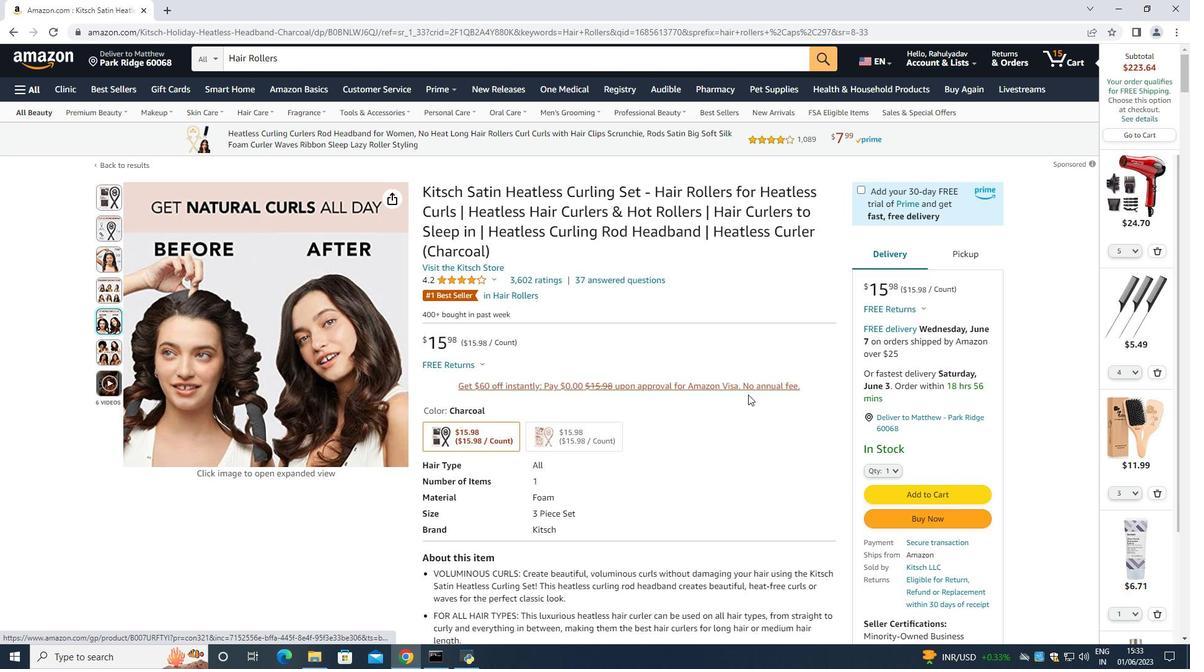 
Action: Mouse scrolled (747, 391) with delta (0, 0)
Screenshot: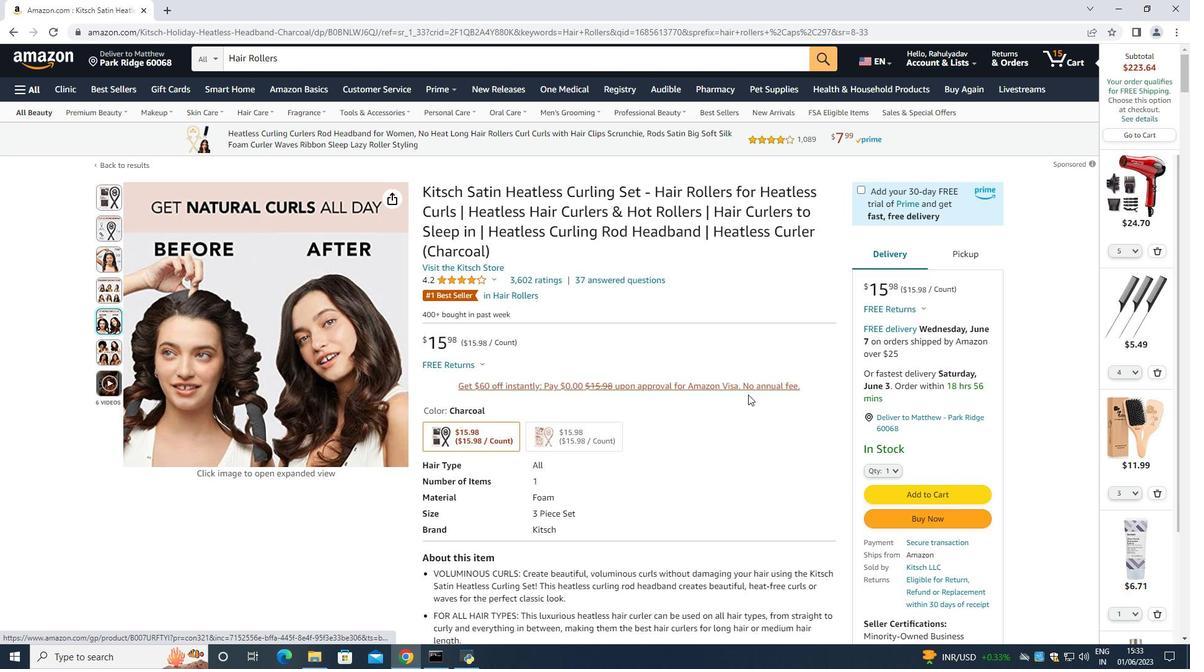 
Action: Mouse moved to (754, 375)
Screenshot: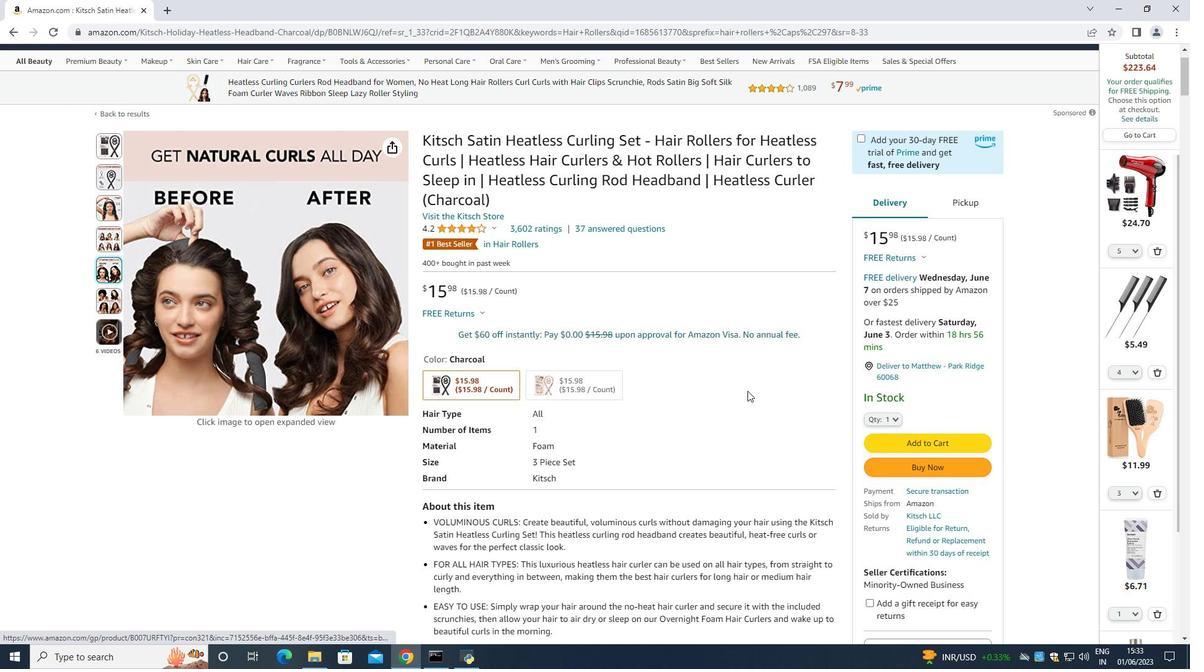 
Action: Mouse scrolled (748, 383) with delta (0, 0)
Screenshot: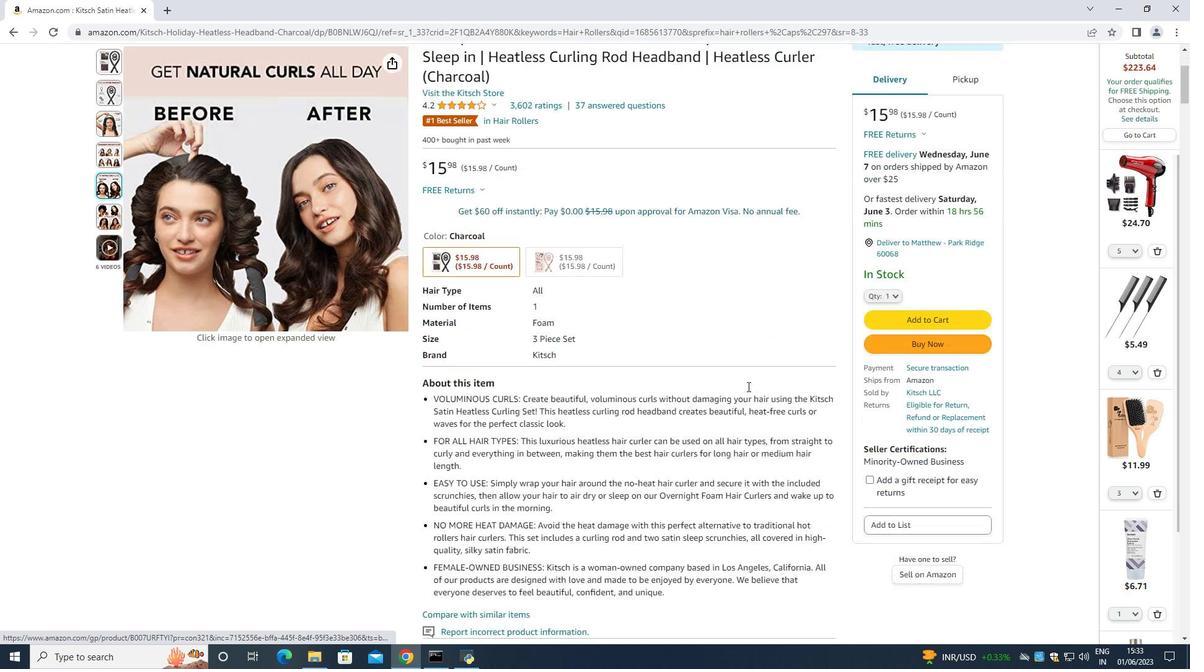 
Action: Mouse moved to (877, 228)
Screenshot: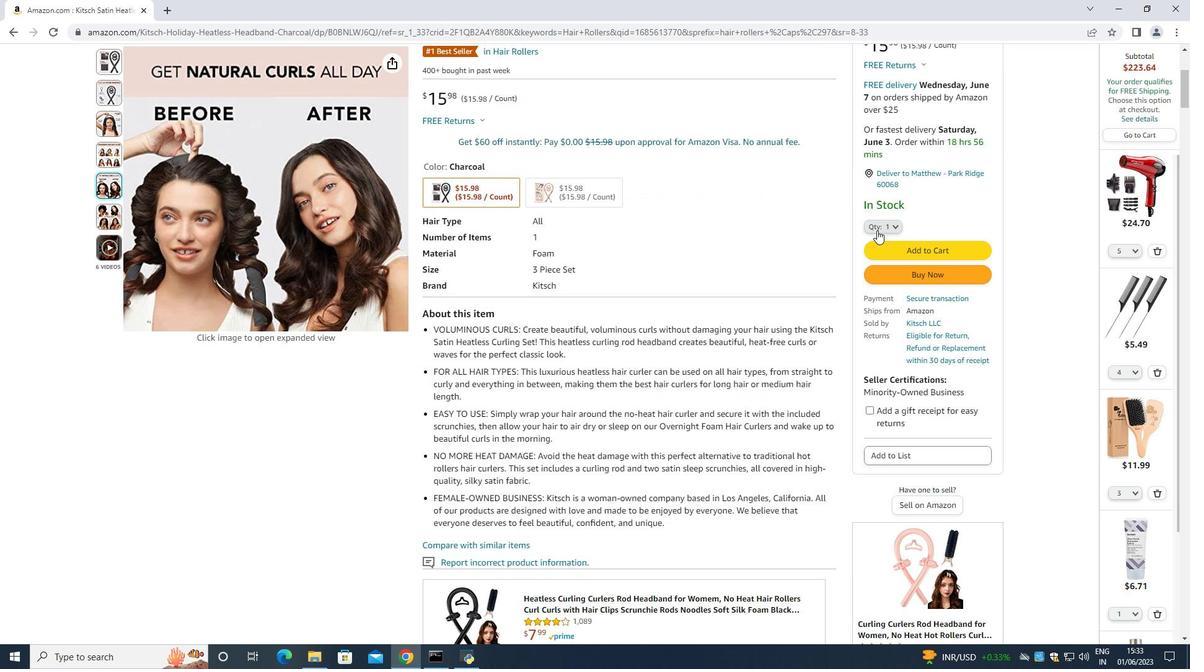 
Action: Mouse pressed left at (877, 228)
Screenshot: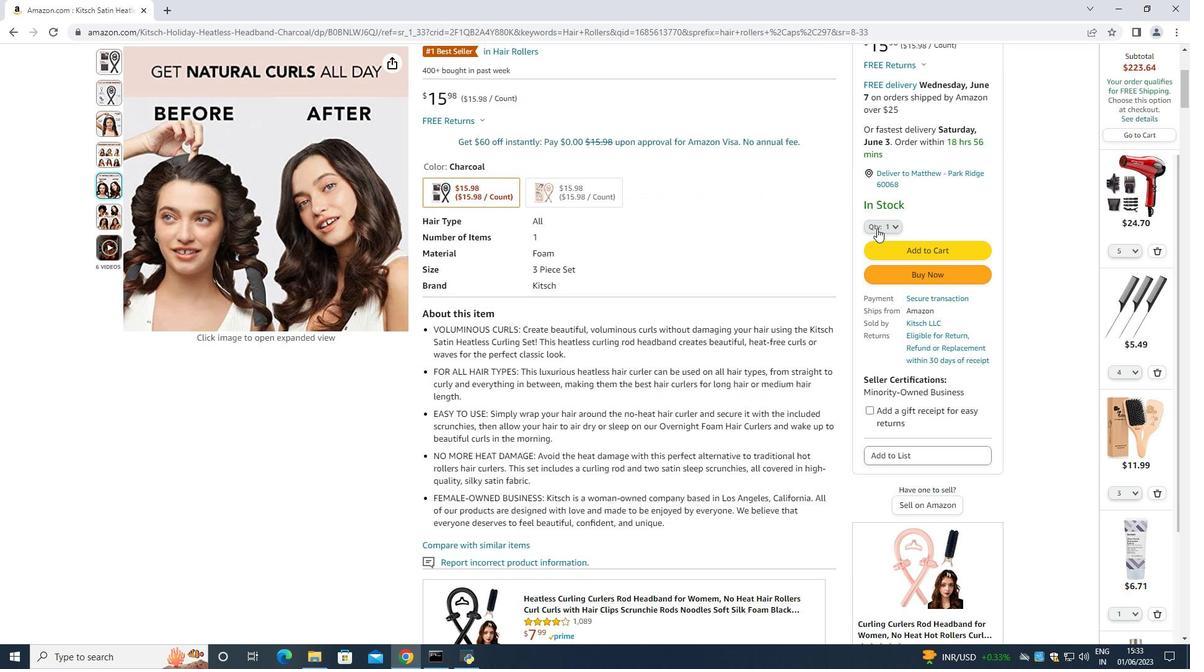 
Action: Mouse moved to (878, 228)
Screenshot: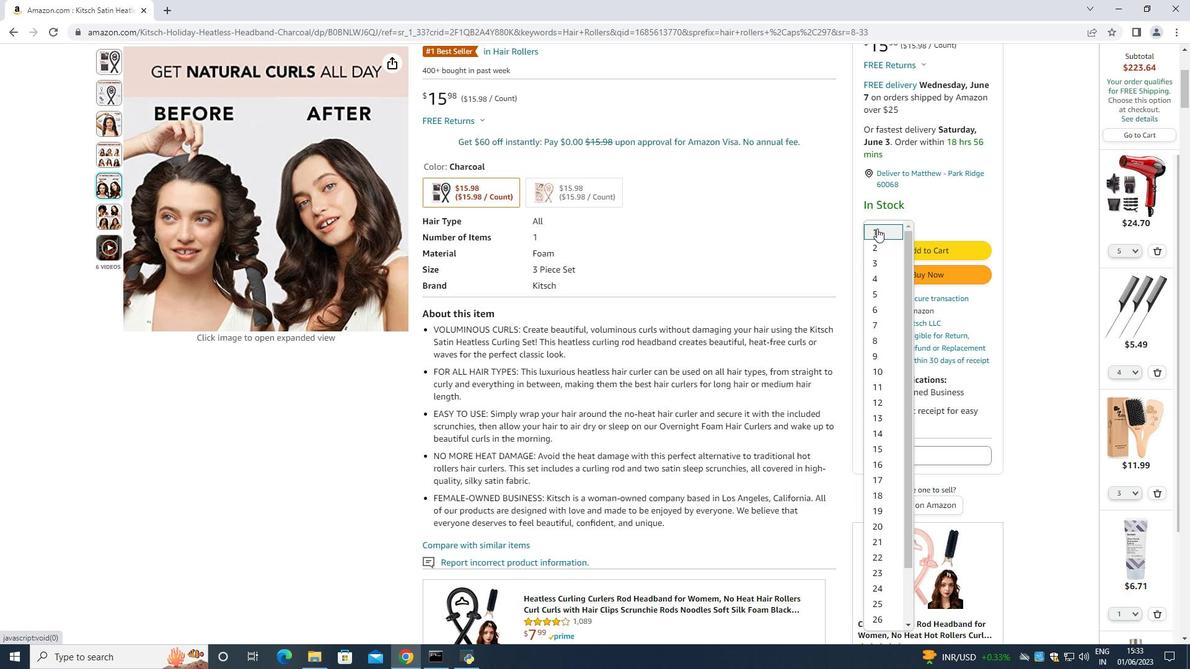 
Action: Mouse pressed left at (878, 228)
Screenshot: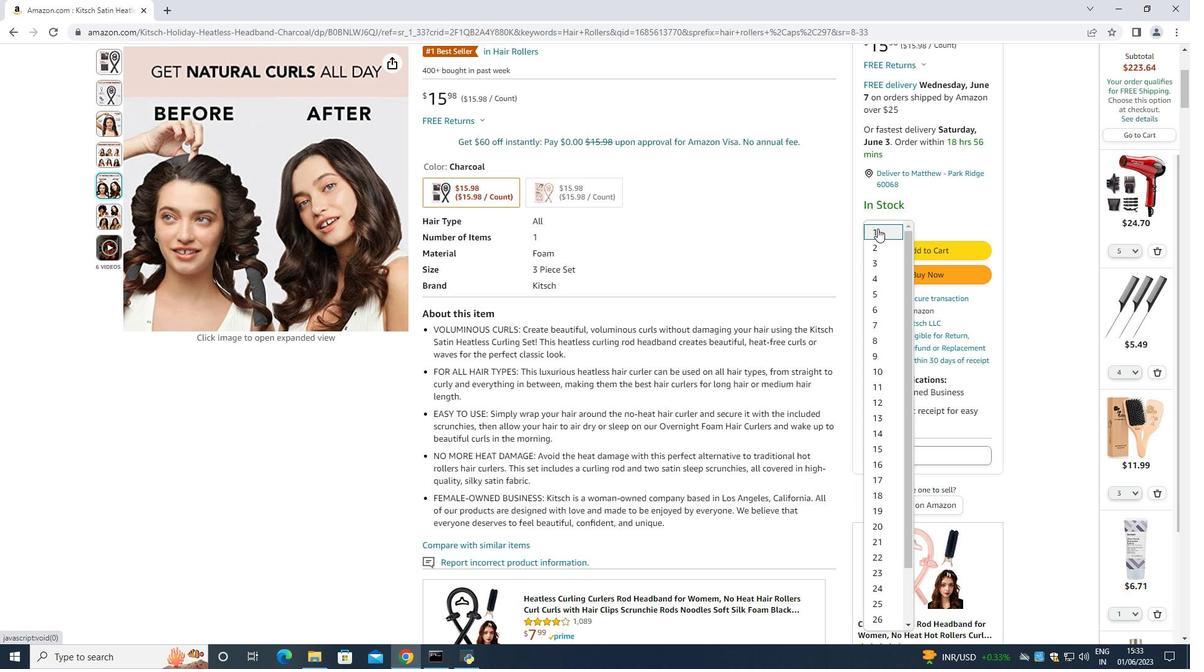 
Action: Mouse moved to (887, 269)
Screenshot: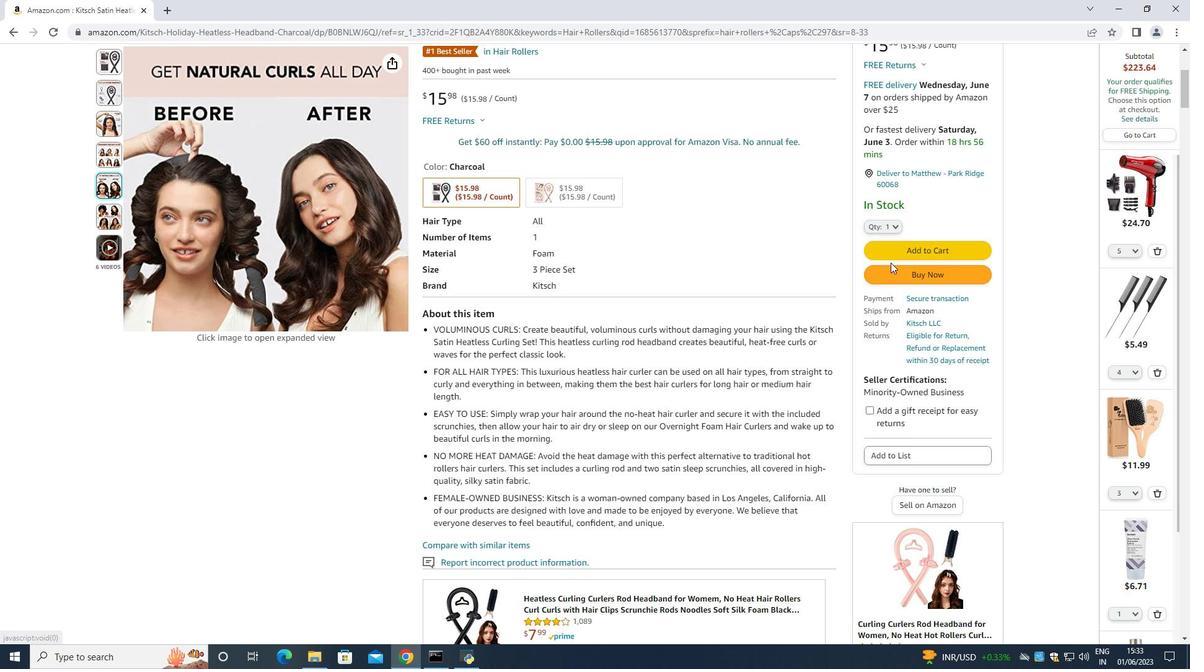 
Action: Mouse pressed left at (887, 269)
Screenshot: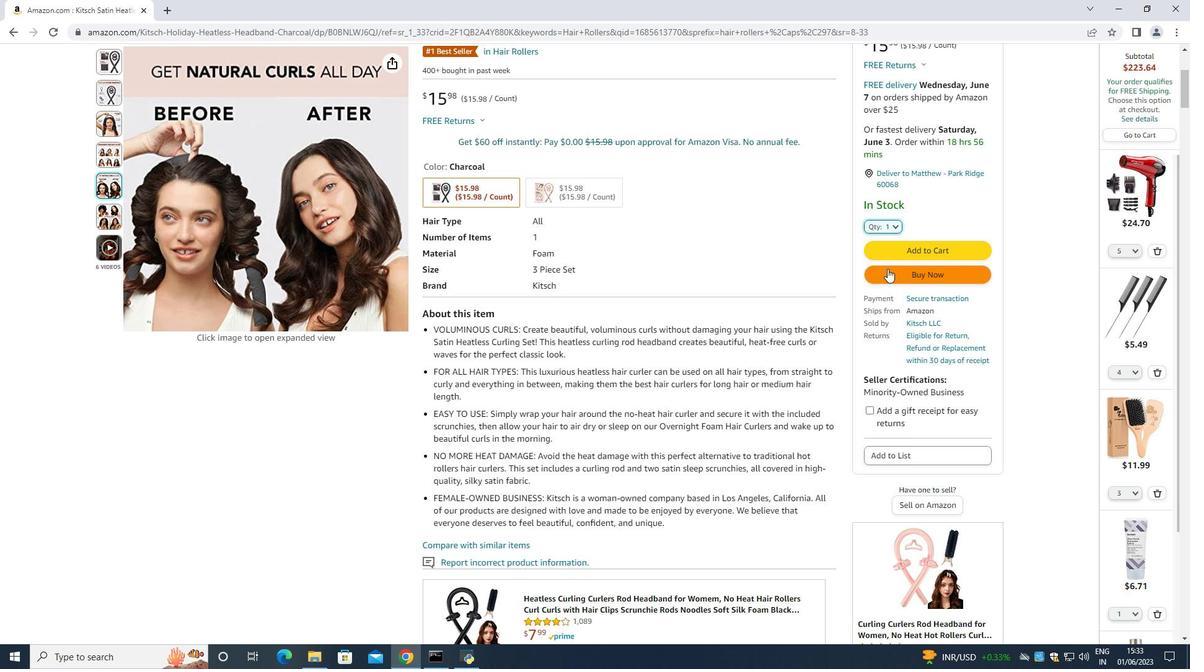 
Action: Mouse moved to (702, 101)
Screenshot: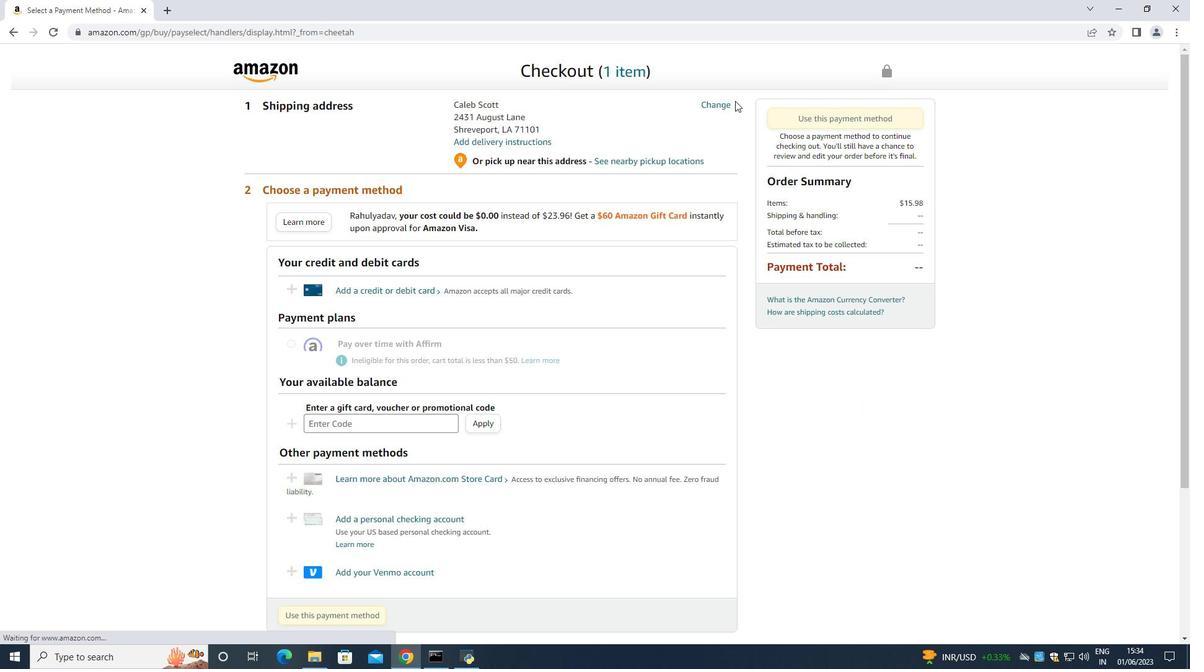 
Action: Mouse pressed left at (702, 101)
Screenshot: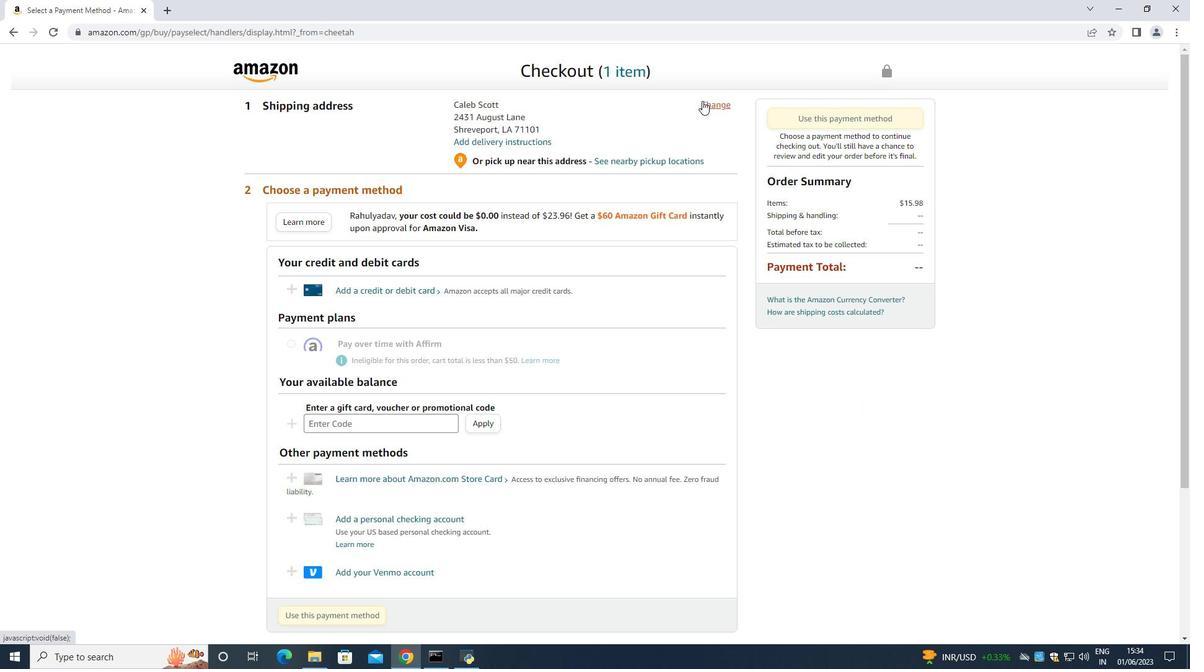 
Action: Key pressed <Key.down><Key.down><Key.down><Key.down><Key.down><Key.down><Key.down><Key.down><Key.down><Key.down><Key.down><Key.down><Key.down><Key.down><Key.down><Key.down><Key.down><Key.down><Key.down><Key.down><Key.down><Key.down><Key.down><Key.down><Key.down><Key.down><Key.down><Key.down><Key.down><Key.down>
Screenshot: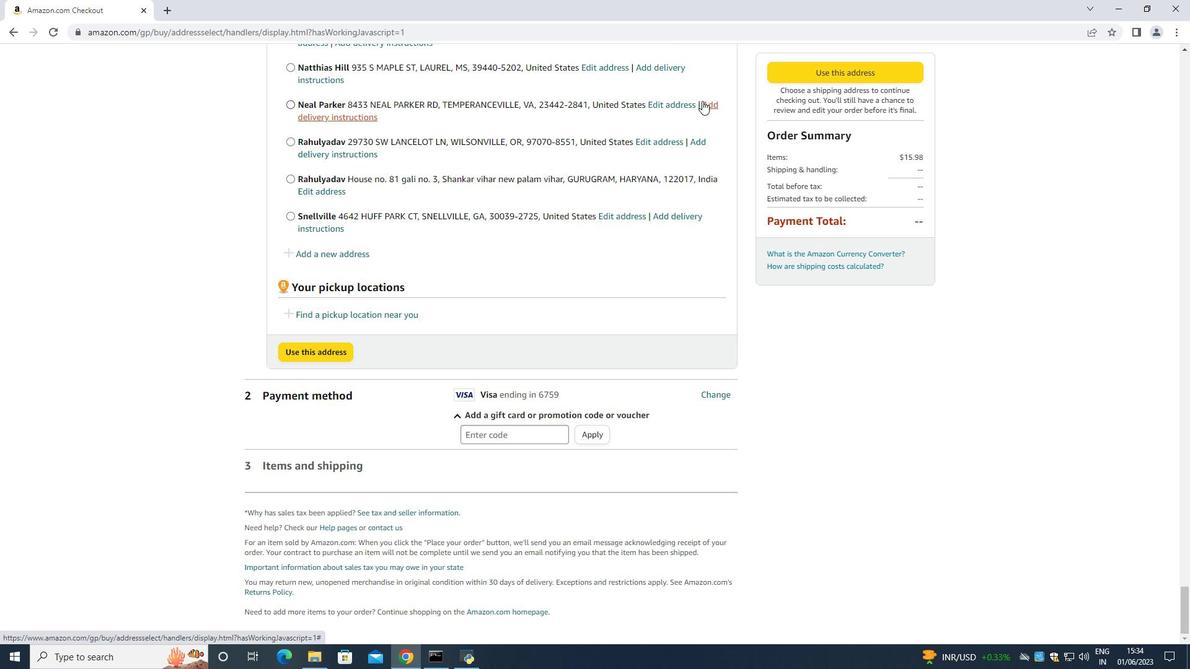 
Action: Mouse moved to (331, 251)
Screenshot: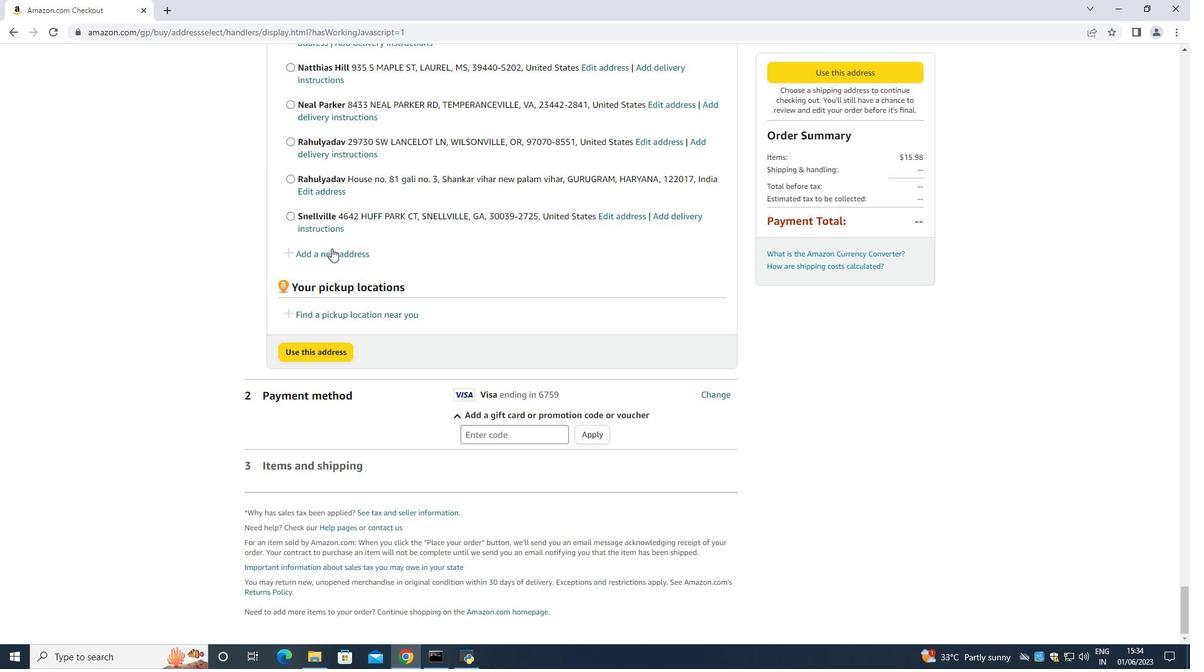 
Action: Mouse scrolled (331, 251) with delta (0, 0)
Screenshot: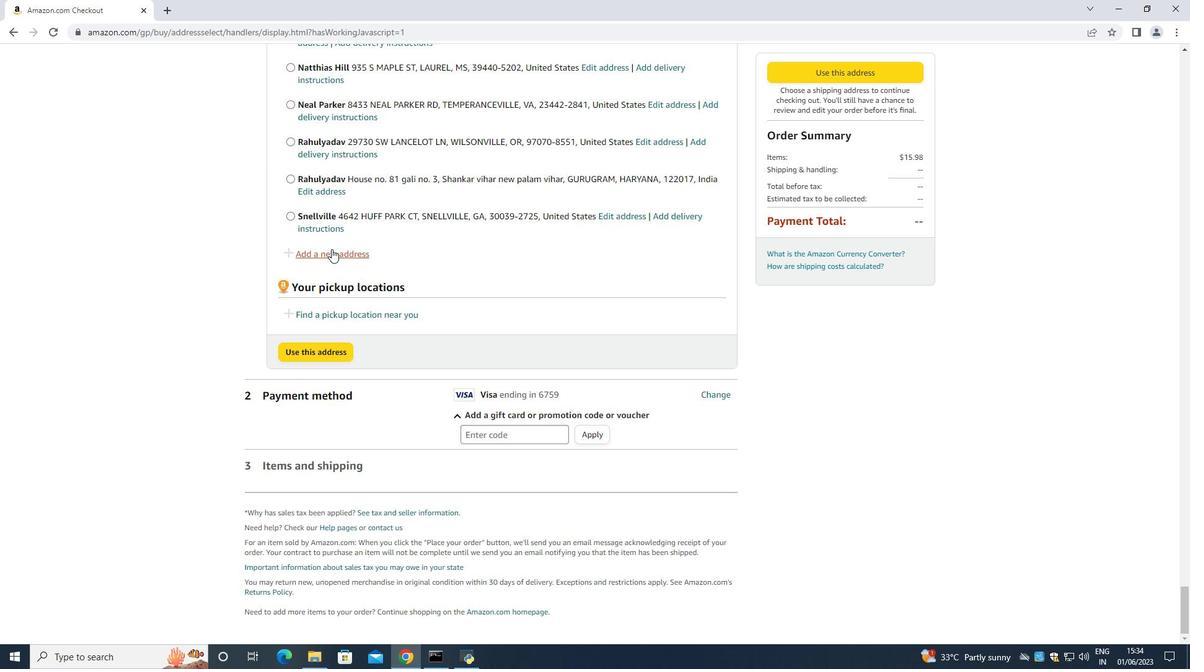 
Action: Mouse moved to (399, 128)
Screenshot: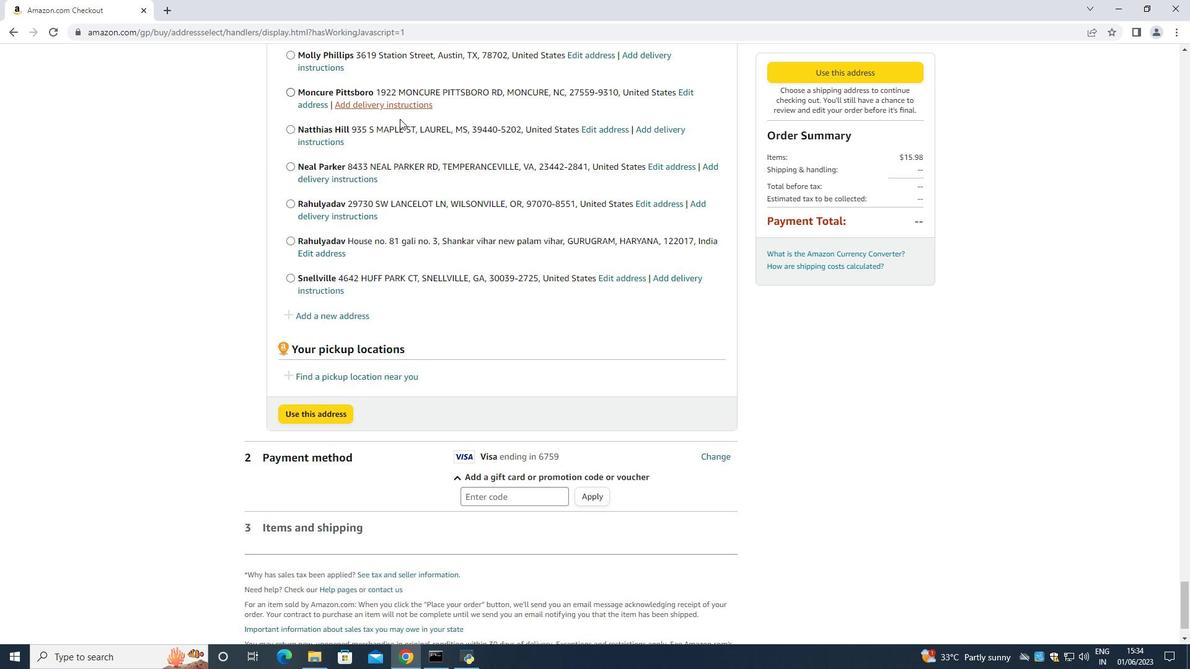 
Action: Mouse scrolled (399, 129) with delta (0, 0)
Screenshot: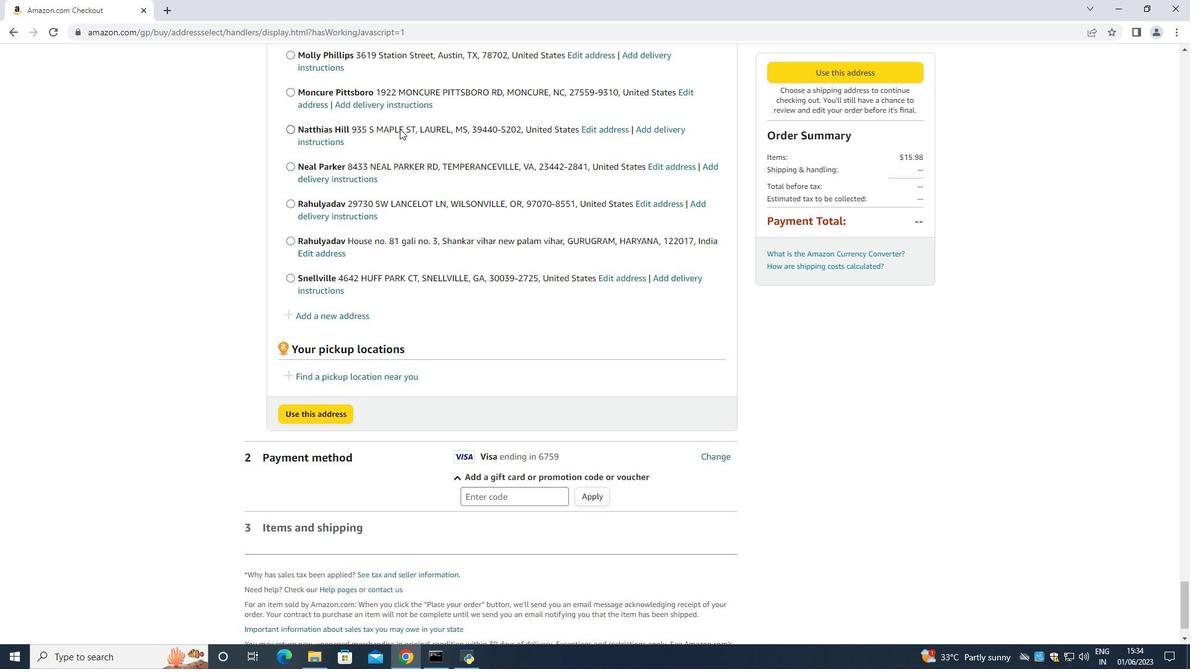 
Action: Mouse moved to (344, 378)
Screenshot: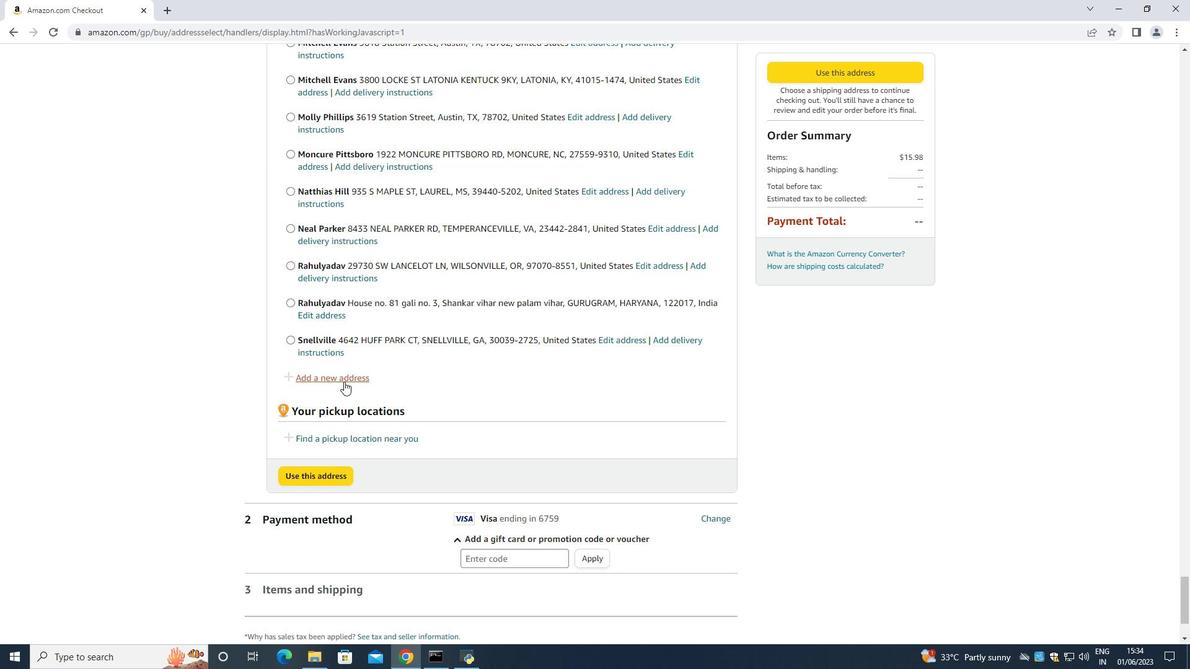 
Action: Mouse pressed left at (344, 378)
Screenshot: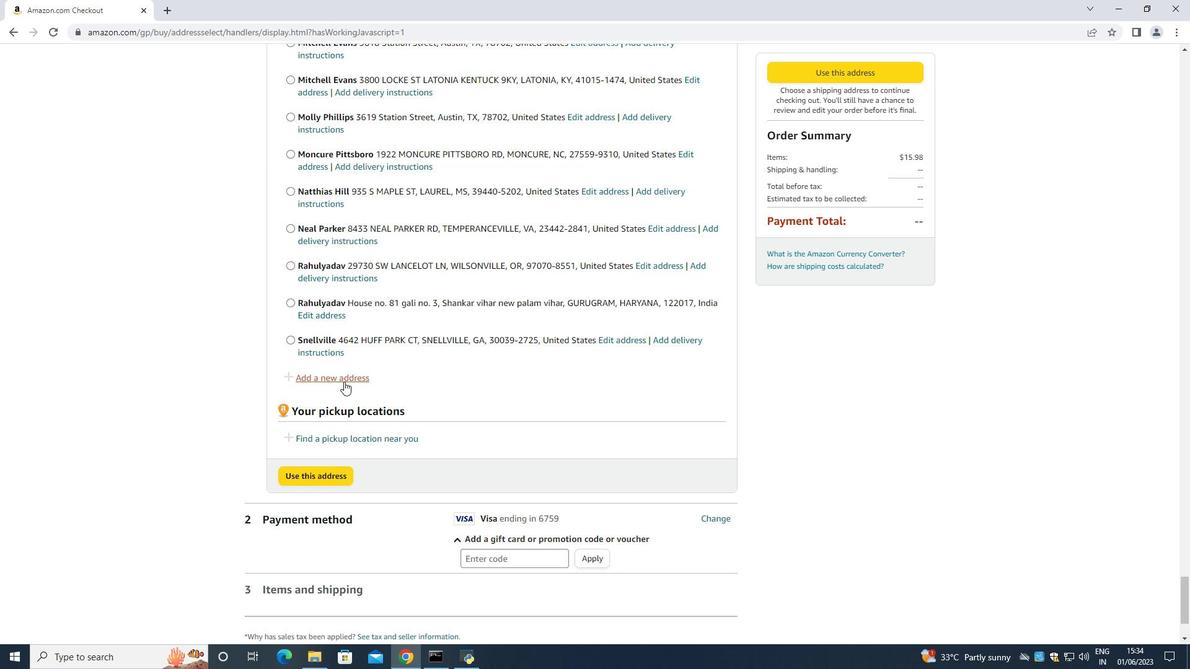 
Action: Mouse moved to (464, 301)
Screenshot: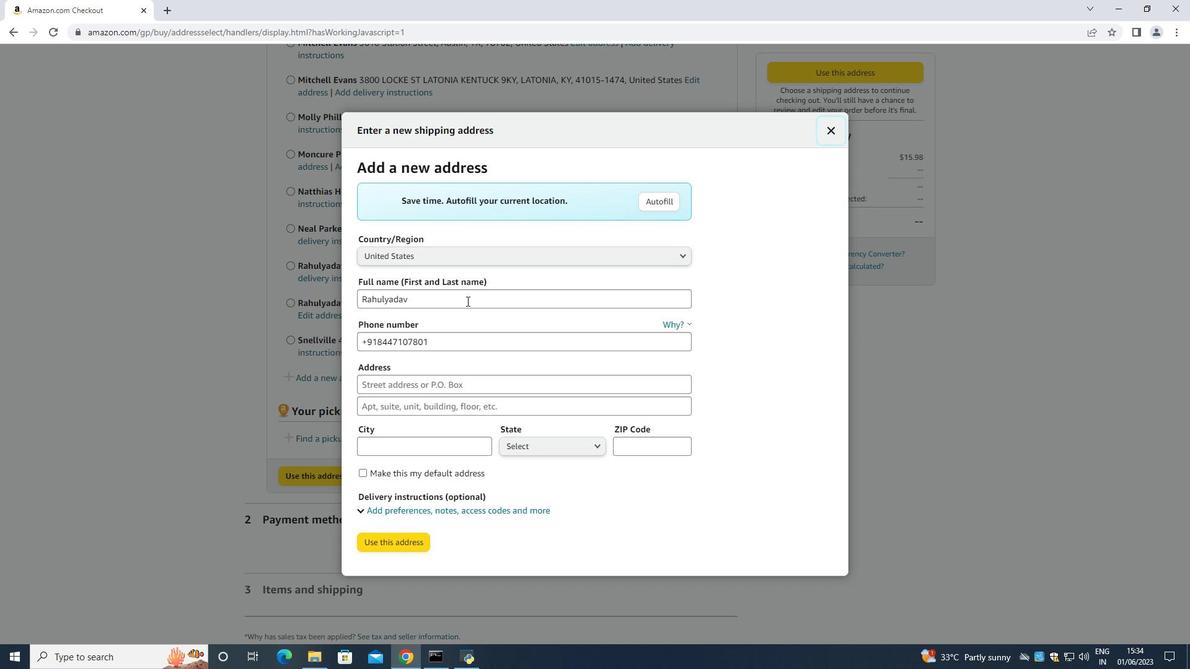 
Action: Mouse pressed left at (464, 301)
Screenshot: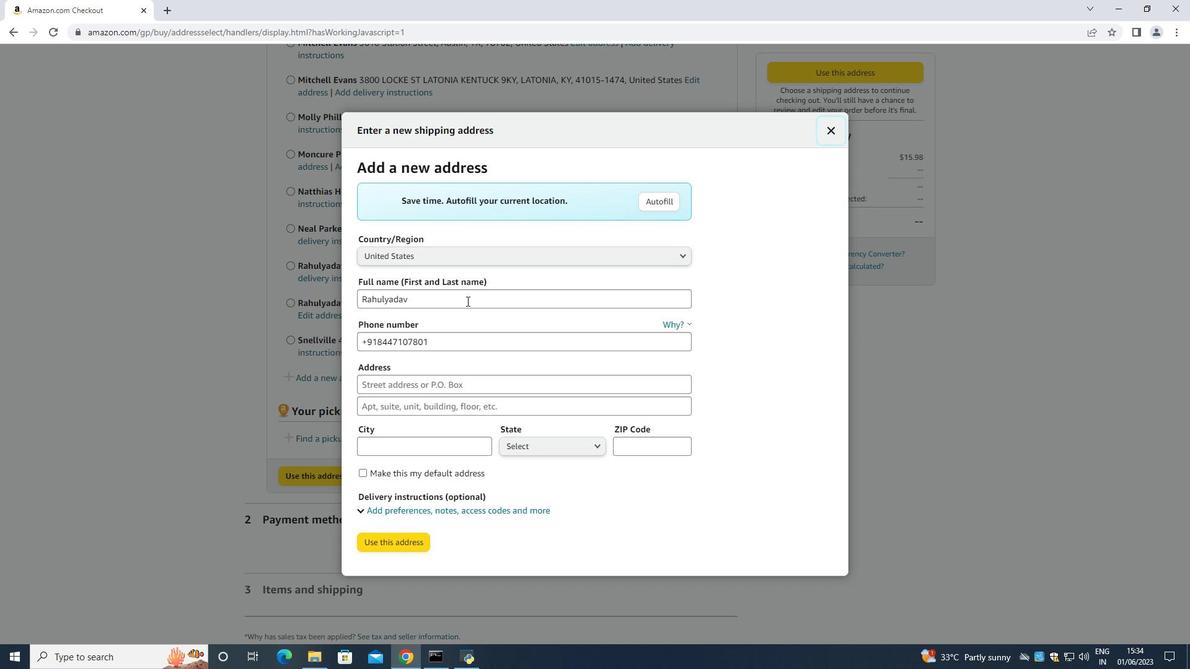 
Action: Mouse moved to (337, 368)
Screenshot: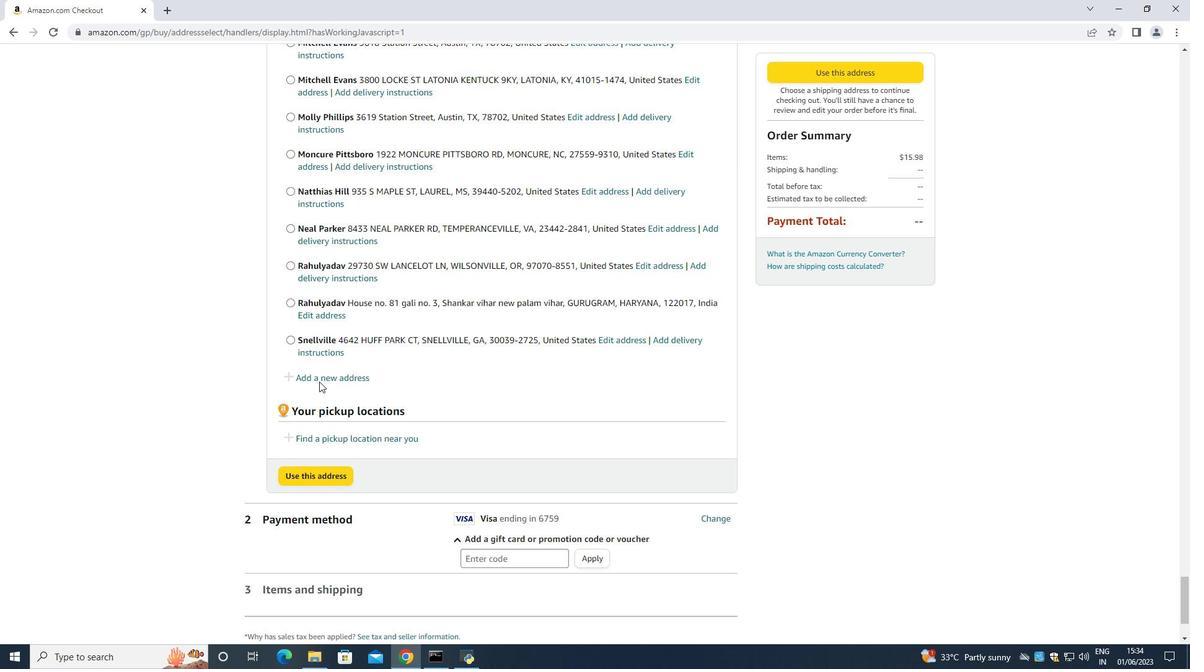 
Action: Mouse pressed left at (337, 368)
Screenshot: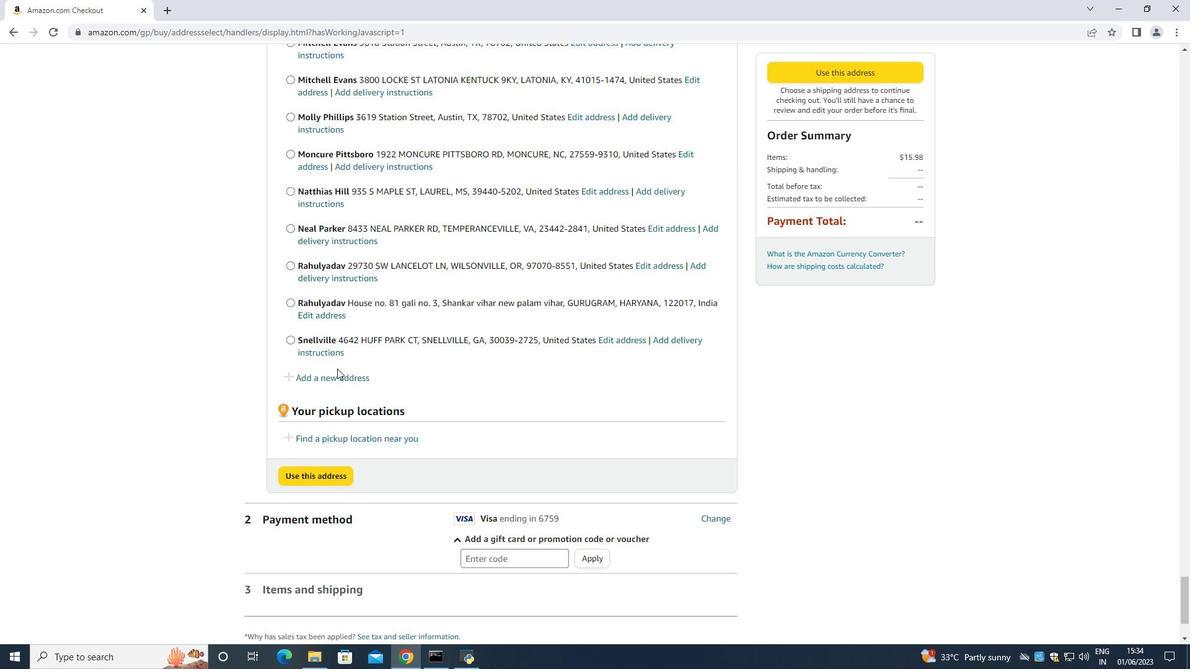 
Action: Mouse moved to (339, 374)
Screenshot: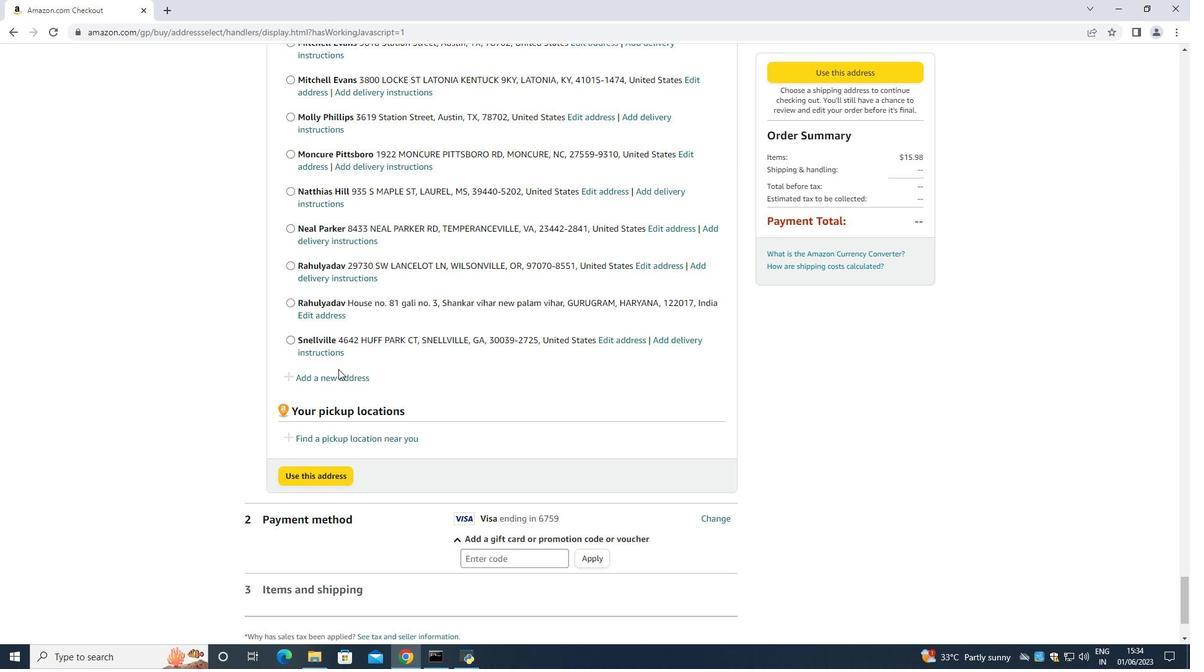 
Action: Mouse pressed left at (339, 374)
Screenshot: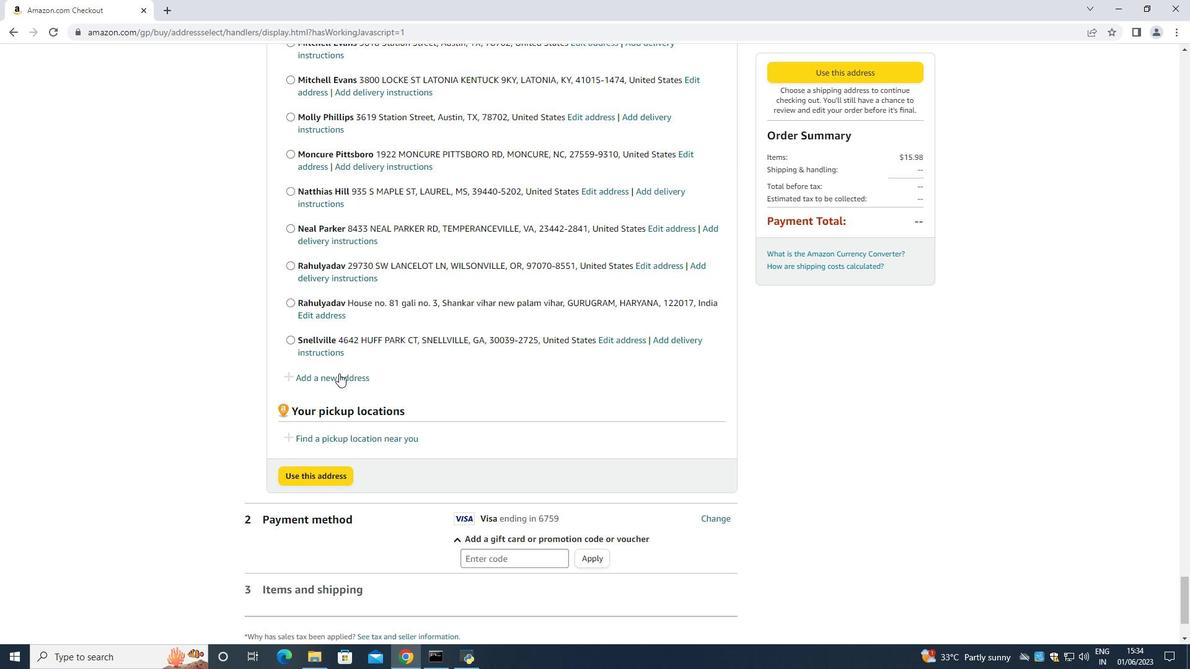 
Action: Mouse moved to (430, 296)
Screenshot: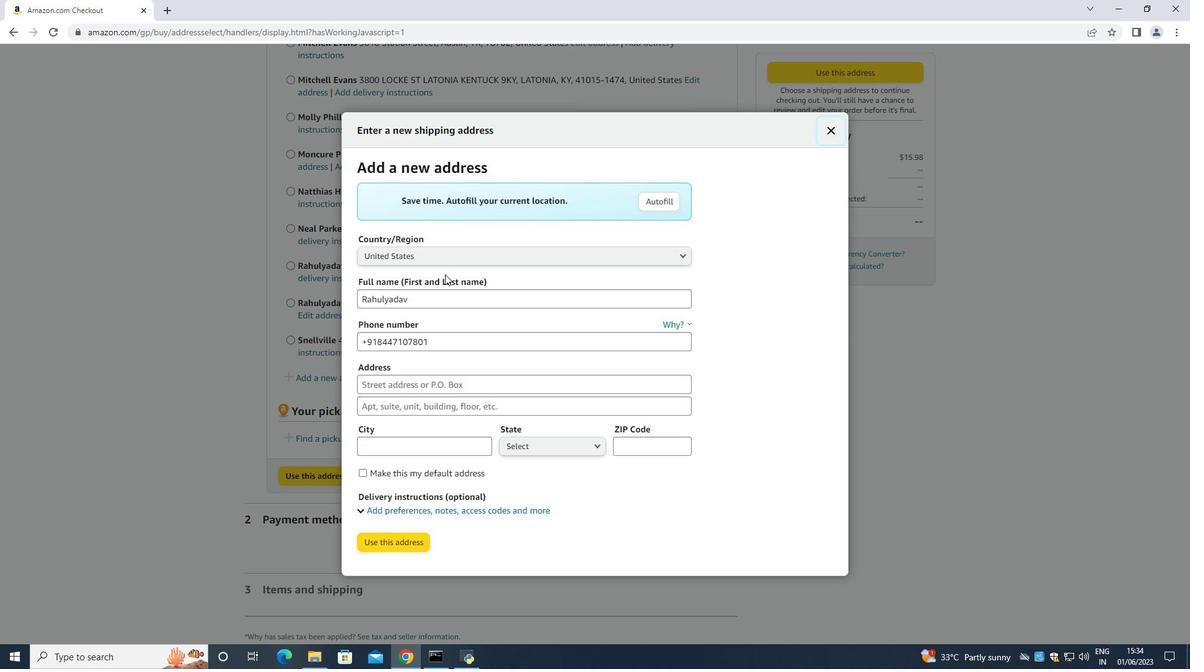 
Action: Mouse pressed left at (430, 296)
Screenshot: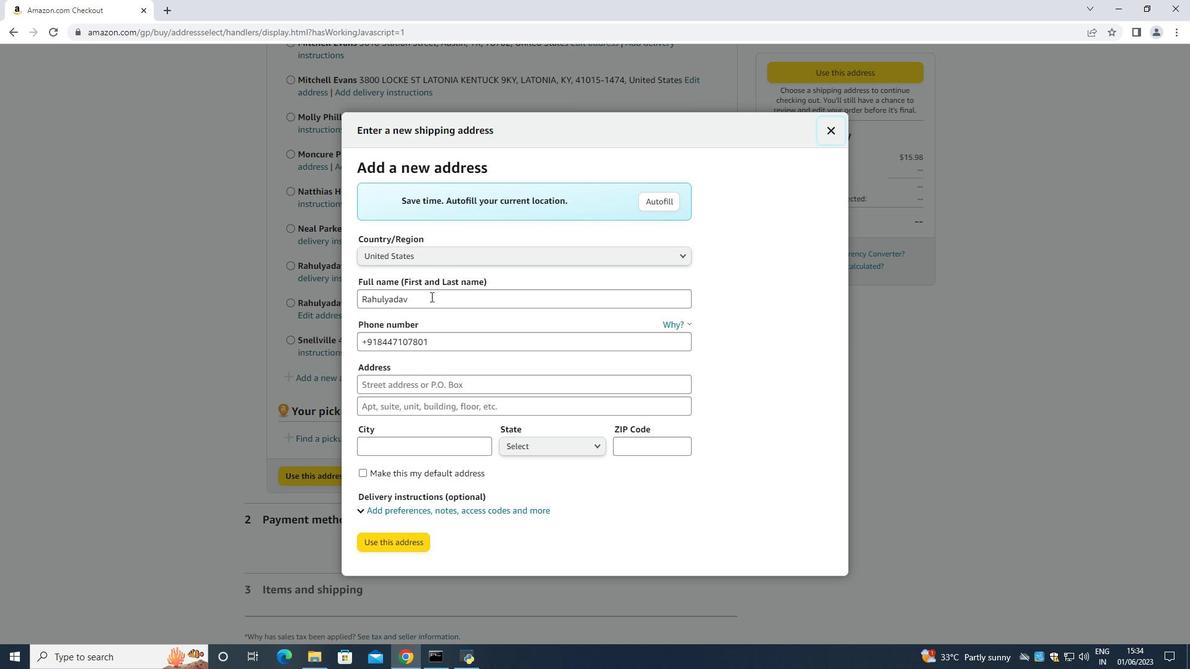 
Action: Mouse moved to (365, 292)
Screenshot: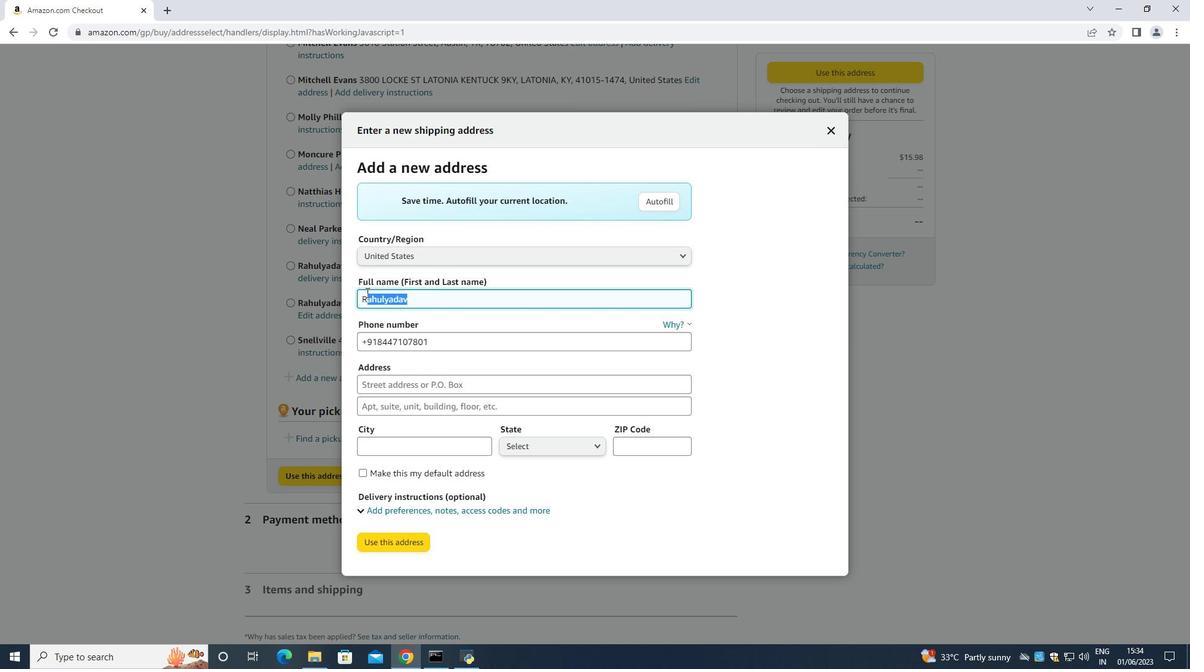 
Action: Mouse pressed left at (365, 292)
Screenshot: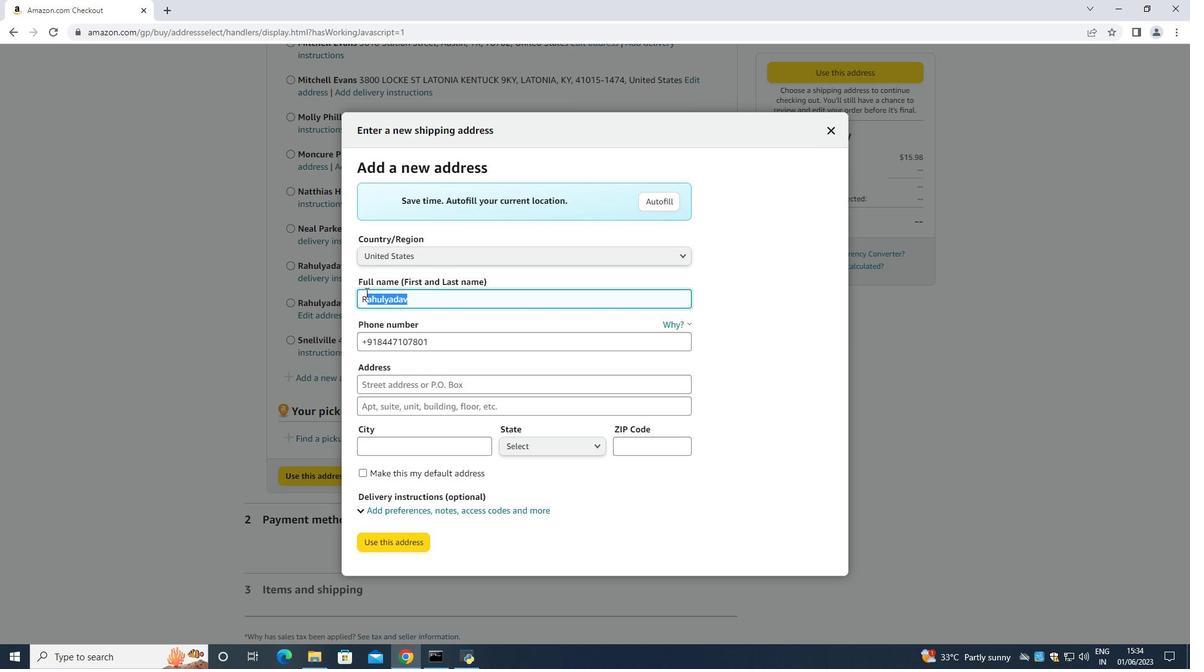 
Action: Mouse moved to (417, 299)
Screenshot: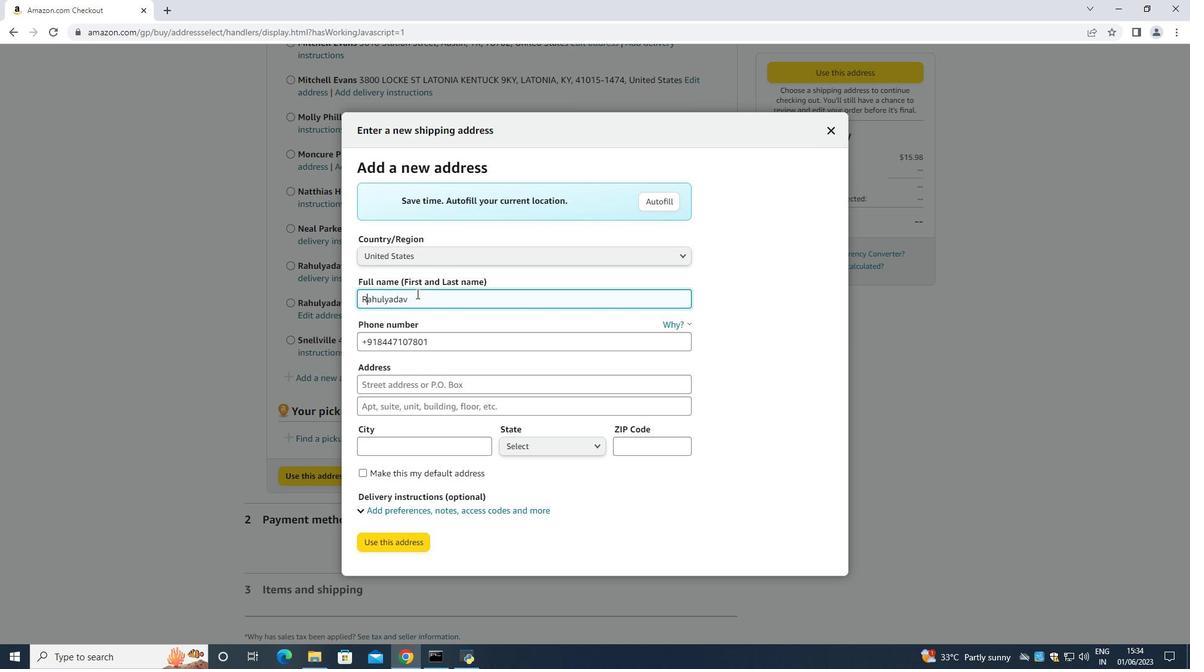 
Action: Mouse pressed left at (417, 299)
Screenshot: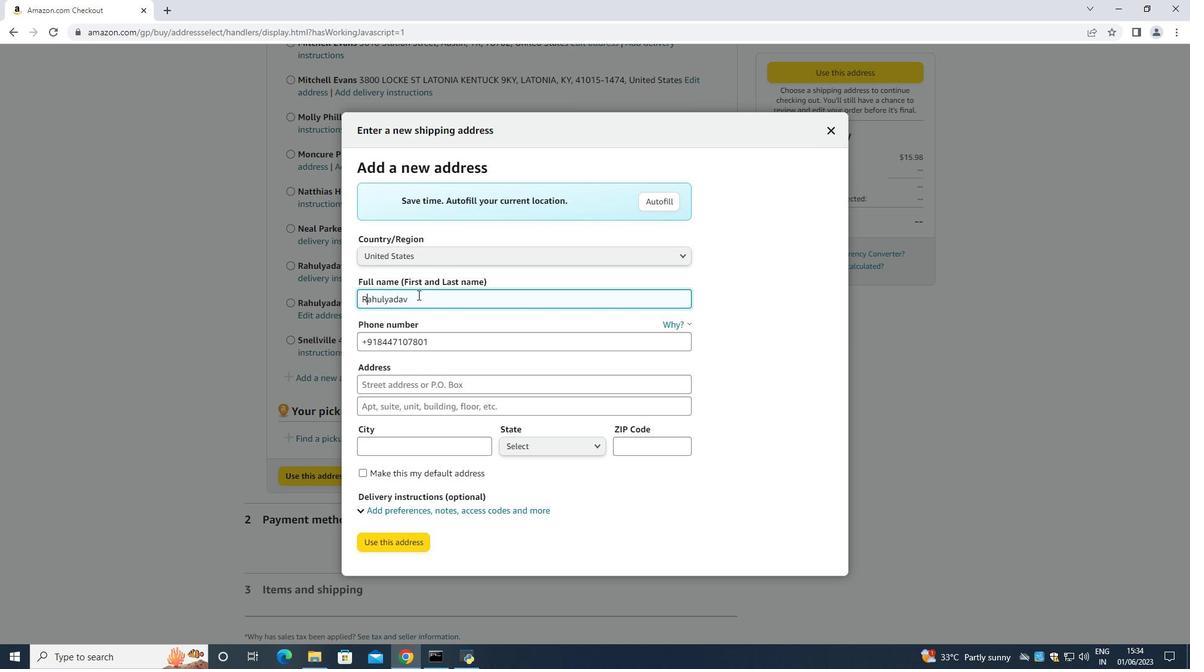 
Action: Mouse moved to (415, 298)
Screenshot: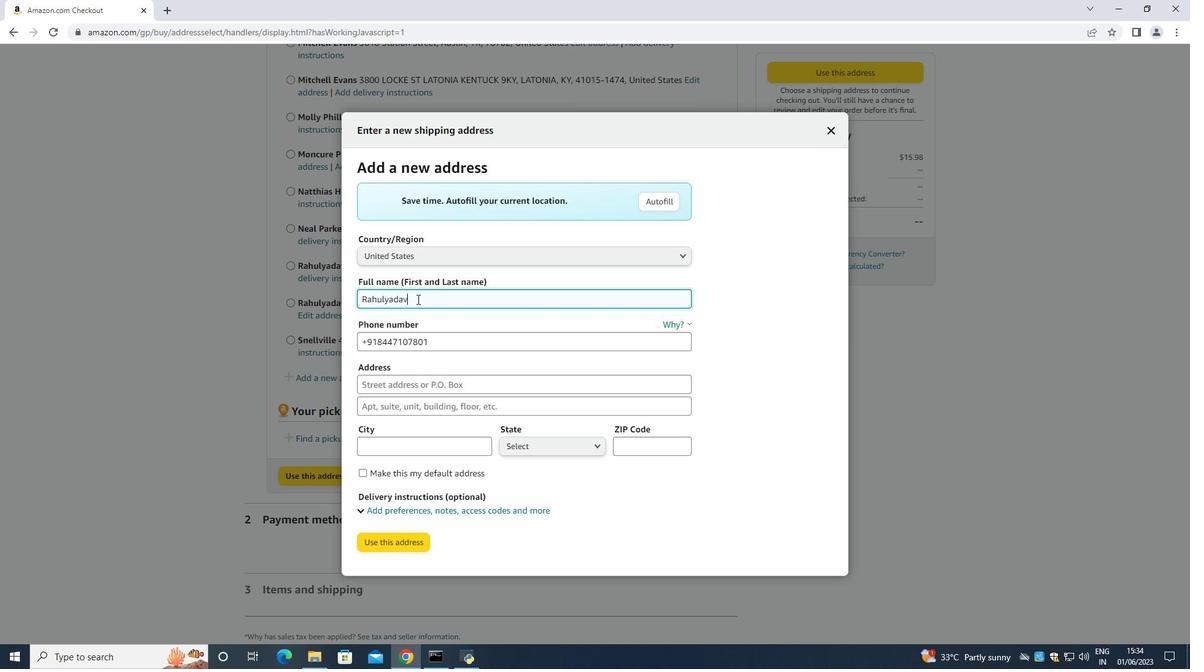 
Action: Key pressed <Key.backspace><Key.backspace><Key.backspace><Key.backspace><Key.backspace><Key.backspace><Key.backspace><Key.backspace><Key.backspace><Key.backspace><Key.backspace><Key.backspace><Key.backspace><Key.backspace><Key.backspace><Key.backspace><Key.backspace><Key.backspace><Key.backspace><Key.backspace><Key.backspace><Key.backspace><Key.backspace><Key.backspace><Key.backspace><Key.backspace><Key.backspace><Key.backspace><Key.backspace><Key.backspace><Key.backspace><Key.backspace><Key.backspace><Key.backspace><Key.backspace><Key.backspace><Key.backspace><Key.backspace><Key.backspace><Key.backspace><Key.backspace><Key.backspace><Key.backspace><Key.backspace><Key.backspace><Key.backspace><Key.backspace><Key.backspace><Key.shift>Carlos<Key.space><Key.shift><Key.shift><Key.shift><Key.shift><Key.shift><Key.shift><Key.shift><Key.shift><Key.shift><Key.shift><Key.shift><Key.shift><Key.shift>Perez<Key.space><Key.tab><Key.tab><Key.backspace>3184332610
Screenshot: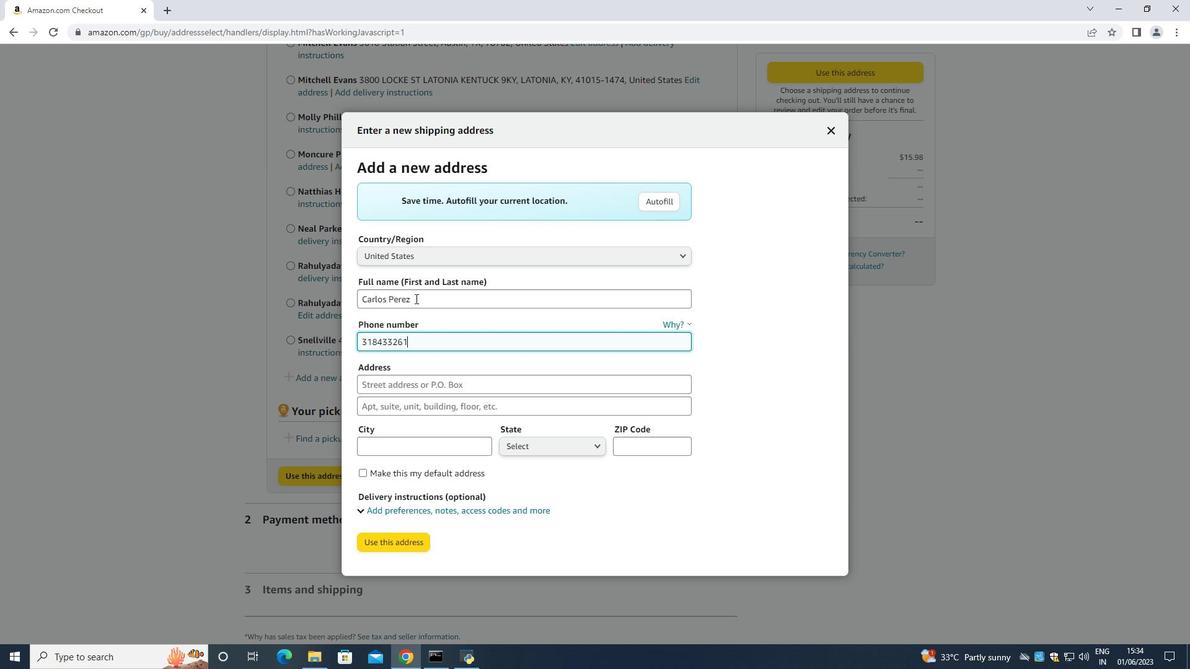 
Action: Mouse moved to (396, 378)
Screenshot: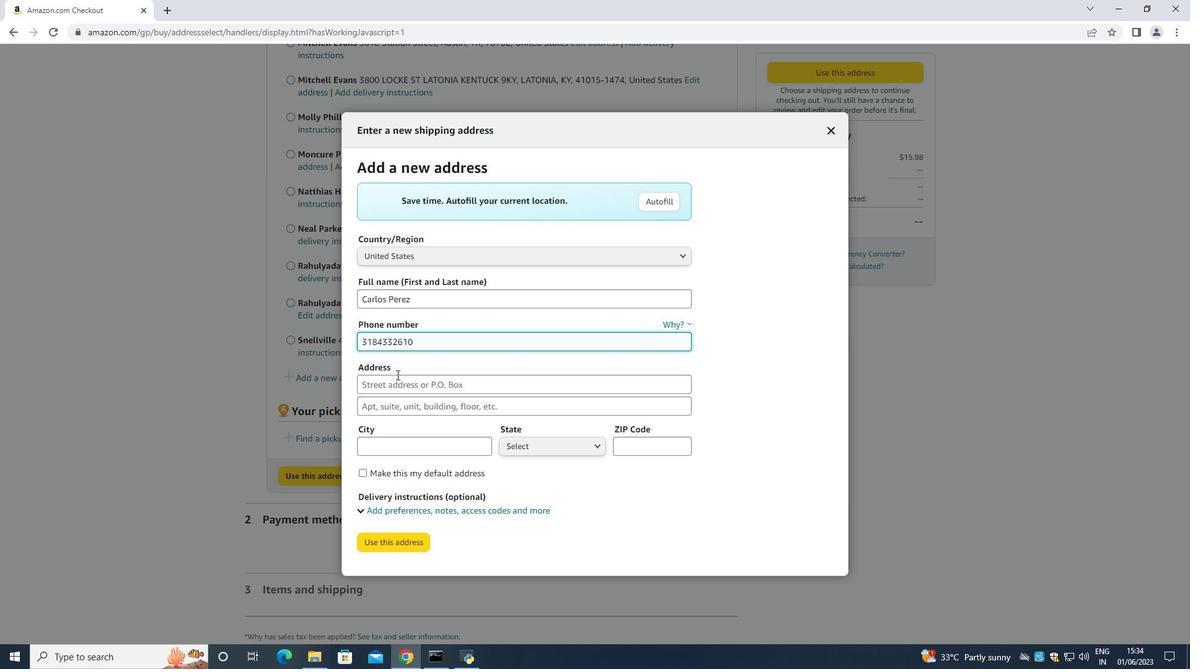 
Action: Mouse pressed left at (396, 378)
Screenshot: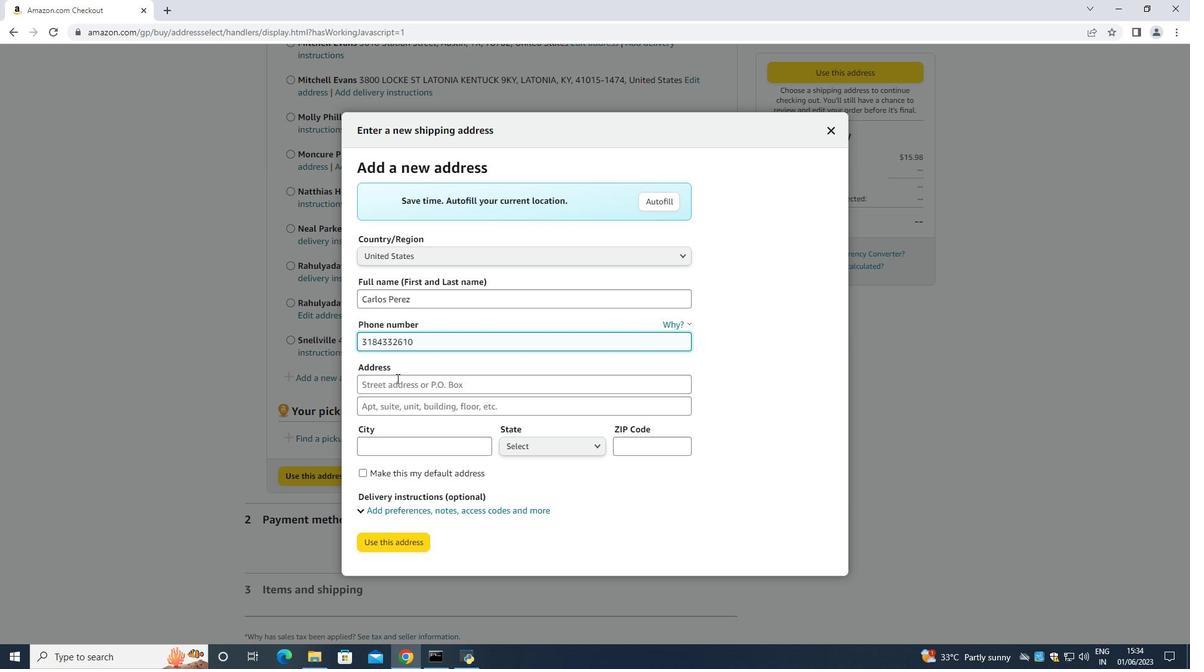 
Action: Mouse moved to (396, 379)
Screenshot: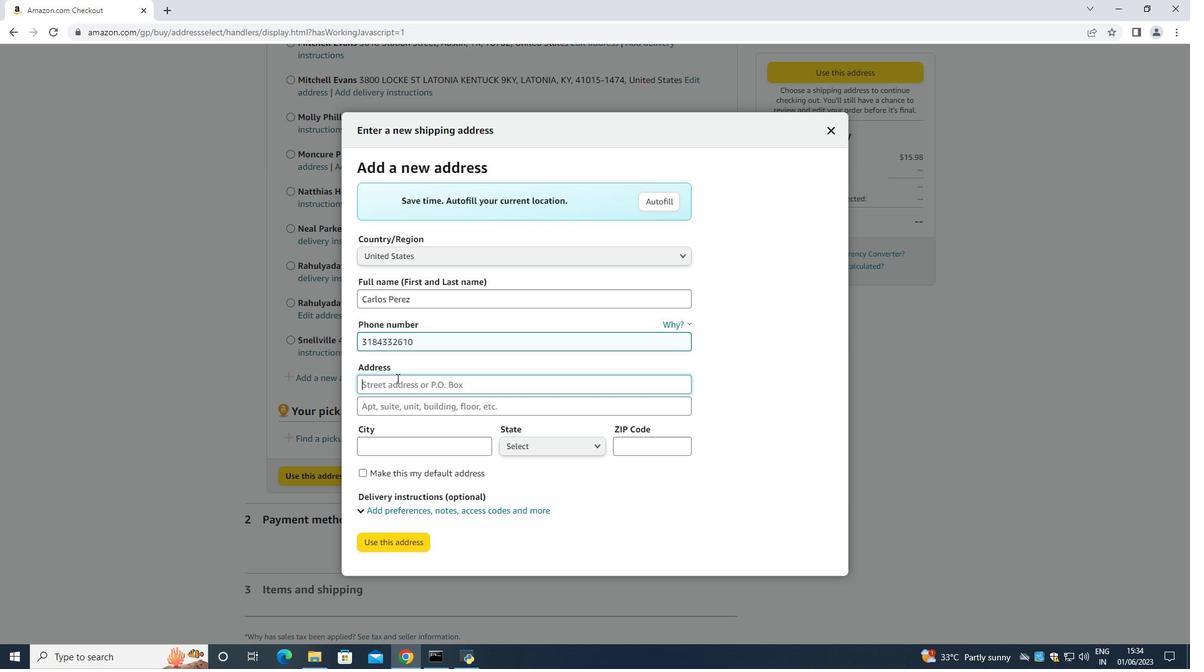 
Action: Key pressed 242<Key.backspace>33<Key.backspace><Key.backspace><Key.backspace><Key.backspace>4547<Key.space><Key.shift>Lo
Screenshot: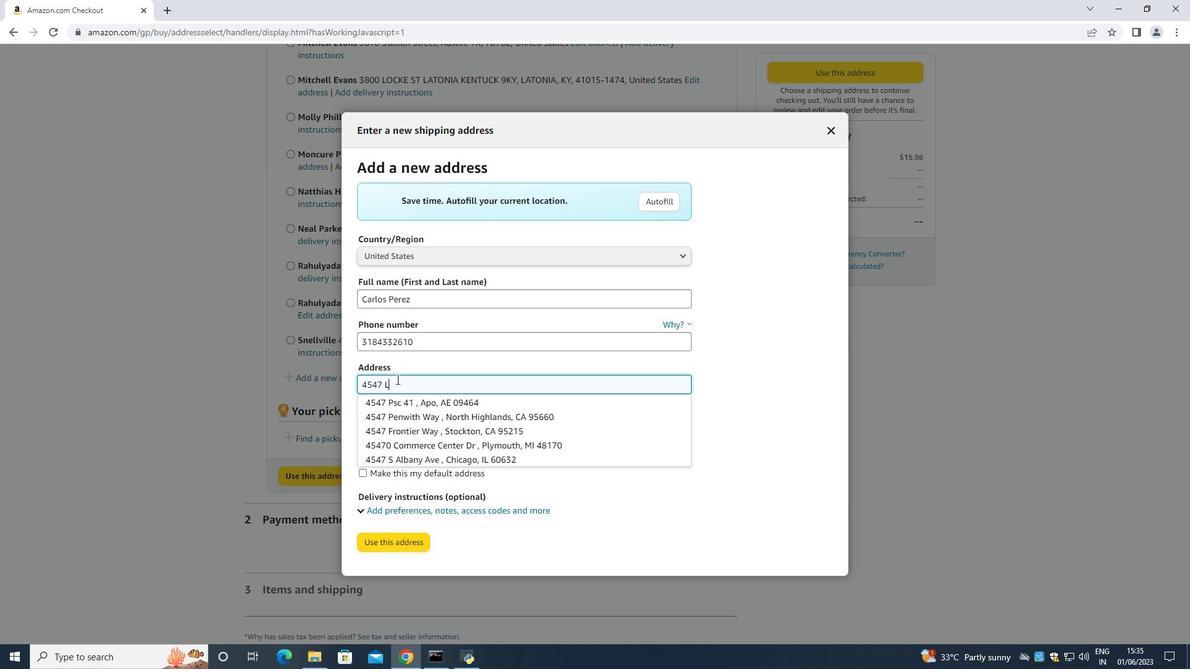 
Action: Mouse moved to (415, 340)
Screenshot: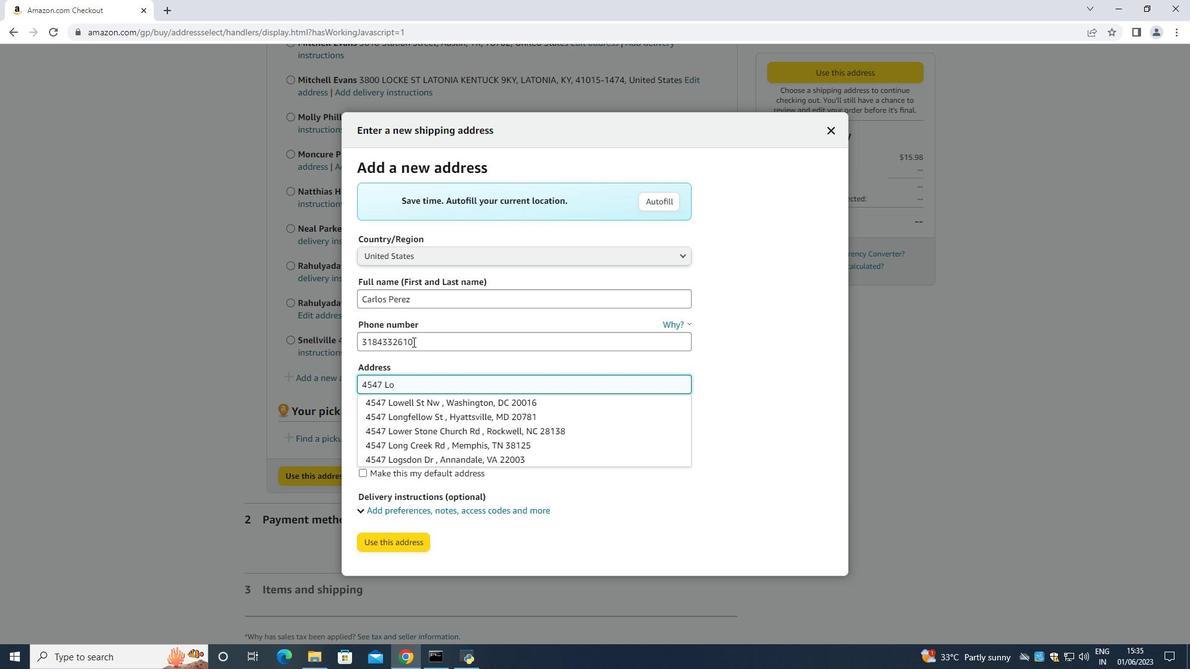 
Action: Mouse pressed left at (415, 340)
Screenshot: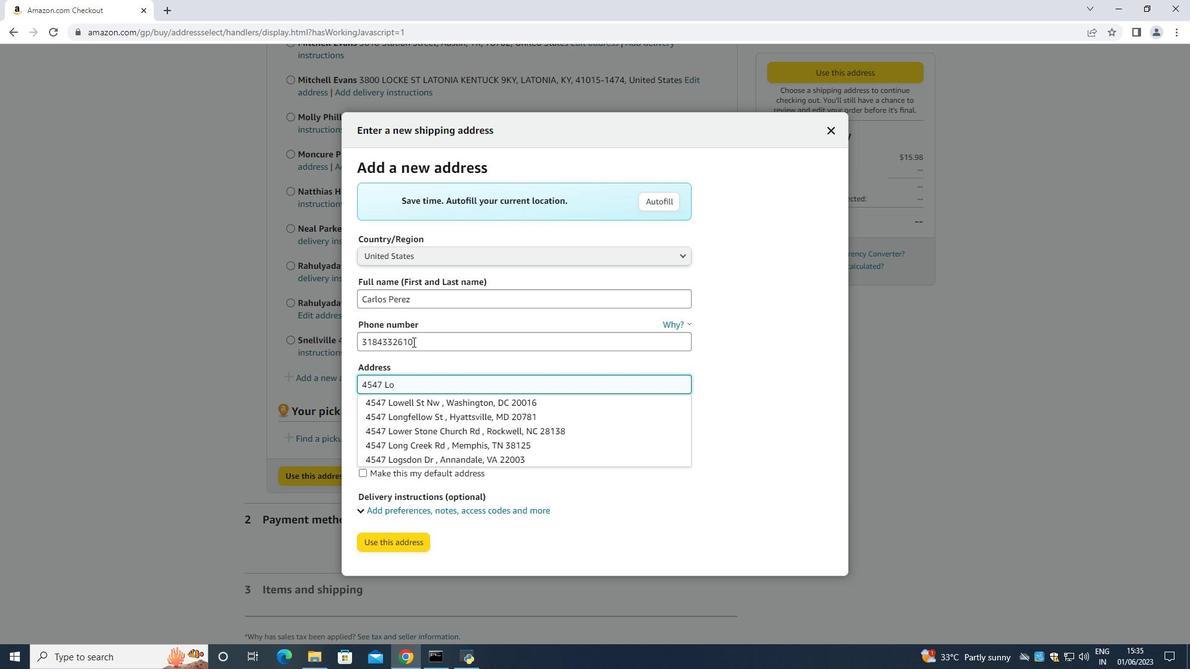 
Action: Mouse moved to (415, 340)
Screenshot: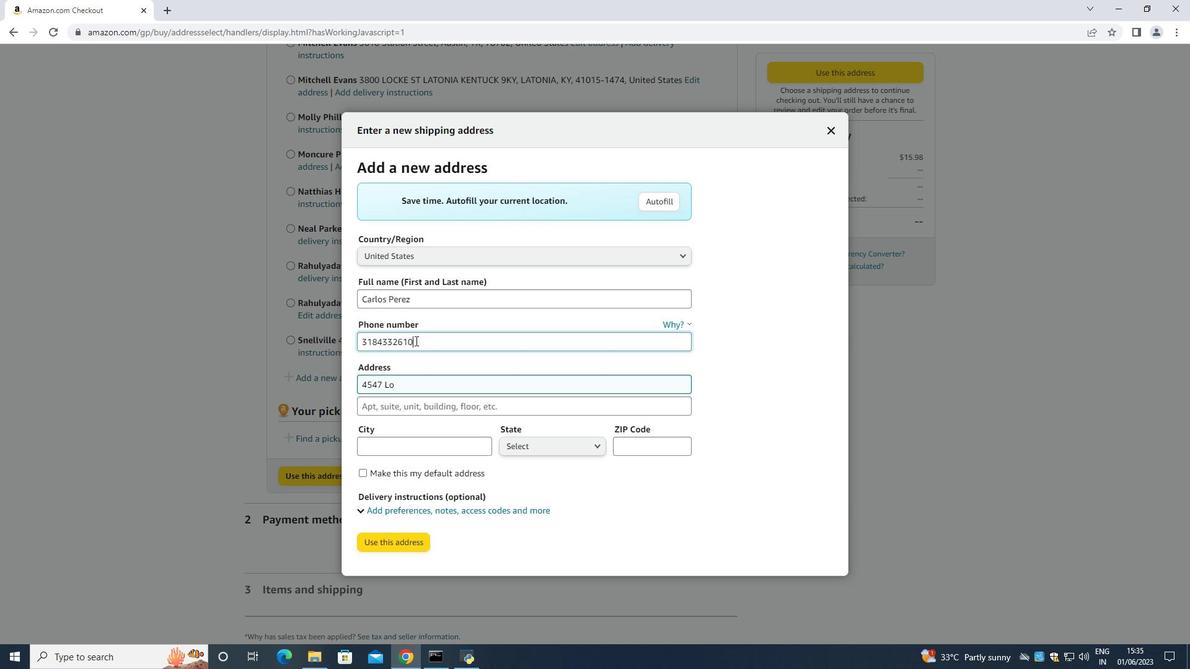 
Action: Key pressed <Key.backspace><Key.backspace><Key.backspace><Key.backspace><Key.backspace><Key.backspace><Key.backspace><Key.backspace><Key.backspace><Key.backspace><Key.backspace><Key.backspace><Key.backspace><Key.backspace><Key.backspace><Key.backspace><Key.backspace><Key.backspace><Key.backspace><Key.backspace><Key.backspace><Key.backspace><Key.backspace><Key.backspace><Key.backspace><Key.backspace><Key.backspace><Key.backspace>352215680<Key.tab>
Screenshot: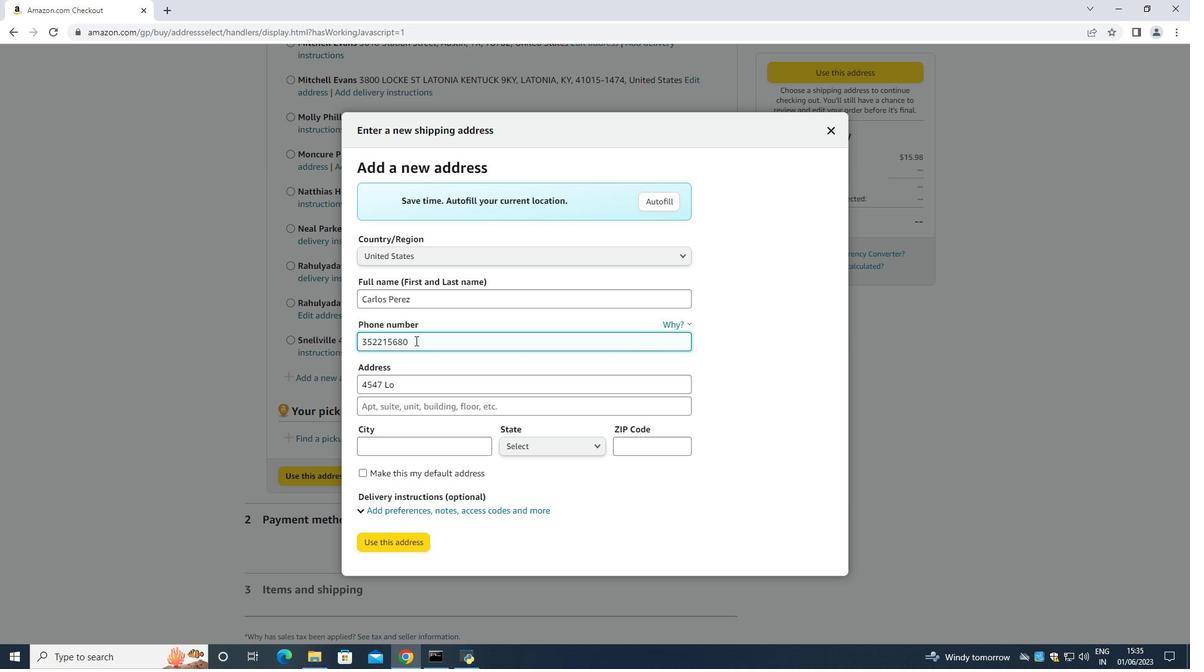 
Action: Mouse moved to (426, 393)
Screenshot: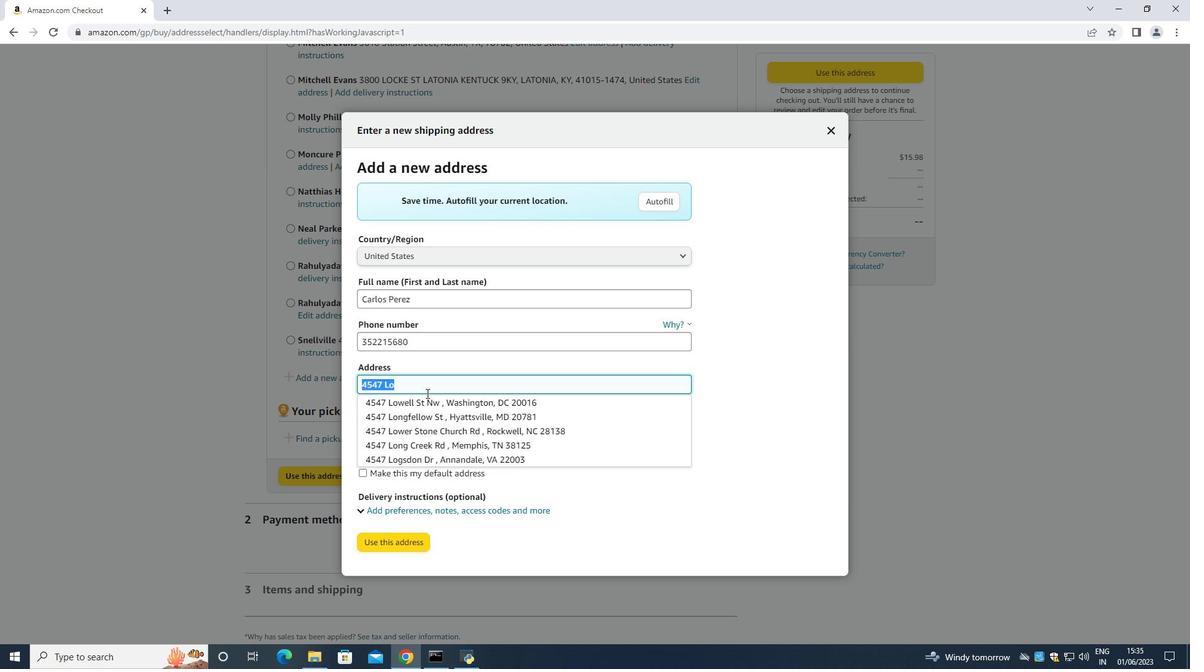 
Action: Mouse pressed left at (426, 393)
Screenshot: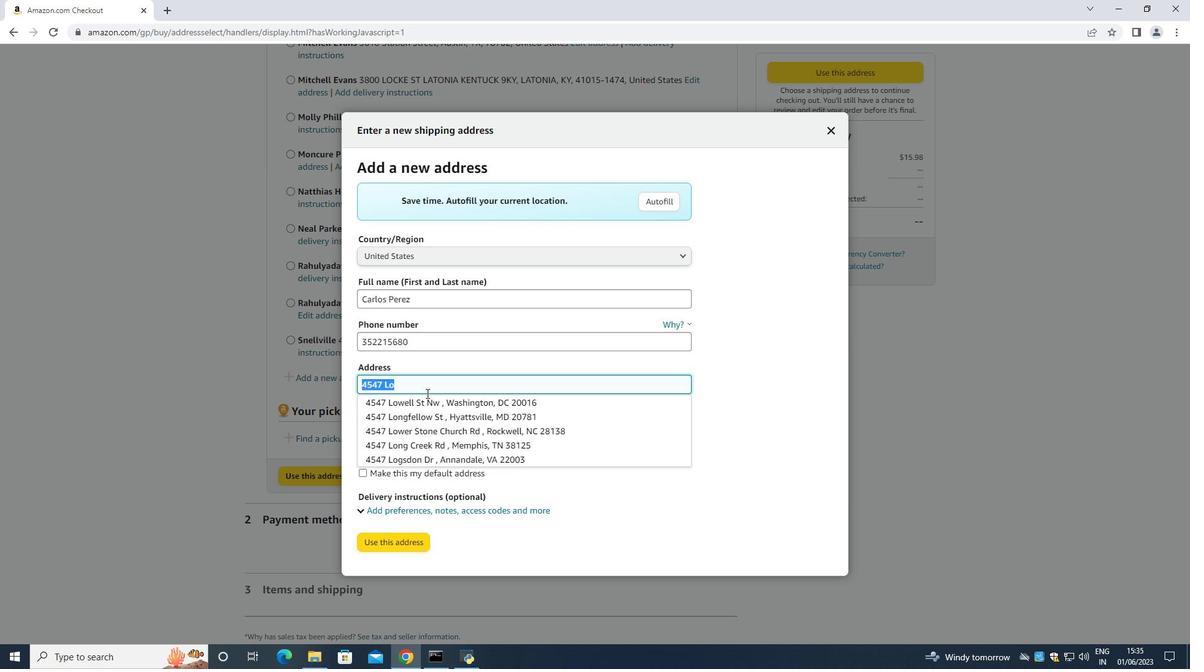 
Action: Mouse moved to (424, 389)
Screenshot: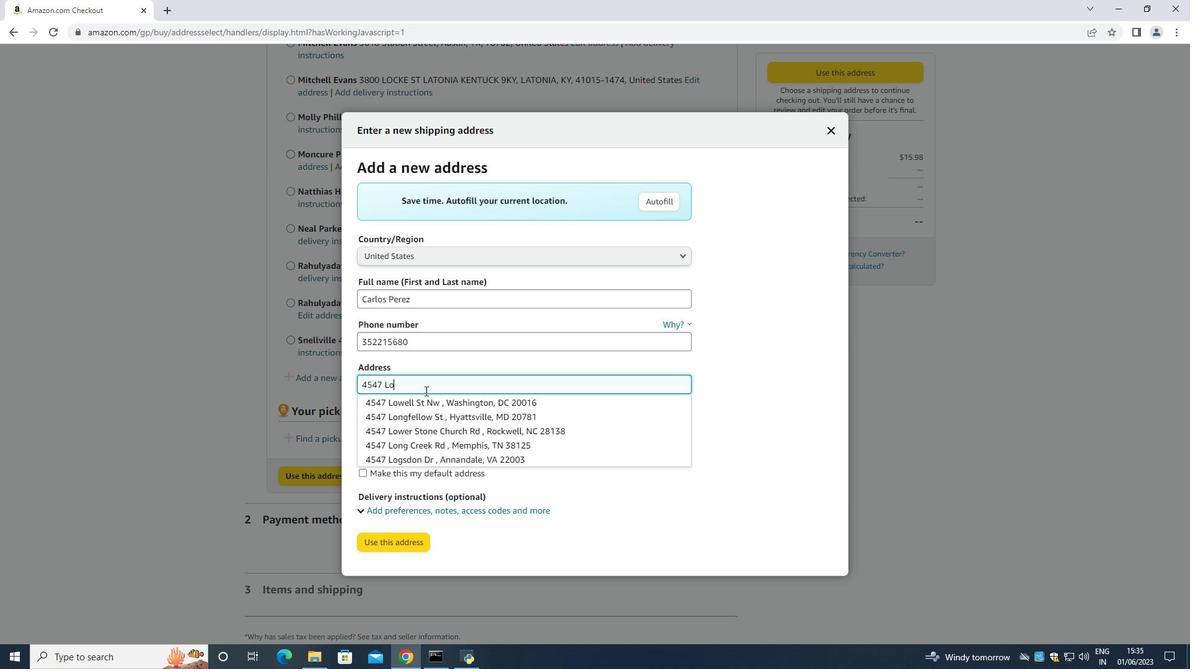 
Action: Key pressed ng<Key.space><Key.shift>Street
Screenshot: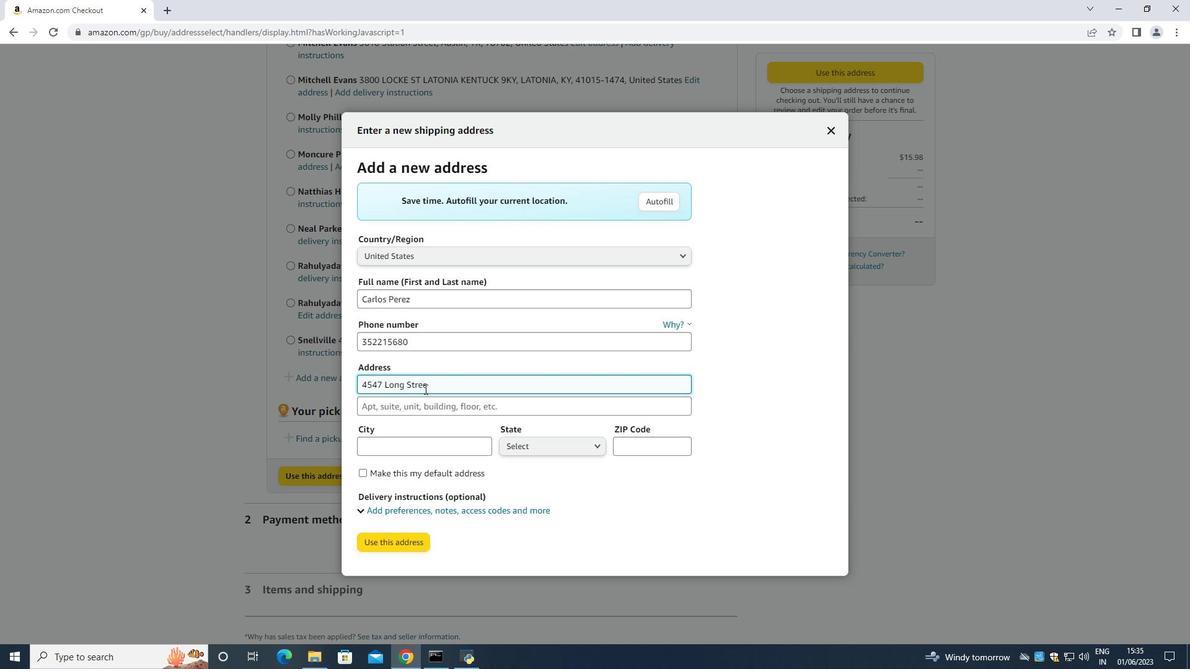 
Action: Mouse moved to (390, 441)
Screenshot: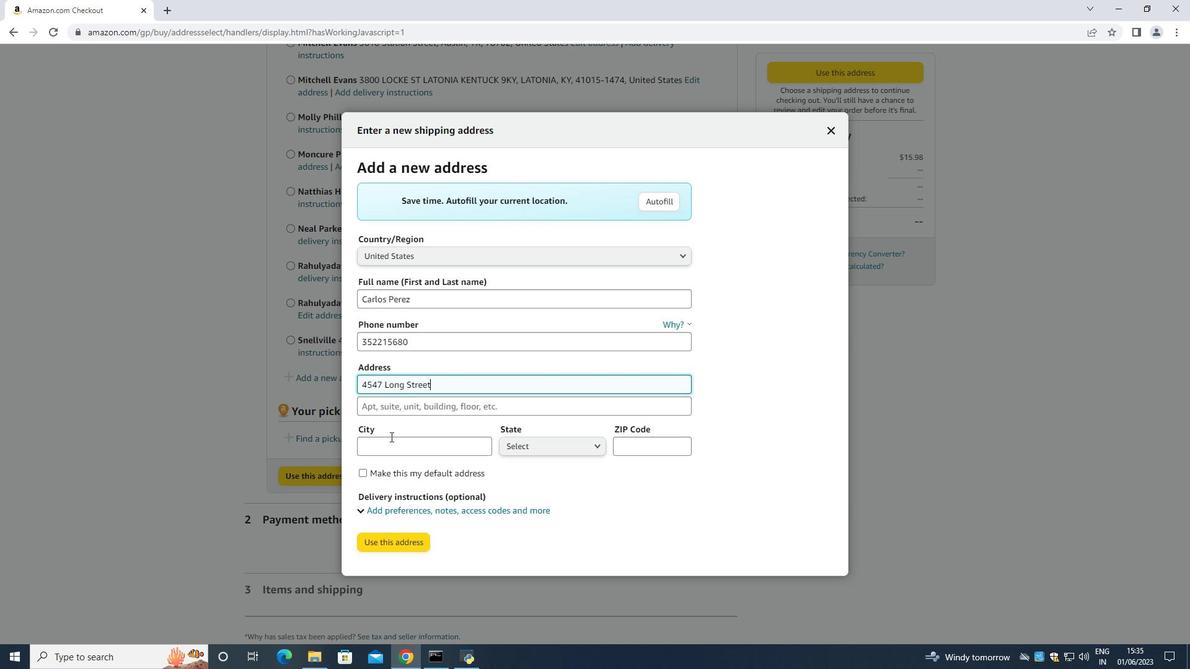 
Action: Mouse pressed left at (390, 441)
Screenshot: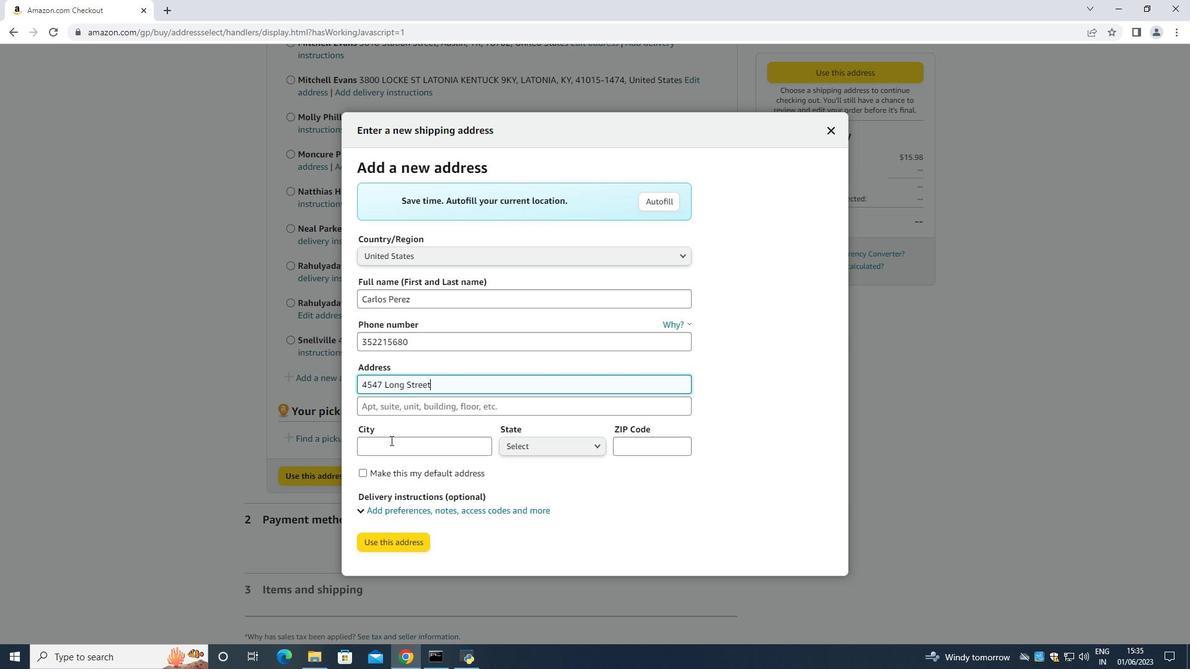 
Action: Key pressed <Key.shift><Key.shift><Key.shift><Key.shift><Key.shift><Key.shift><Key.shift><Key.shift><Key.shift><Key.shift><Key.shift><Key.shift><Key.shift><Key.shift><Key.shift><Key.shift><Key.shift>Gainesville
Screenshot: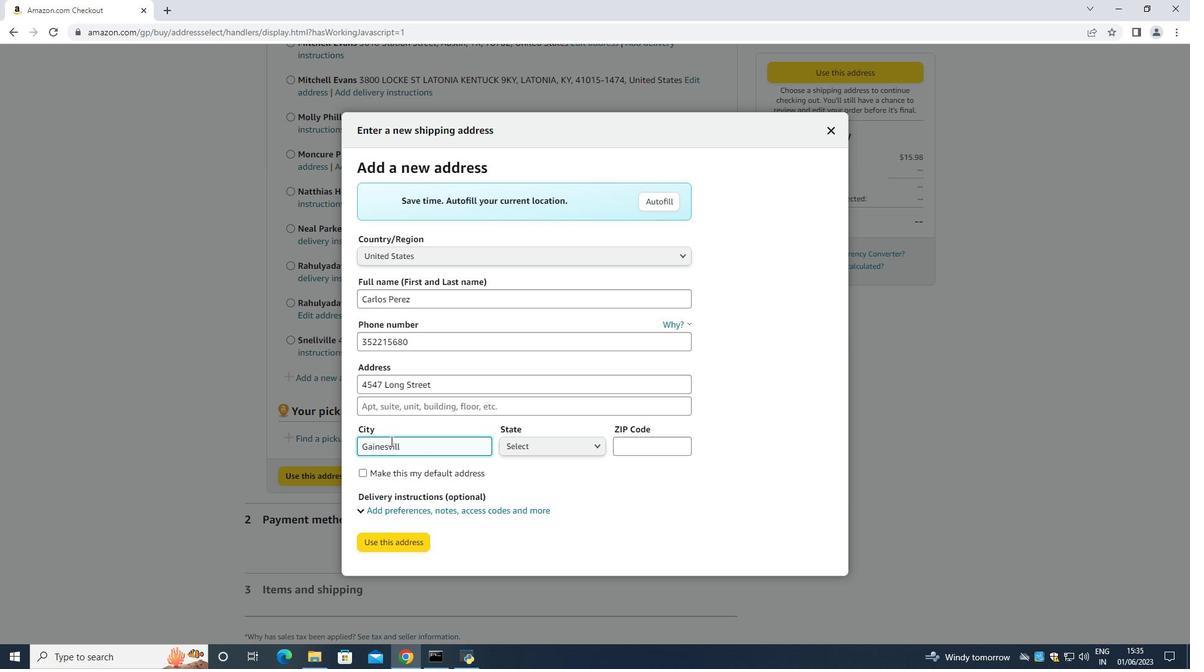 
Action: Mouse moved to (536, 445)
Screenshot: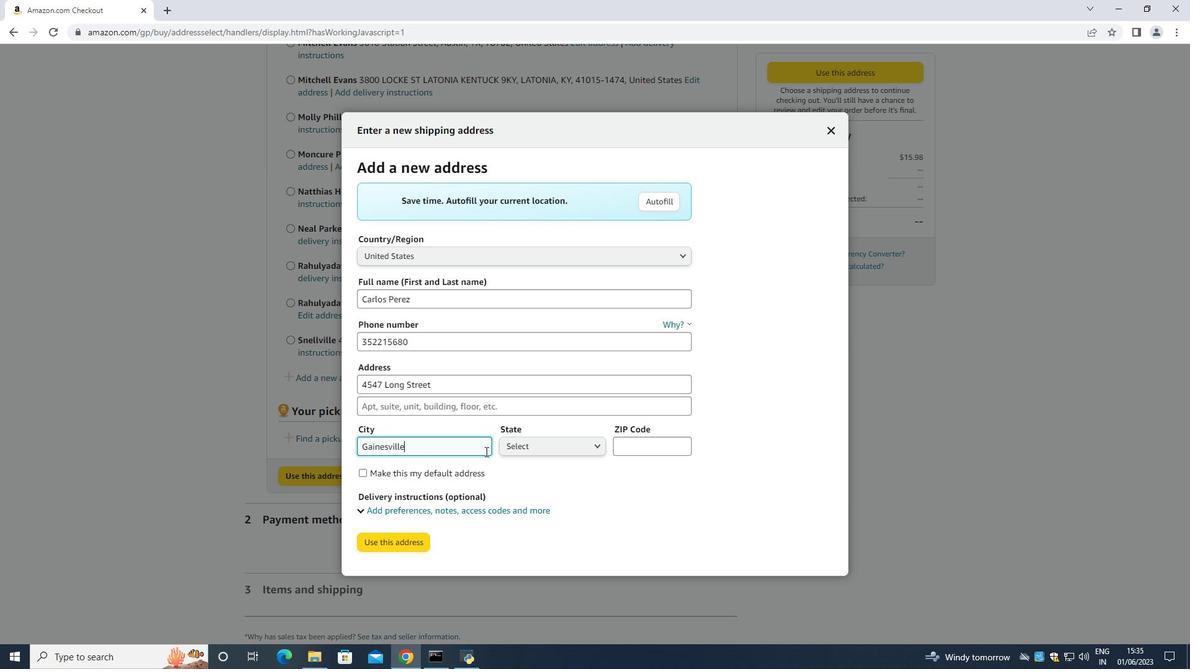 
Action: Mouse pressed left at (536, 445)
Screenshot: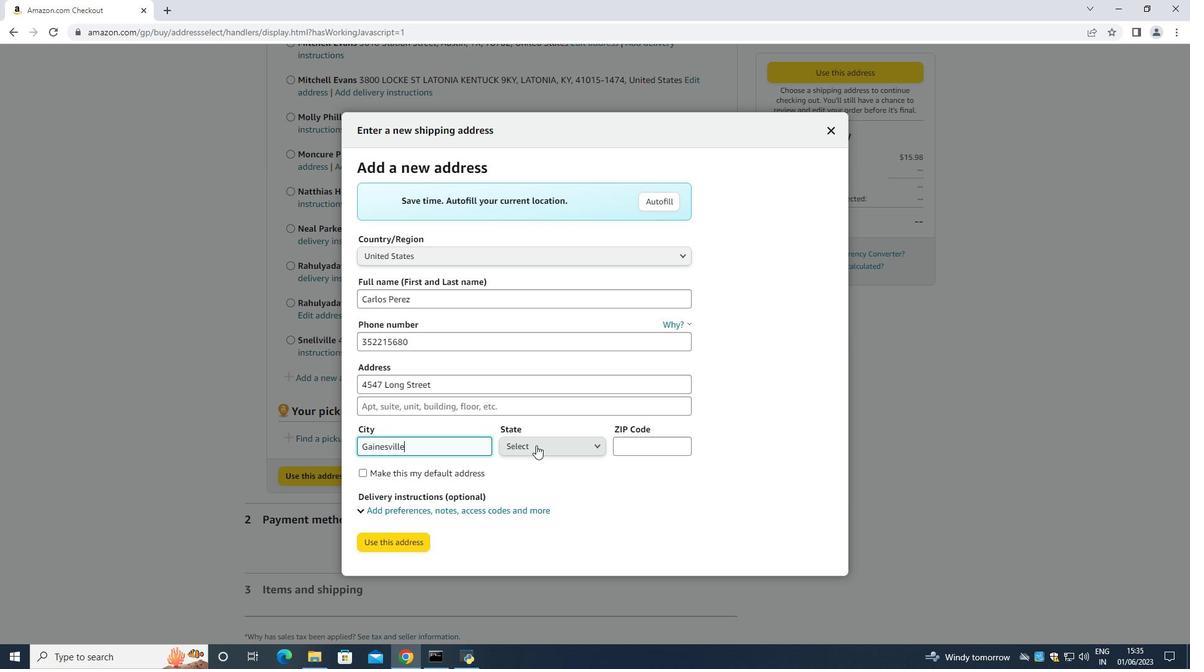 
Action: Mouse moved to (540, 252)
Screenshot: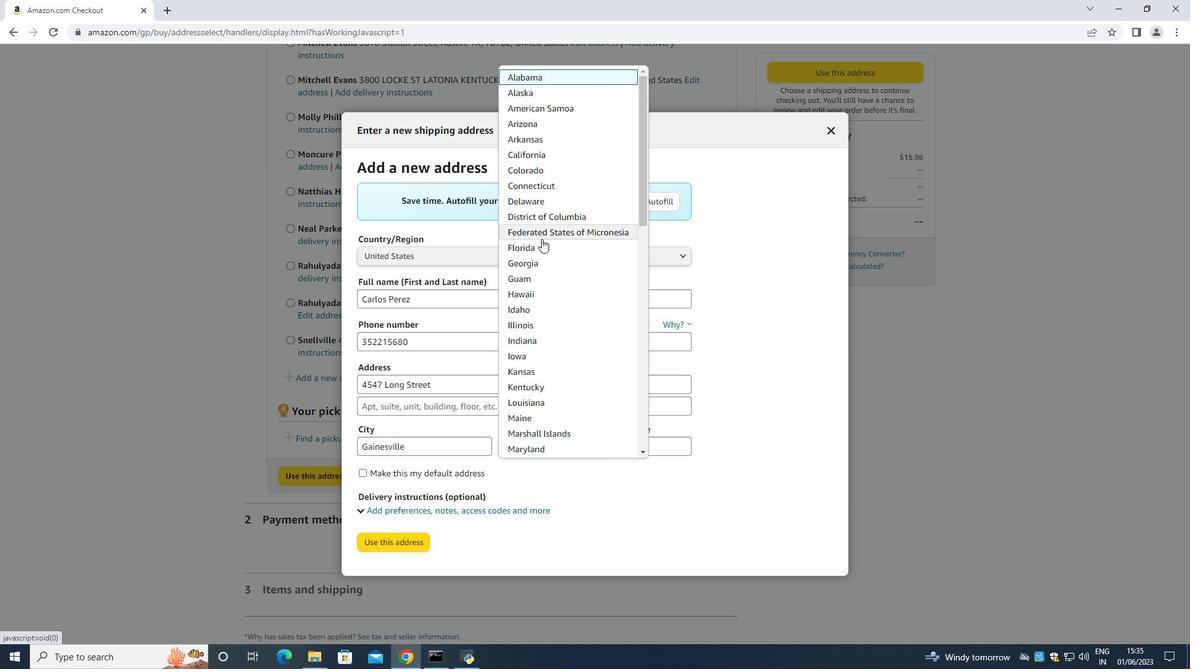 
Action: Mouse pressed left at (540, 252)
Screenshot: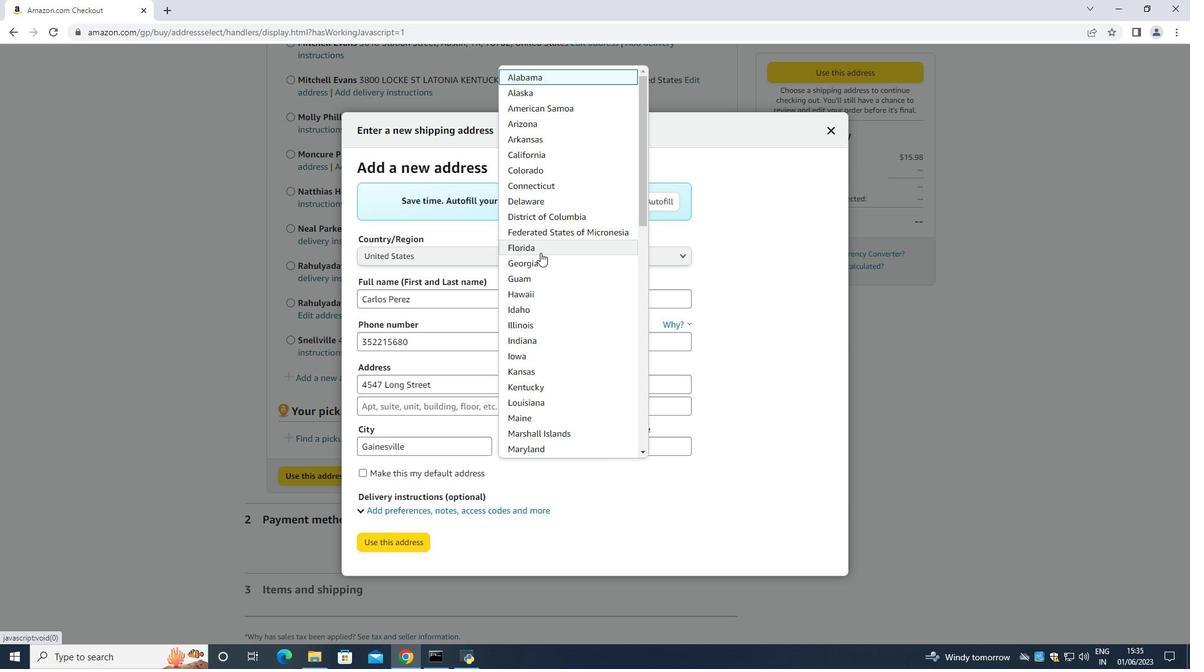 
Action: Mouse moved to (621, 446)
Screenshot: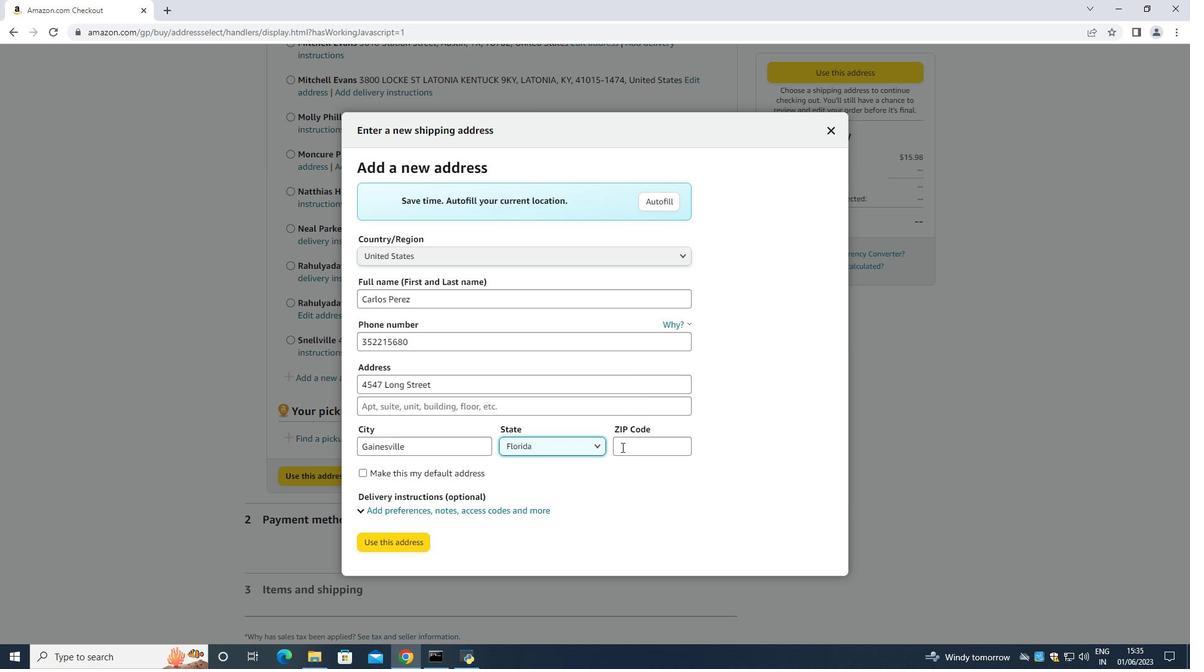 
Action: Mouse pressed left at (621, 446)
Screenshot: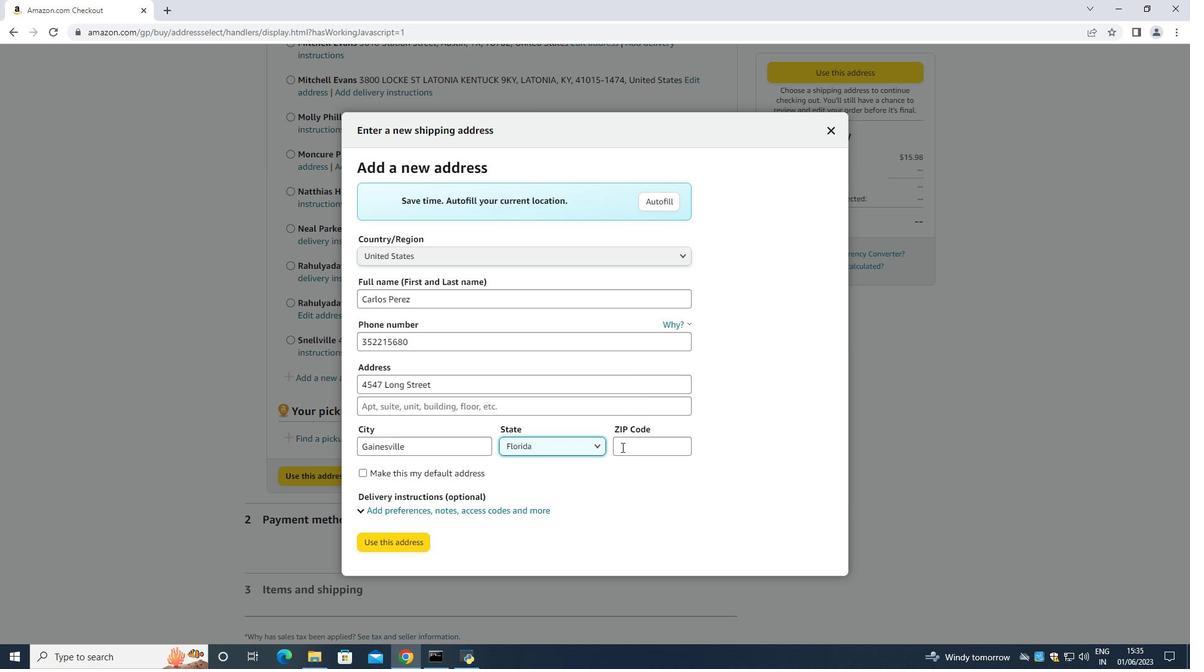 
Action: Mouse moved to (623, 446)
Screenshot: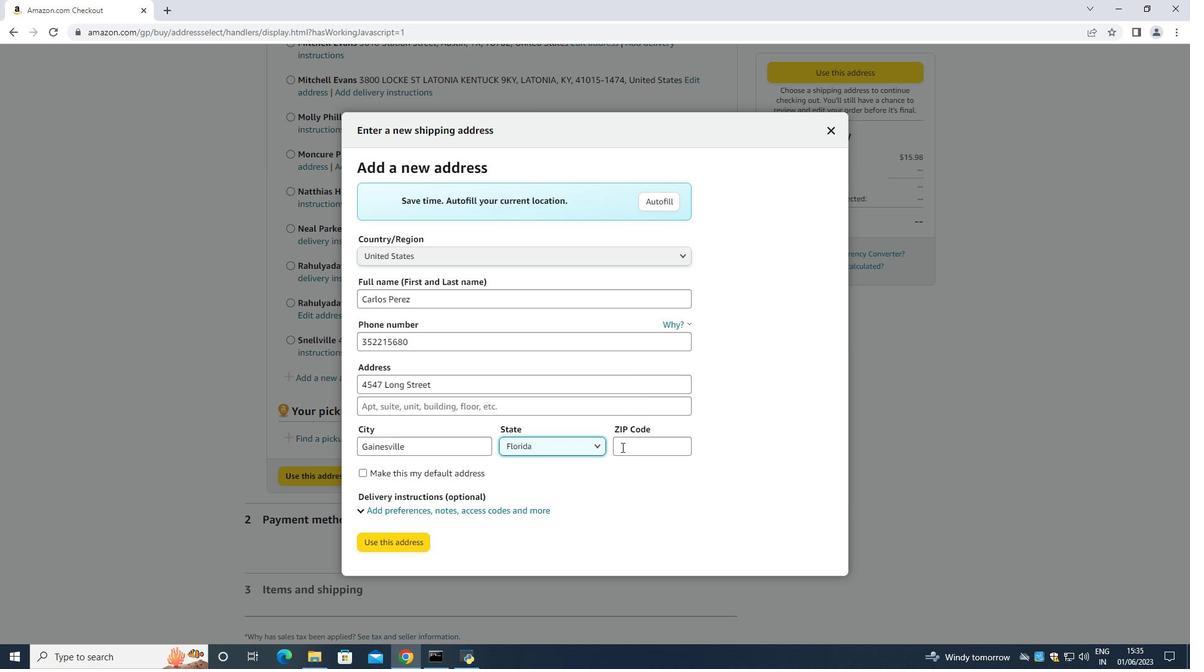 
Action: Key pressed 32653
Screenshot: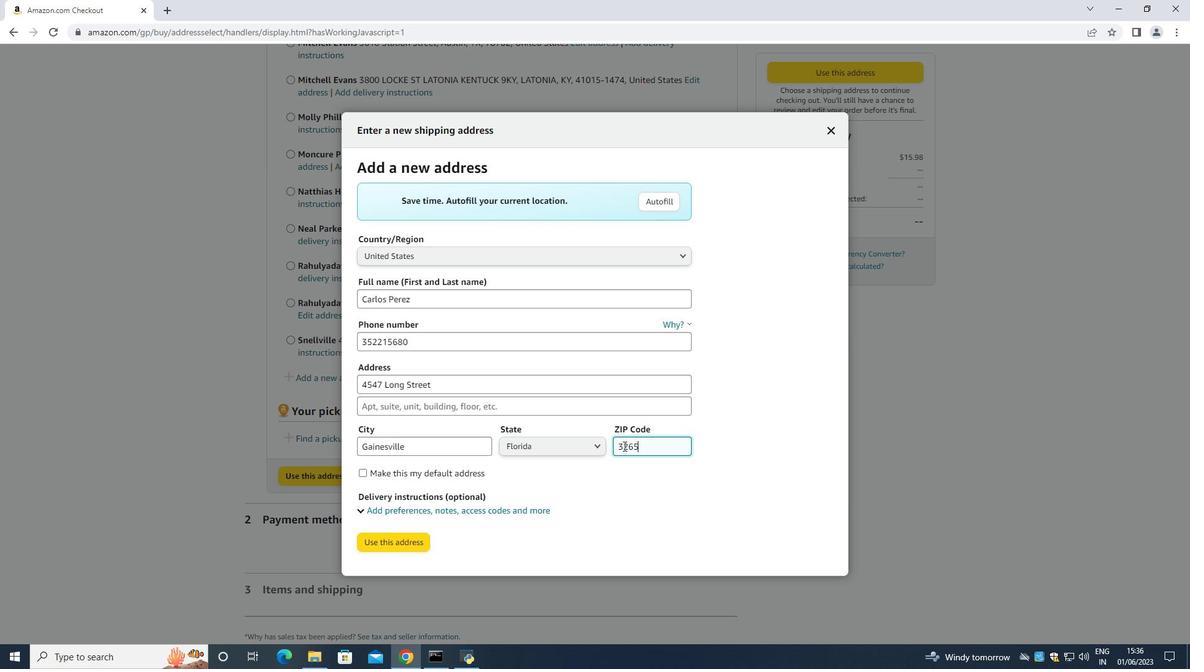 
Action: Mouse moved to (388, 475)
Screenshot: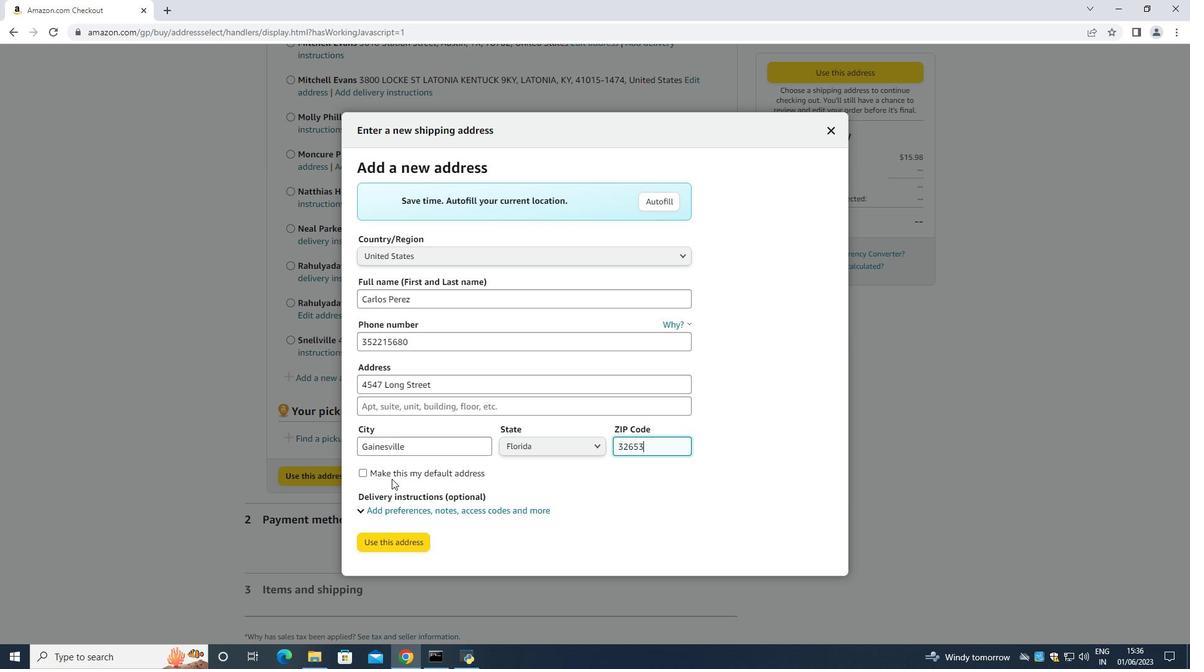 
Action: Mouse pressed left at (388, 475)
Screenshot: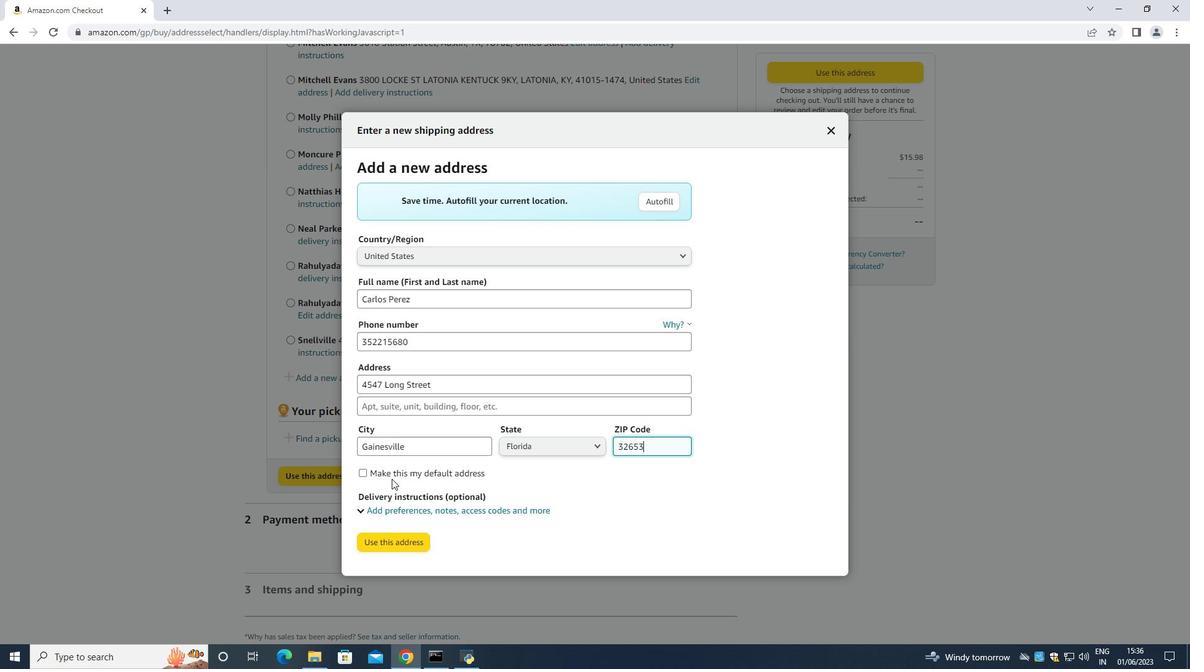 
Action: Mouse moved to (390, 536)
Screenshot: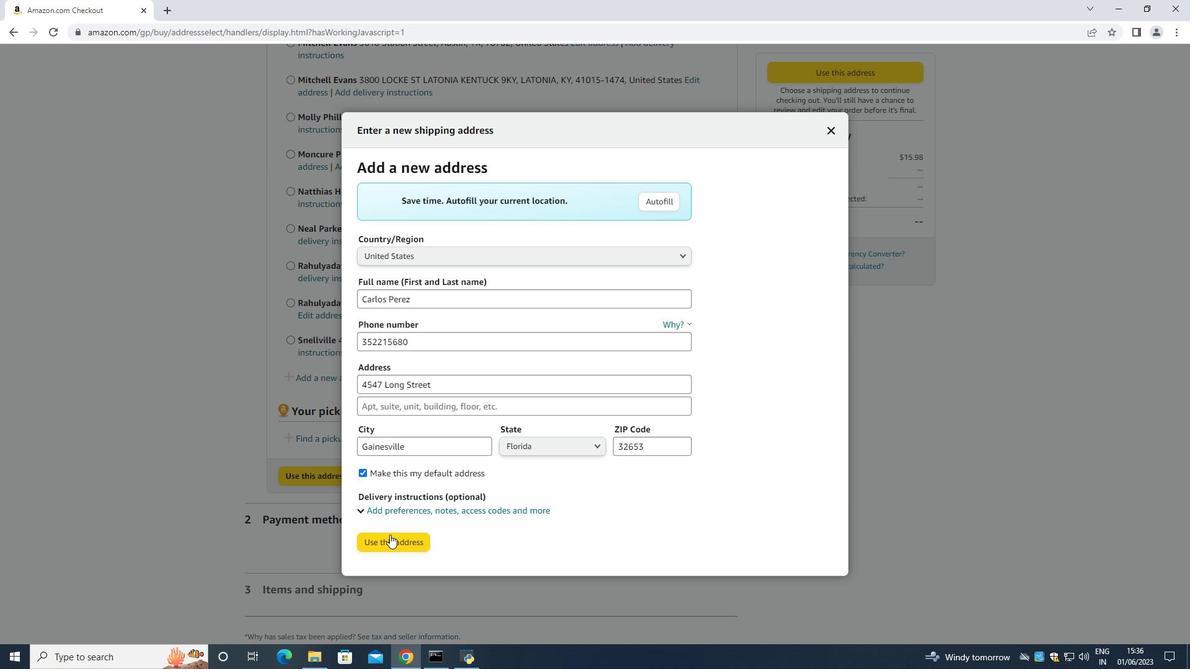 
Action: Mouse pressed left at (390, 536)
Screenshot: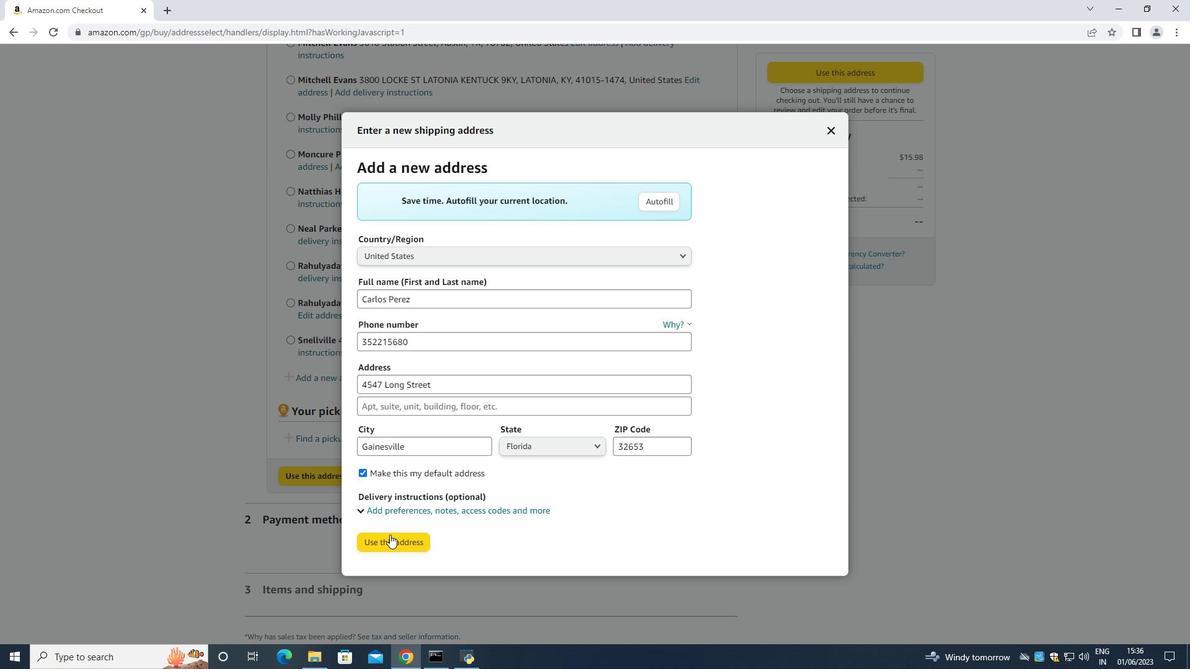 
Action: Mouse moved to (385, 622)
Screenshot: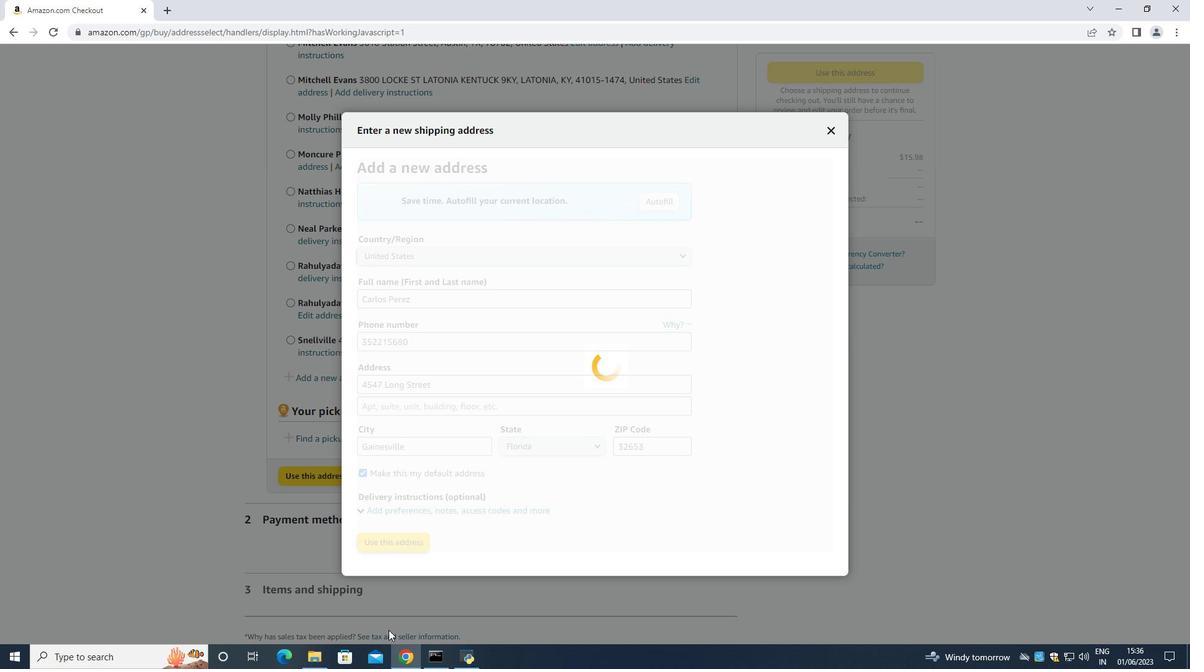 
Action: Mouse pressed left at (385, 622)
Screenshot: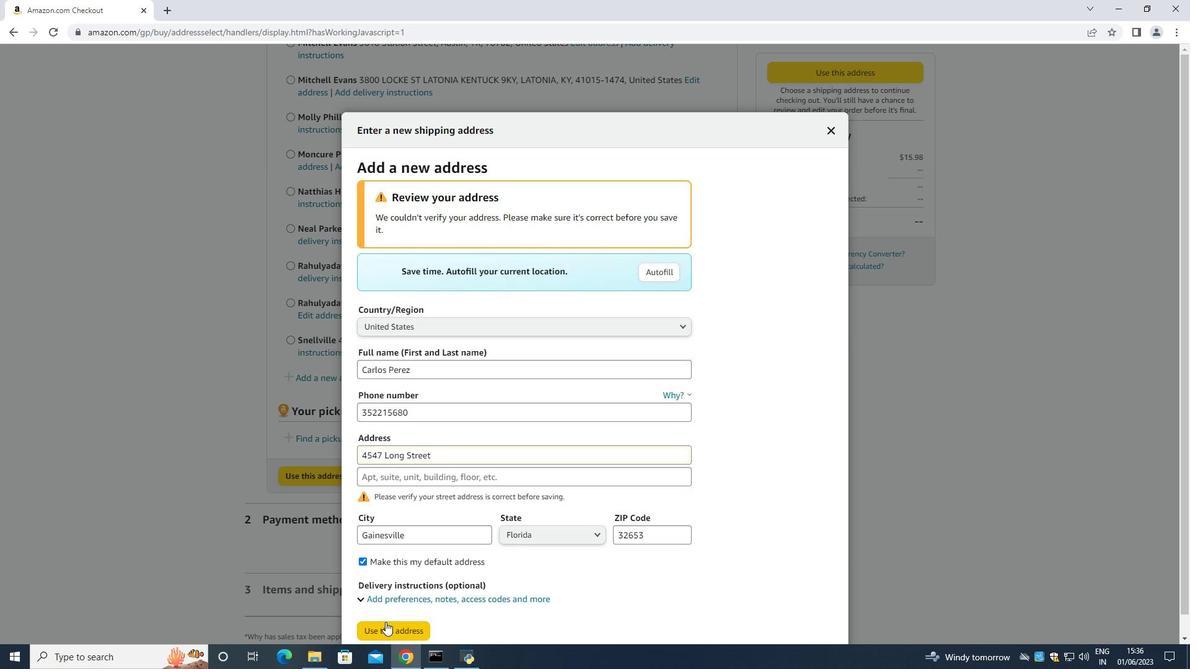 
Action: Mouse moved to (376, 271)
Screenshot: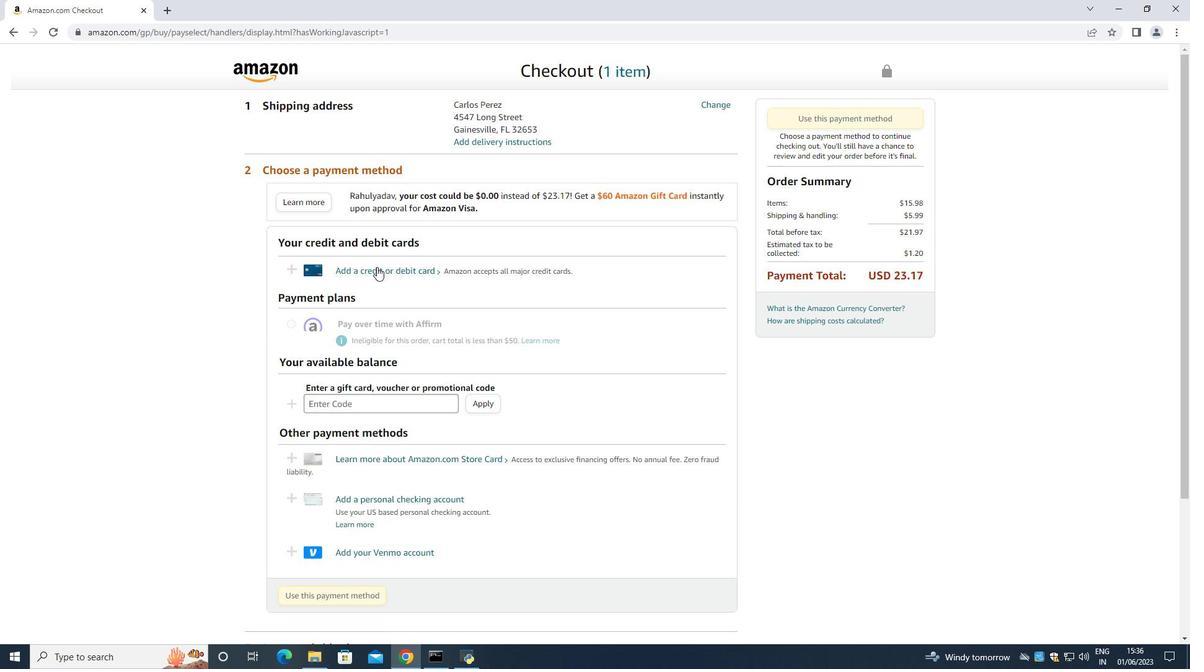 
Action: Mouse pressed left at (376, 271)
Screenshot: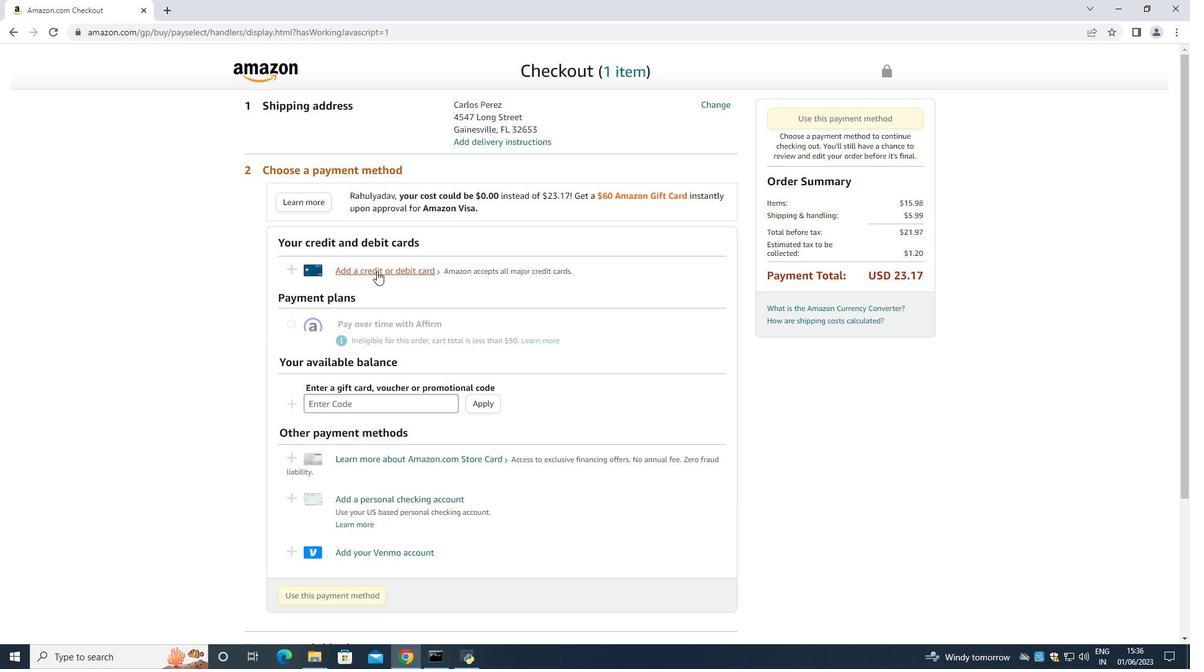 
Action: Mouse moved to (516, 279)
Screenshot: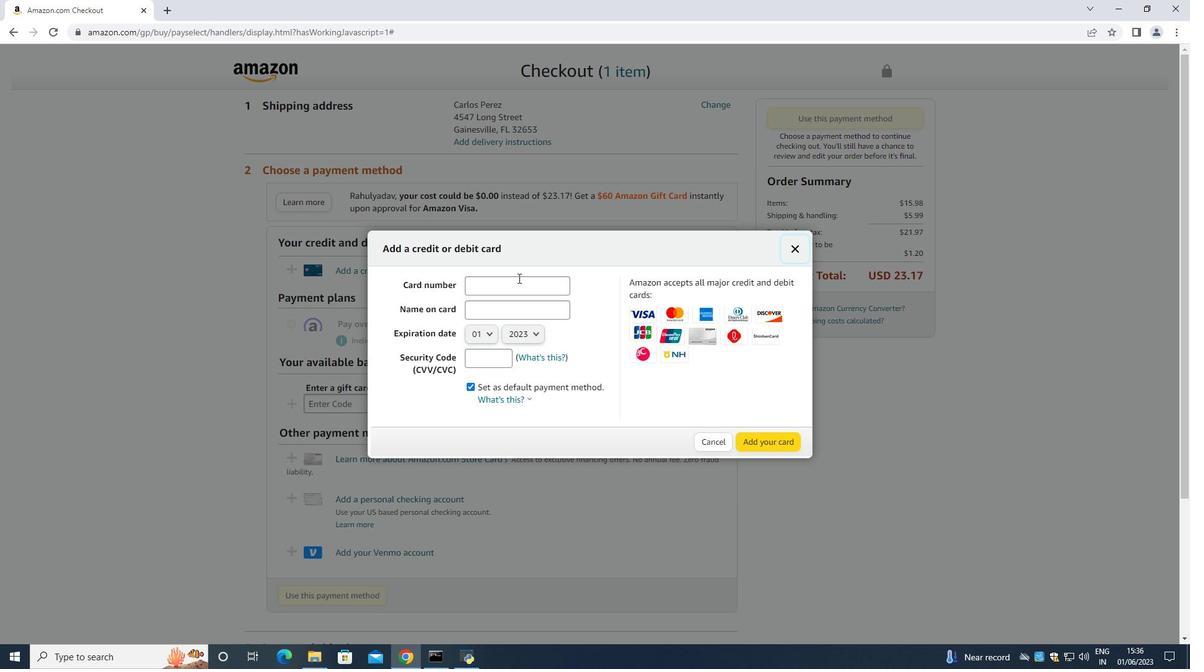 
Action: Mouse pressed left at (516, 279)
Screenshot: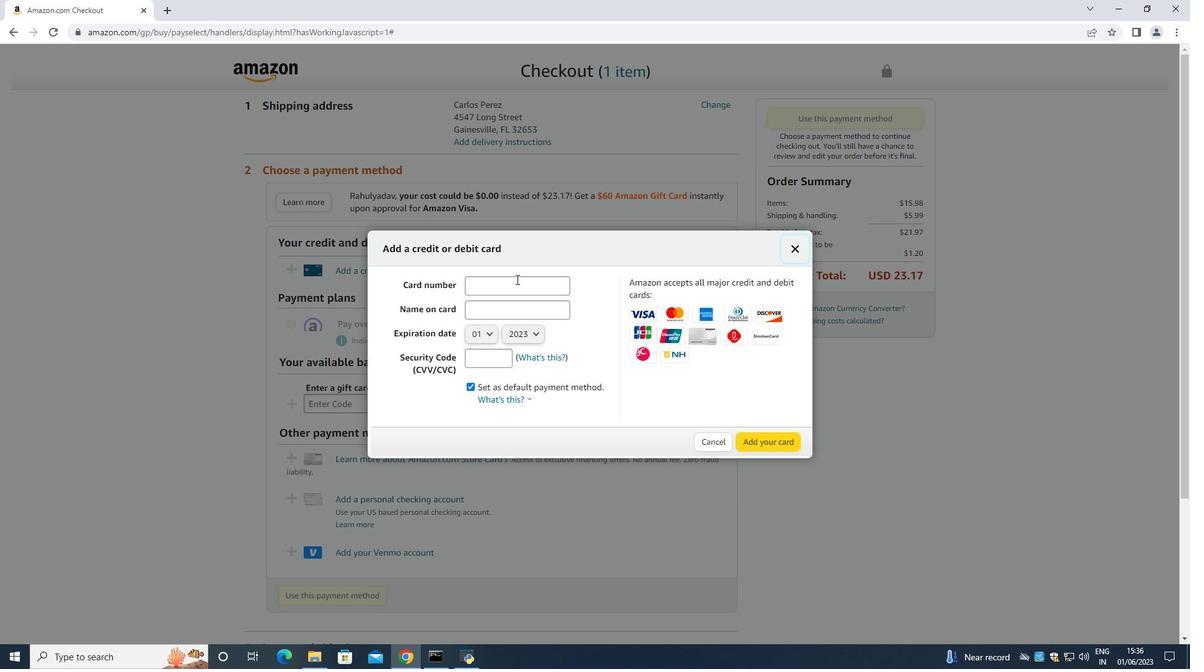 
Action: Key pressed 4726882864515759
Screenshot: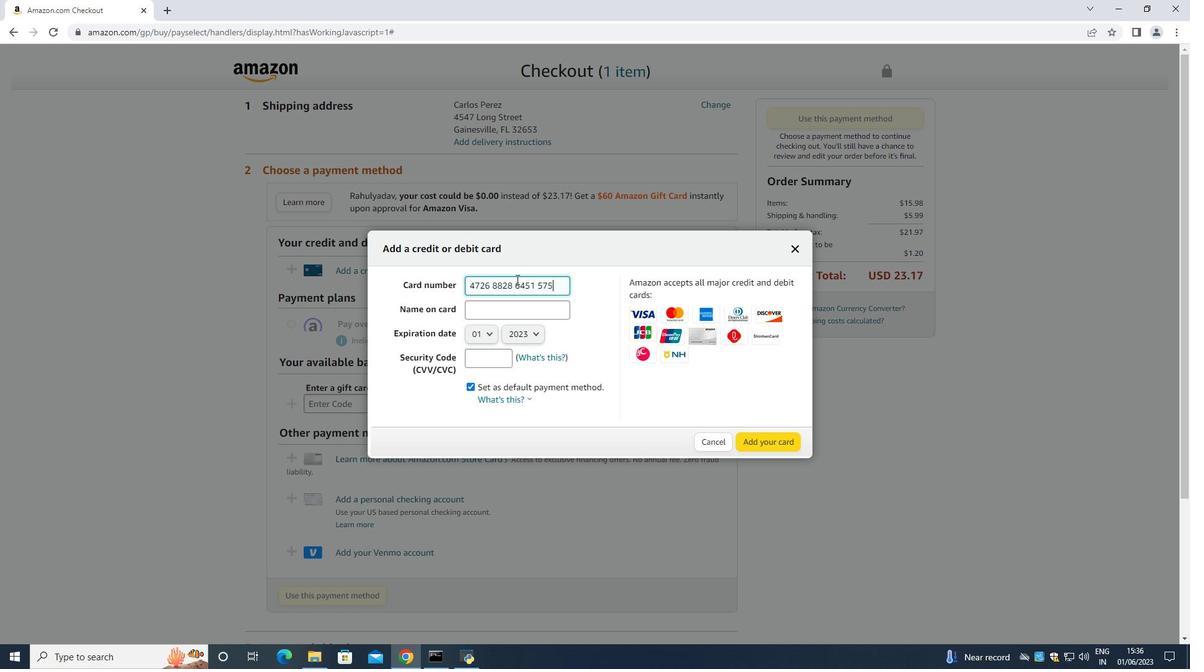 
Action: Mouse moved to (506, 309)
Screenshot: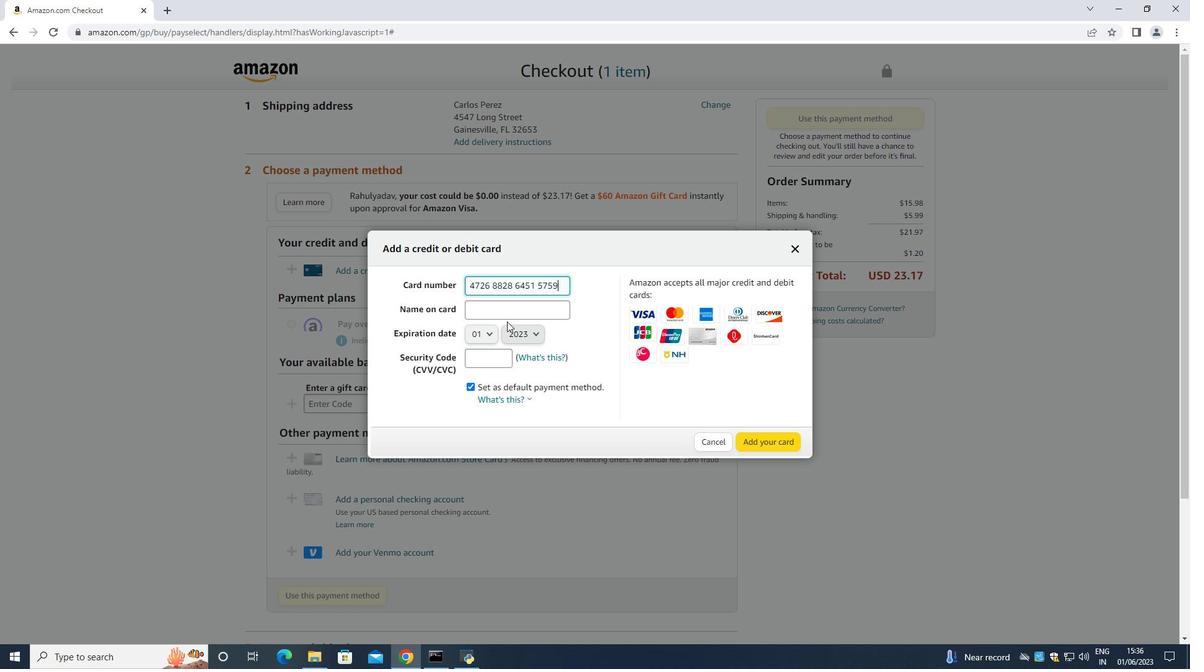
Action: Mouse pressed left at (506, 309)
Screenshot: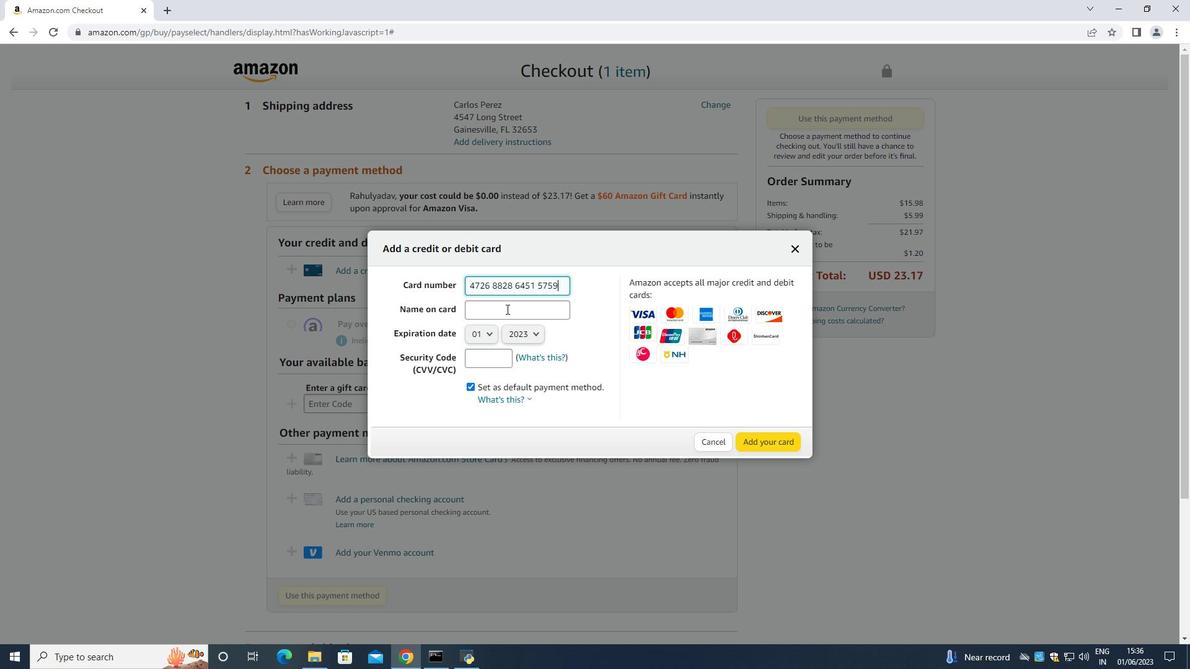 
Action: Mouse moved to (505, 308)
Screenshot: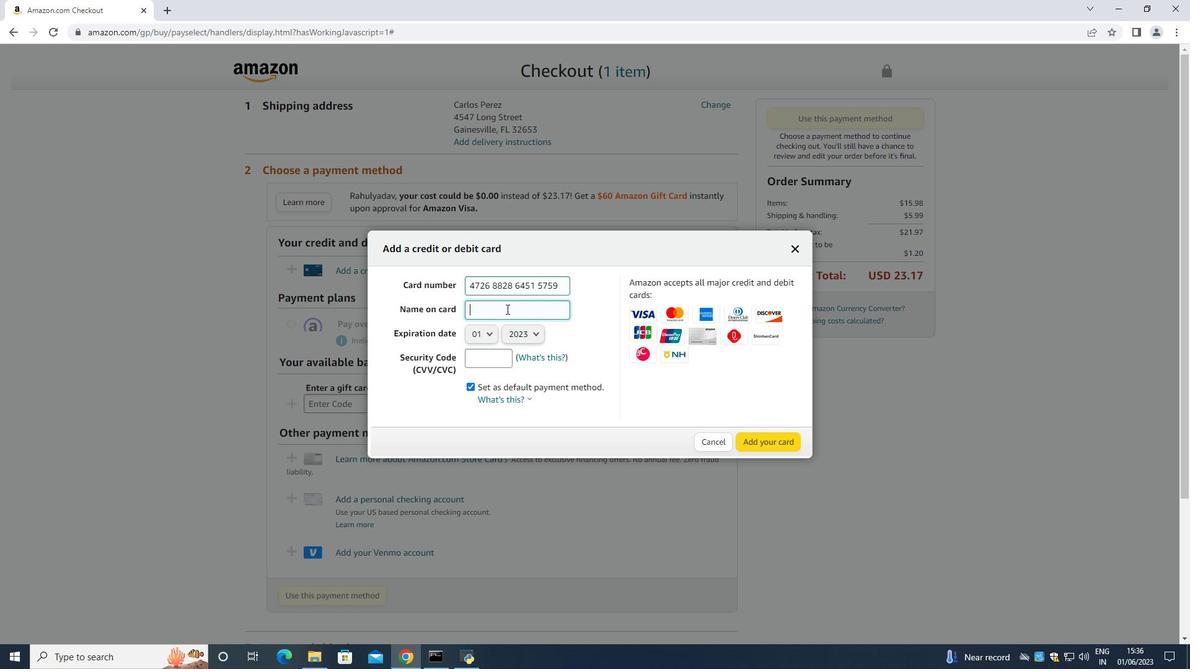
Action: Key pressed <Key.shift>Kate<Key.space><Key.shift>Phillips<Key.space><Key.tab><Key.right><Key.tab><Key.right><Key.right><Key.tab>953
Screenshot: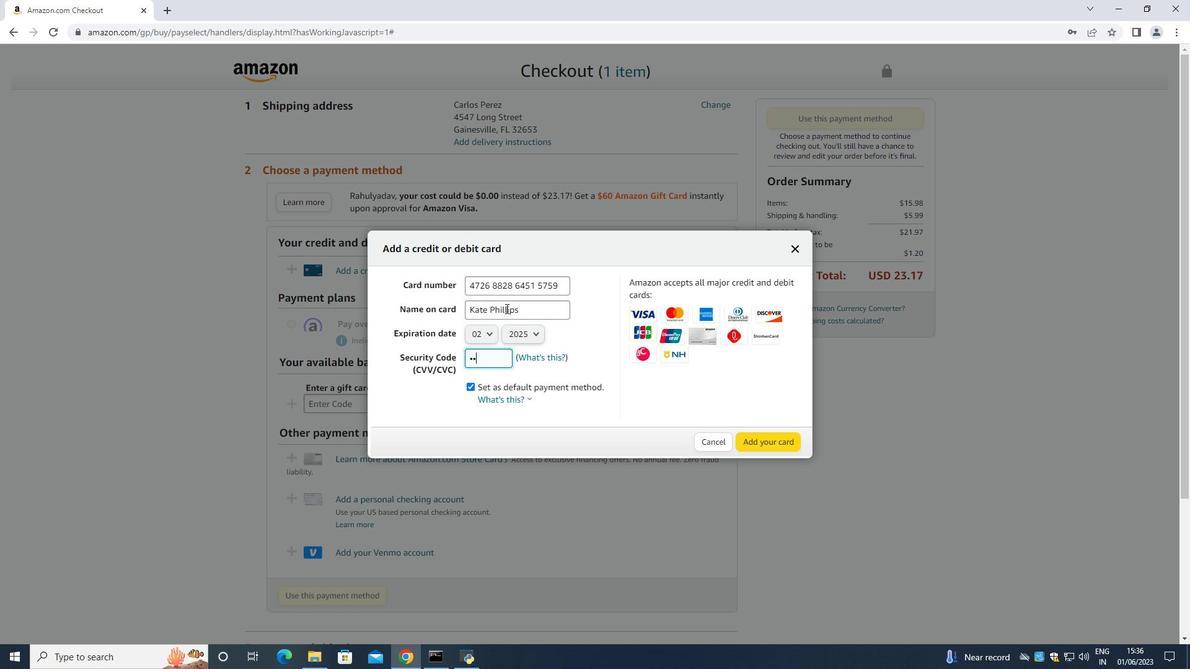 
Action: Mouse moved to (505, 308)
Screenshot: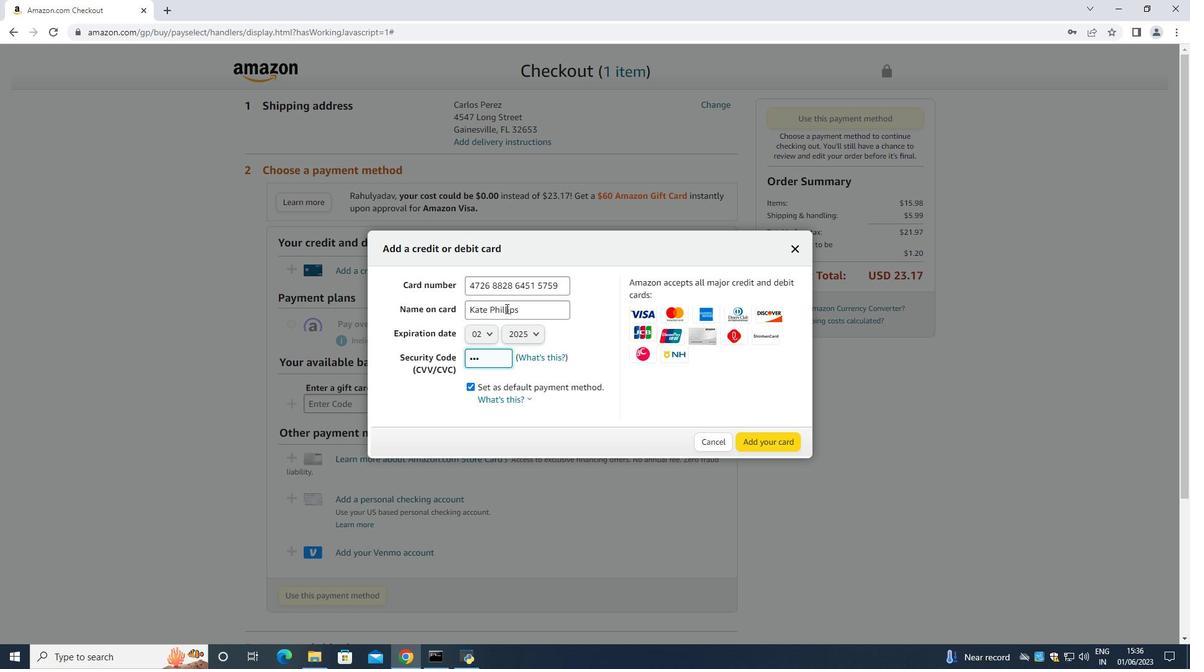 
Action: Mouse scrolled (505, 308) with delta (0, 0)
Screenshot: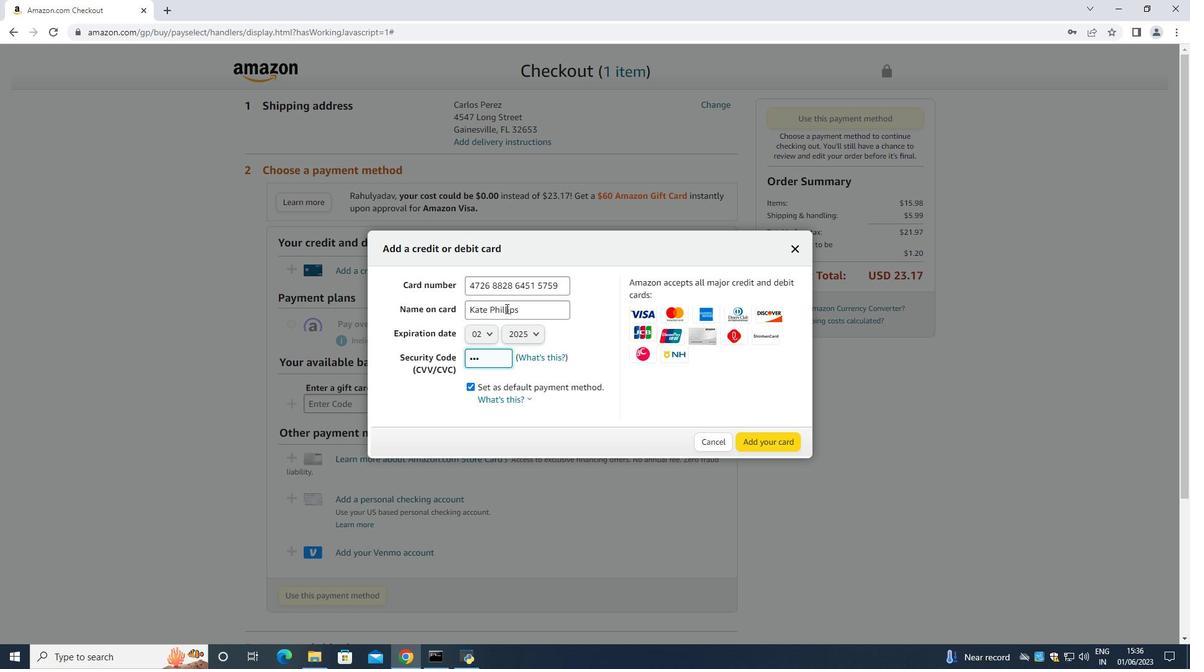
Action: Mouse moved to (405, 262)
Screenshot: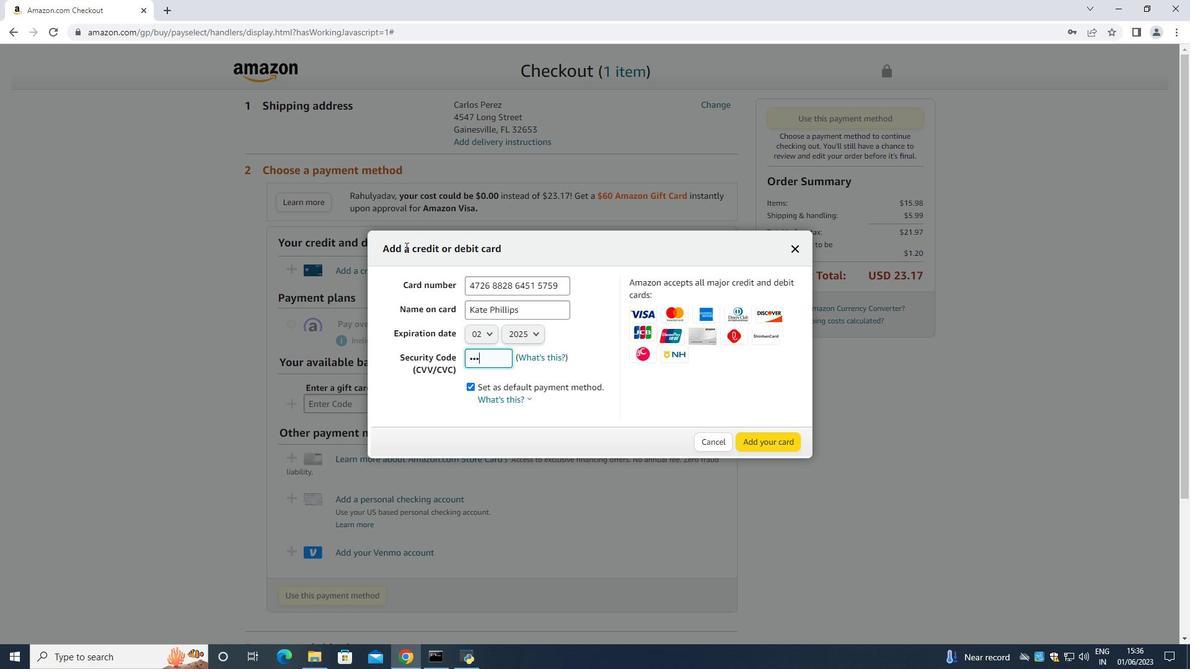 
